 Task: Font style For heading Use Browallia New with dark cyan 1 colour & Underline. font size for heading '28 Pt. 'Change the font style of data to candaraand font size to  14 Pt. Change the alignment of both headline & data to  Align bottom. In the sheet  analysisSalesByStore_2022
Action: Mouse moved to (94, 132)
Screenshot: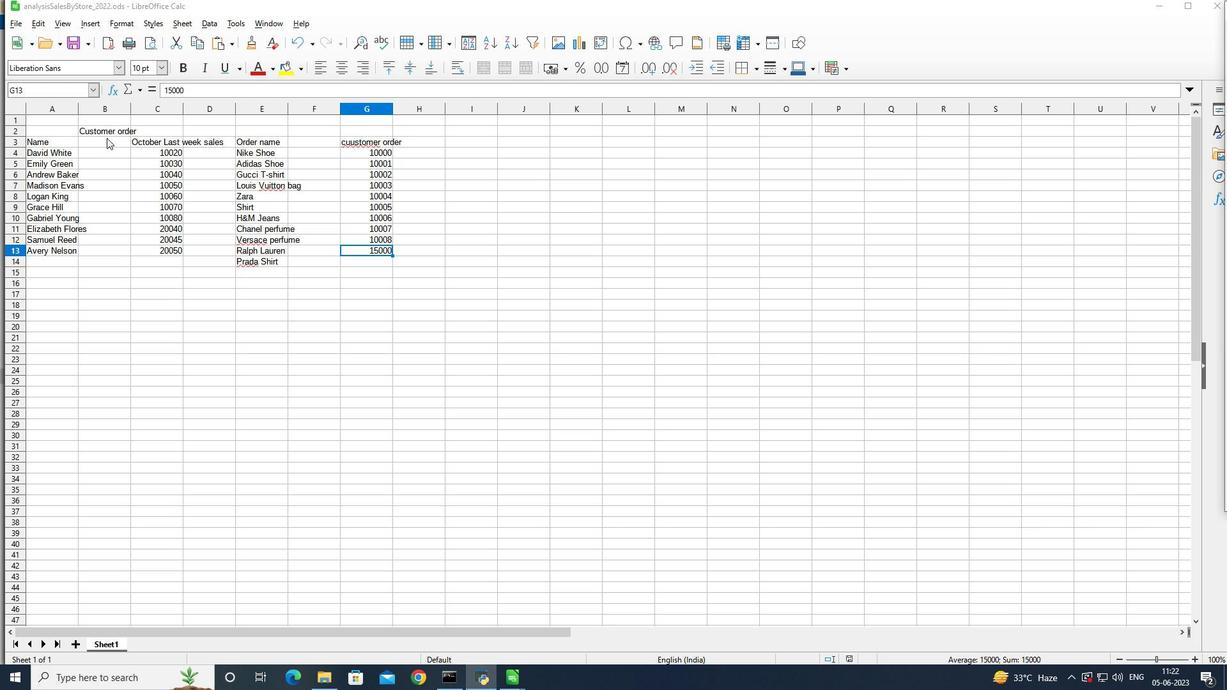 
Action: Mouse pressed left at (94, 132)
Screenshot: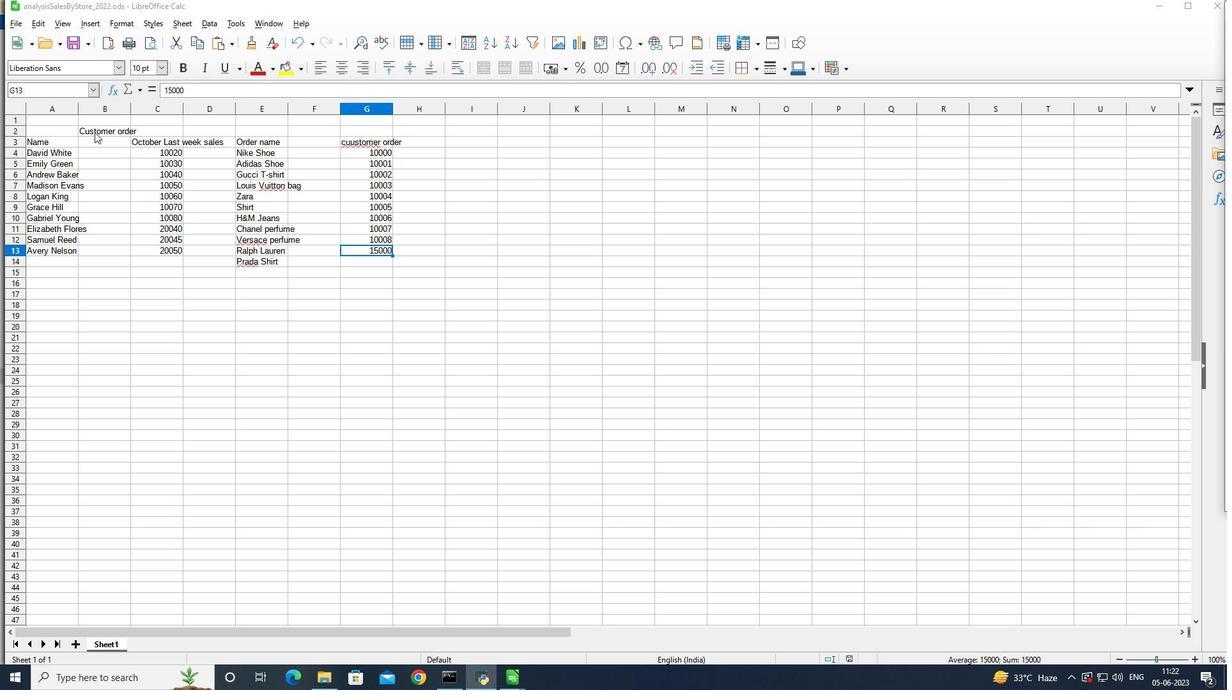 
Action: Mouse pressed left at (94, 132)
Screenshot: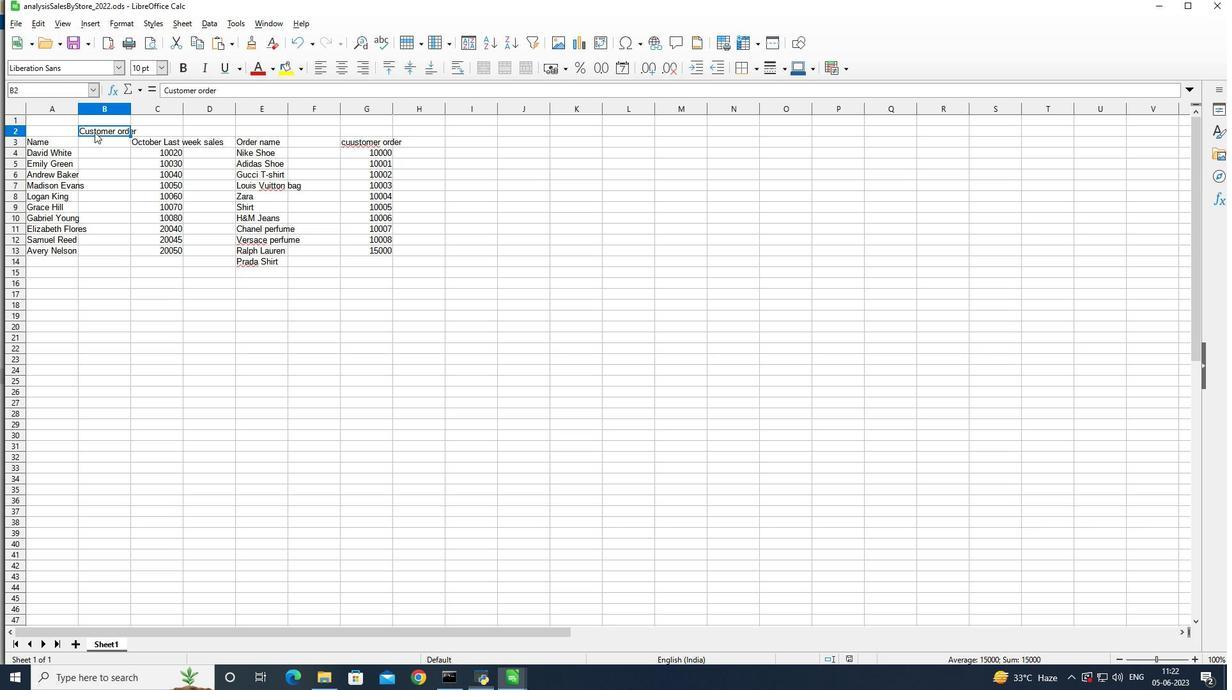 
Action: Mouse pressed left at (94, 132)
Screenshot: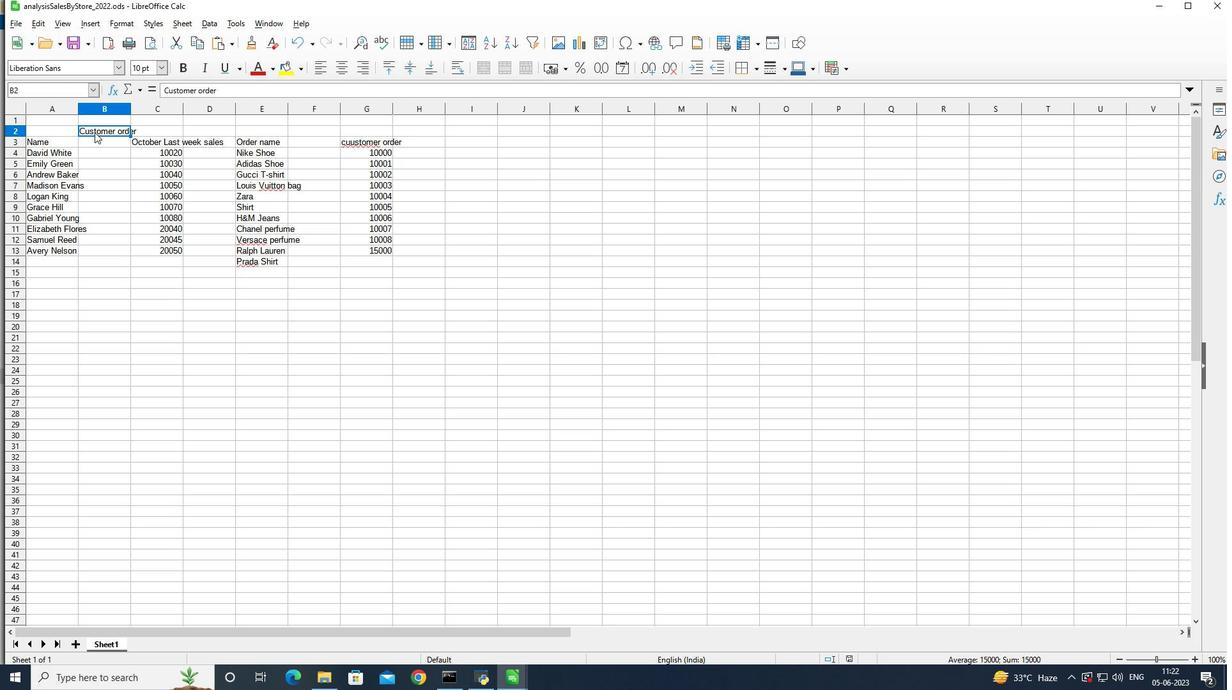 
Action: Mouse moved to (78, 67)
Screenshot: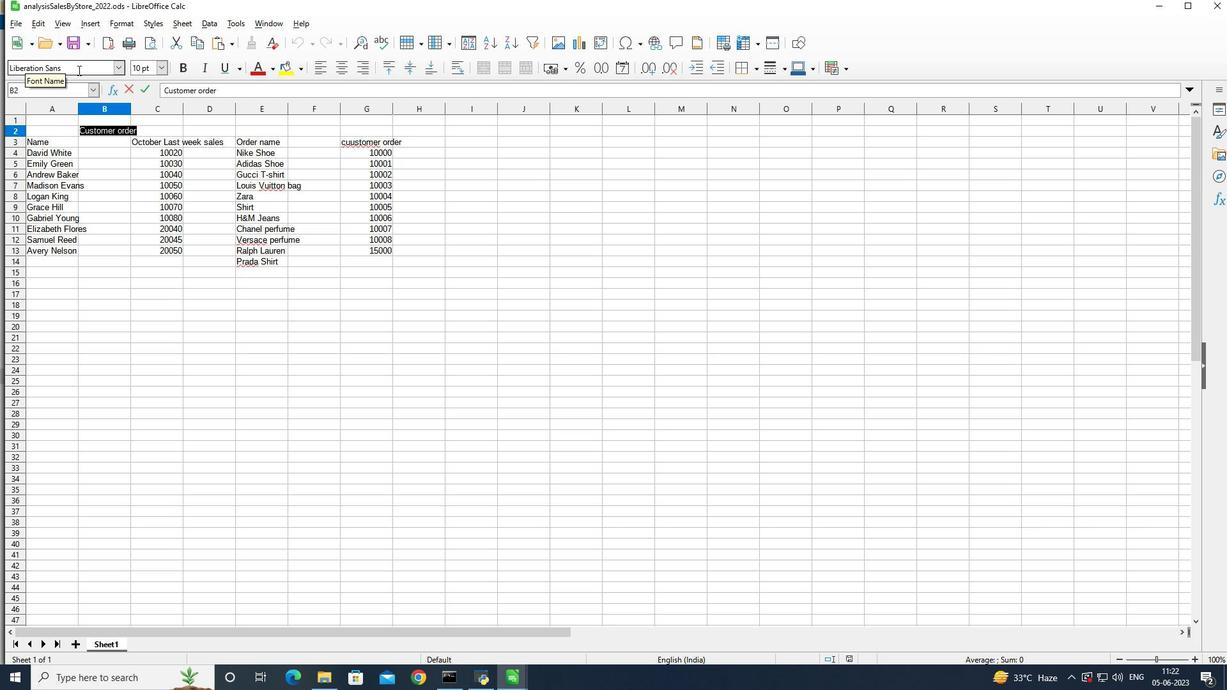 
Action: Mouse pressed left at (78, 67)
Screenshot: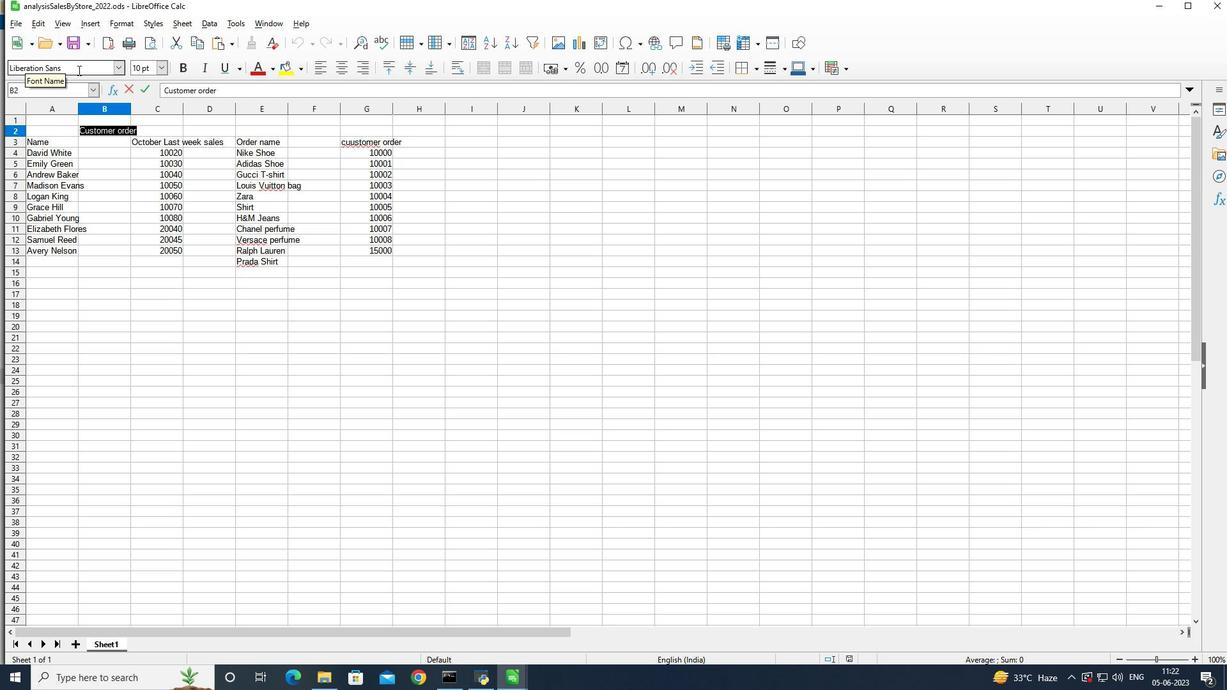 
Action: Mouse moved to (400, 44)
Screenshot: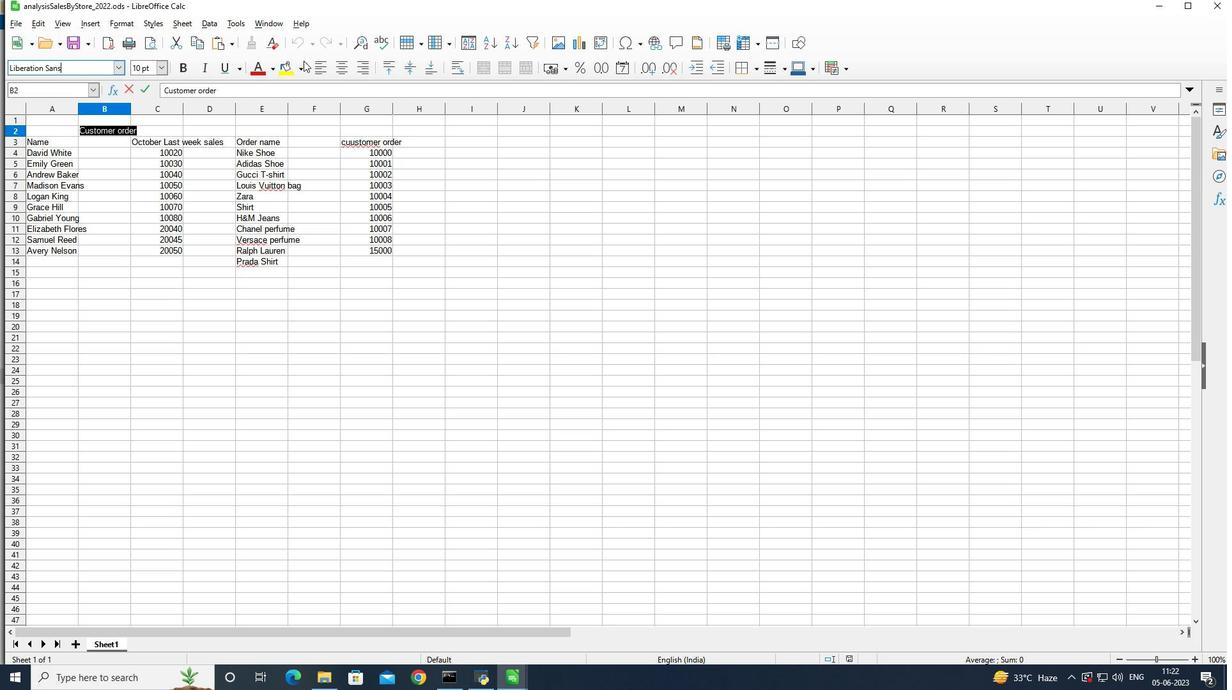 
Action: Key pressed <Key.backspace>
Screenshot: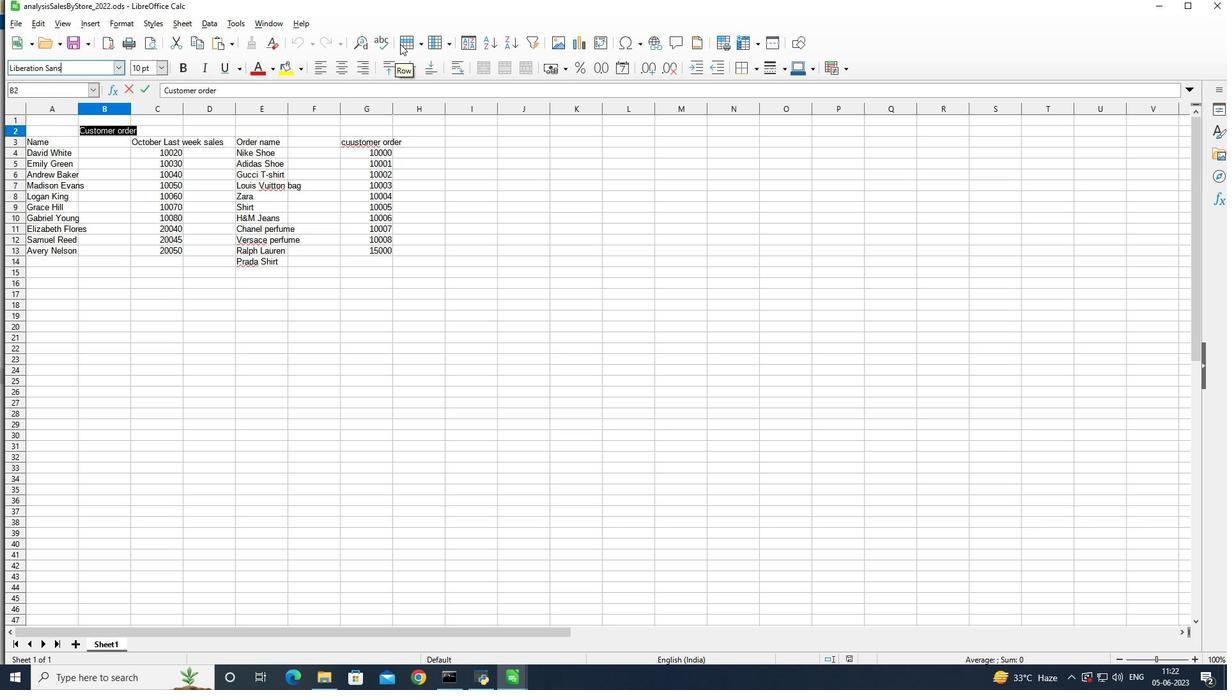 
Action: Mouse moved to (399, 44)
Screenshot: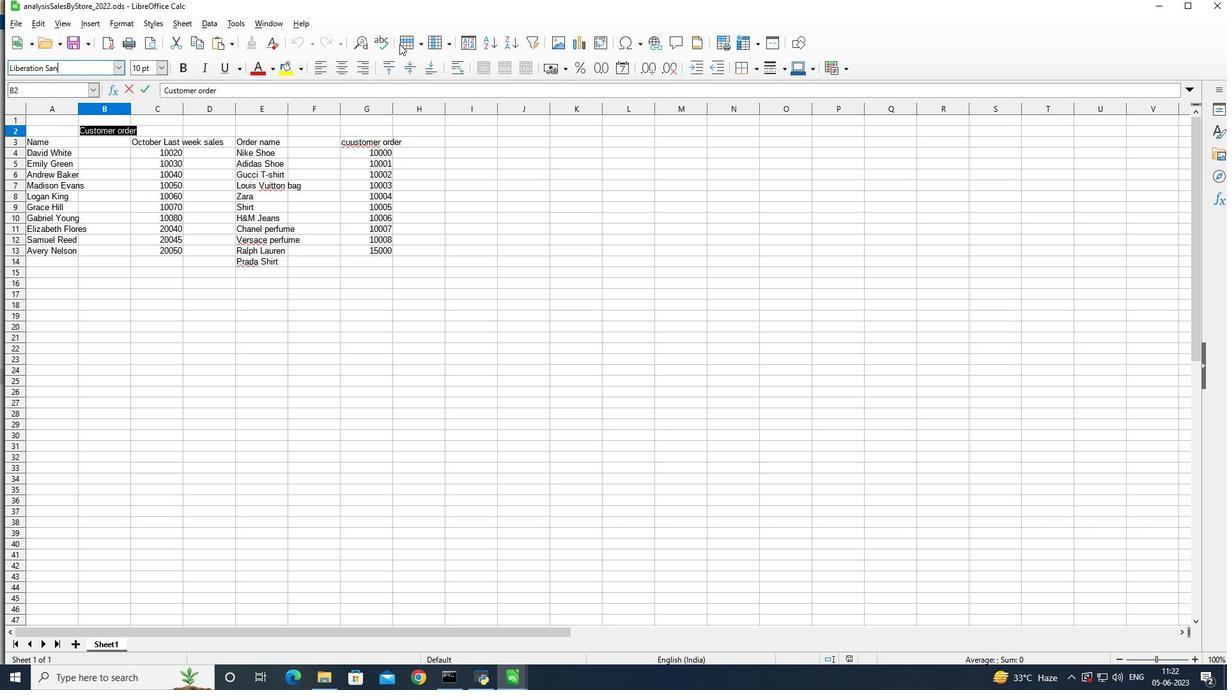 
Action: Key pressed <Key.backspace><Key.backspace><Key.backspace><Key.backspace><Key.backspace><Key.backspace><Key.backspace><Key.backspace><Key.backspace><Key.backspace><Key.backspace><Key.backspace><Key.backspace><Key.backspace><Key.backspace><Key.backspace><Key.backspace><Key.backspace><Key.backspace><Key.shift>B
Screenshot: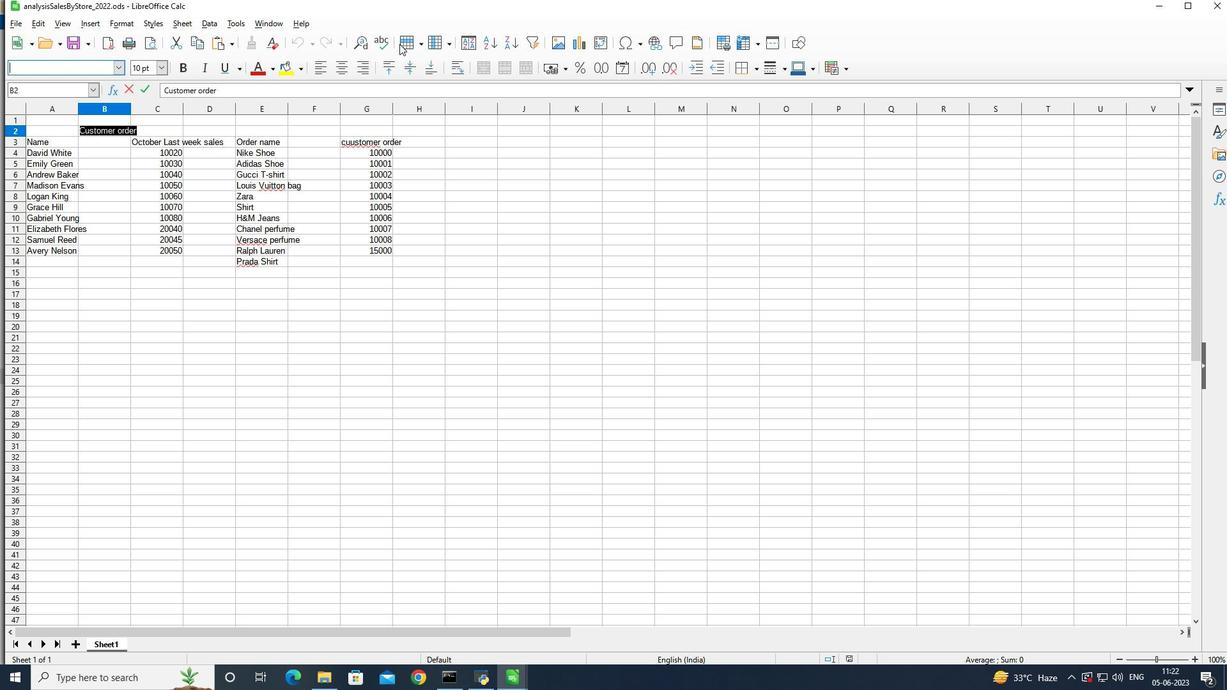 
Action: Mouse moved to (398, 44)
Screenshot: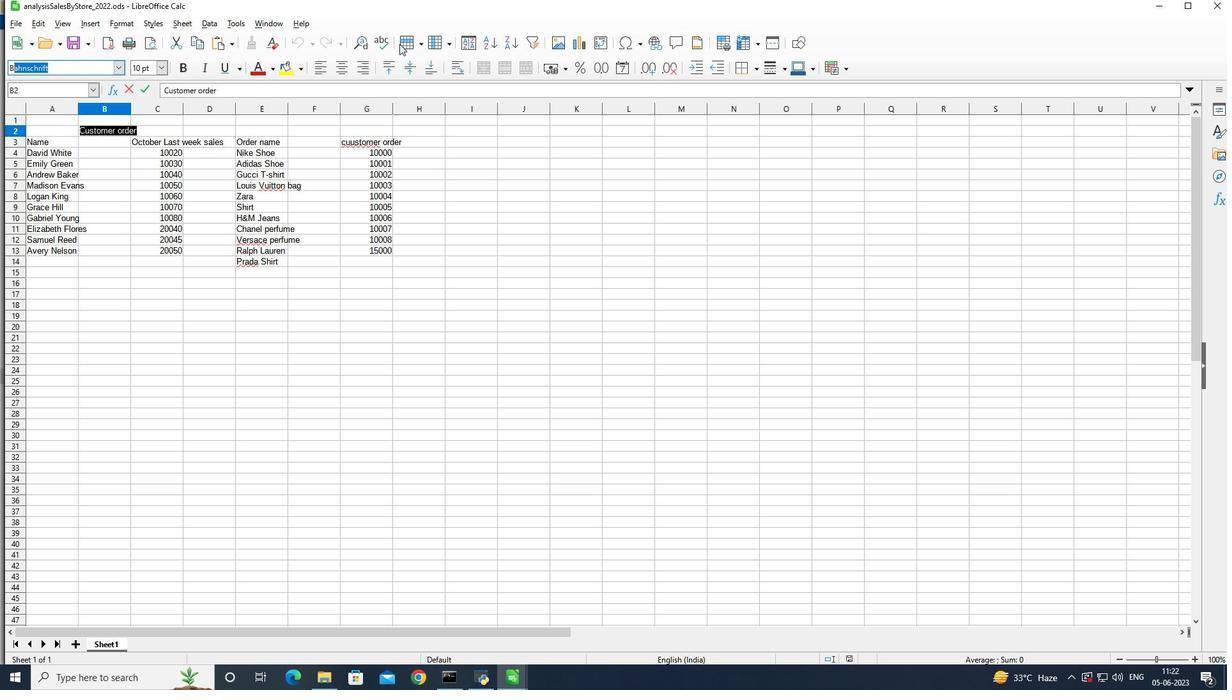 
Action: Key pressed ro
Screenshot: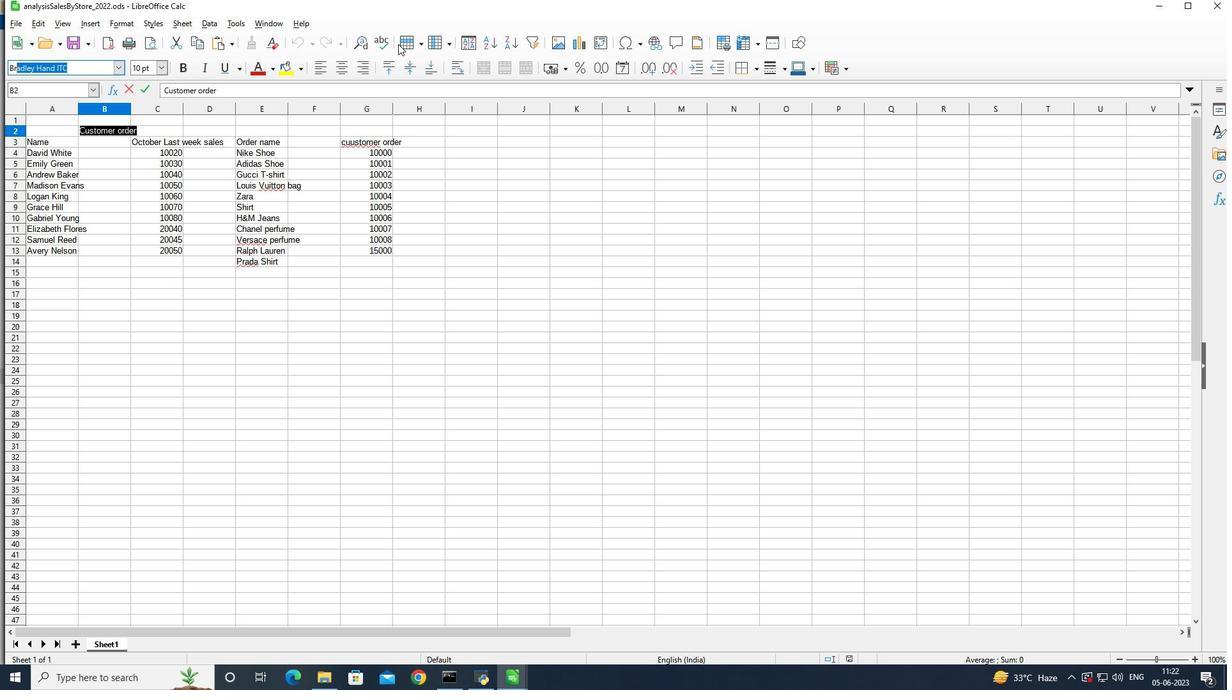 
Action: Mouse moved to (397, 44)
Screenshot: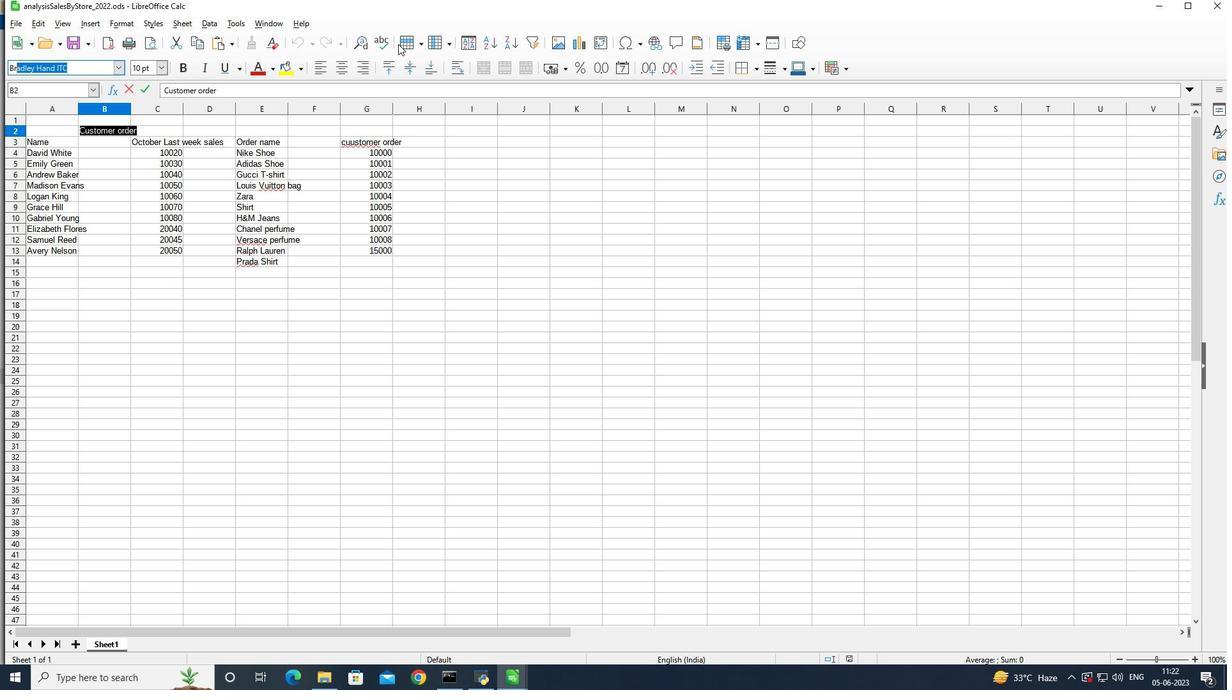 
Action: Key pressed wallia<Key.space><Key.shift>New<Key.enter>
Screenshot: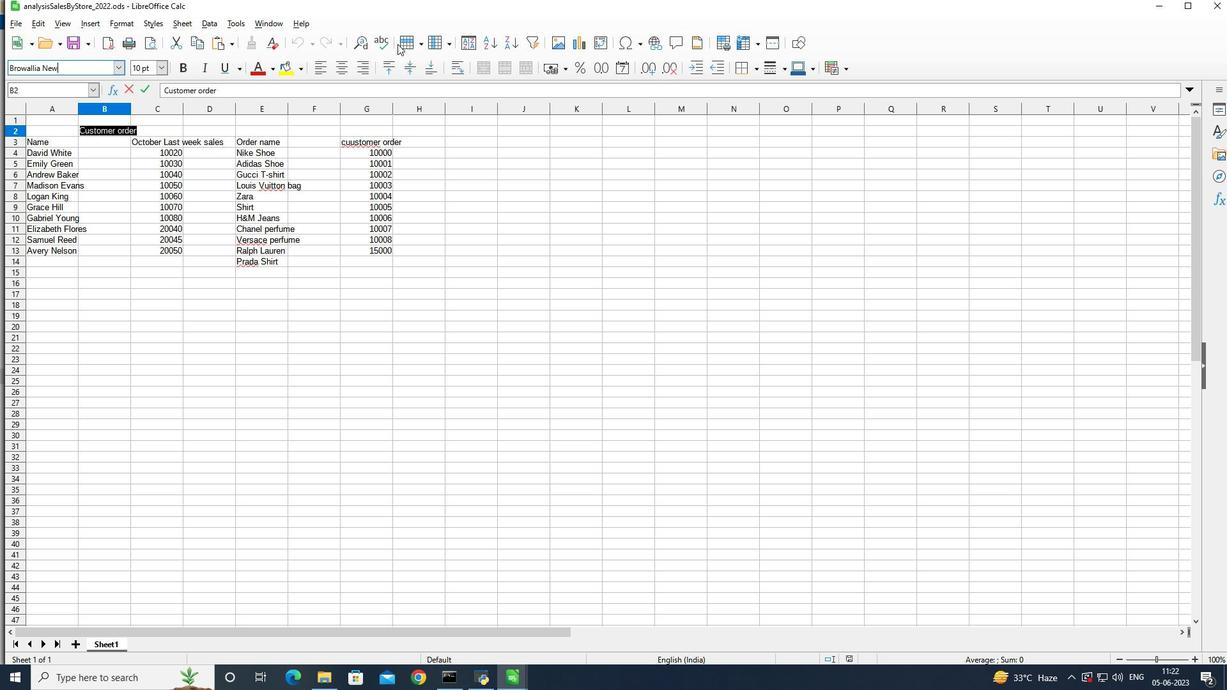 
Action: Mouse moved to (265, 74)
Screenshot: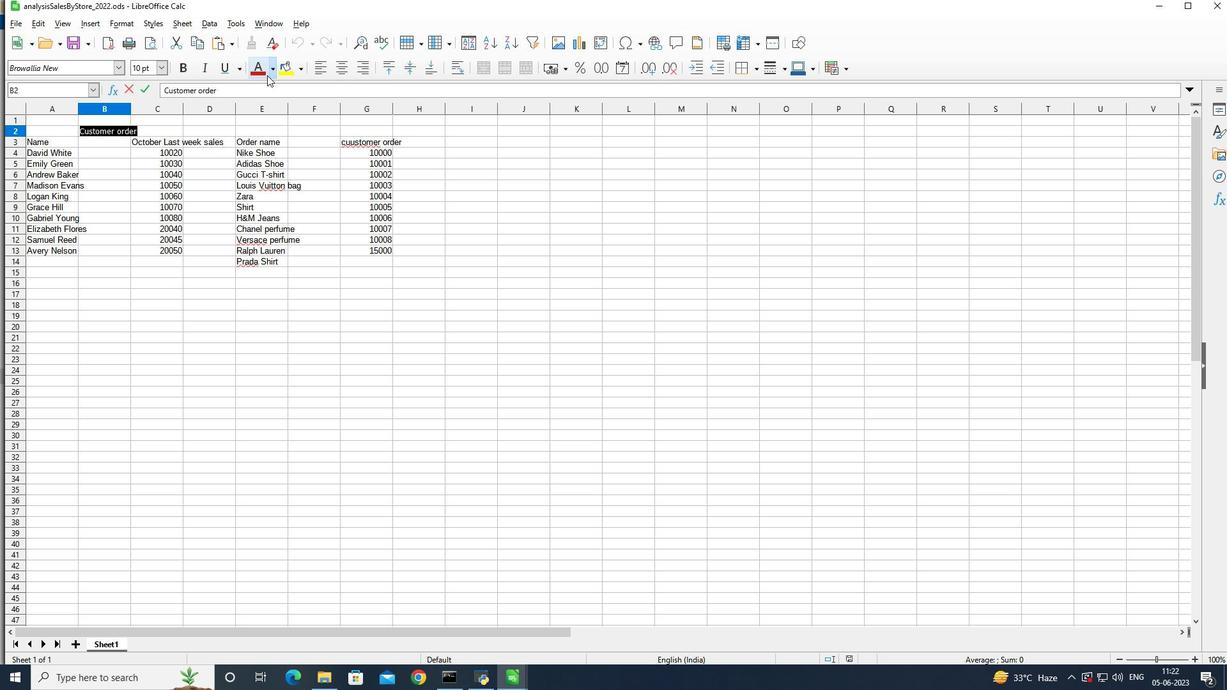 
Action: Mouse pressed left at (265, 74)
Screenshot: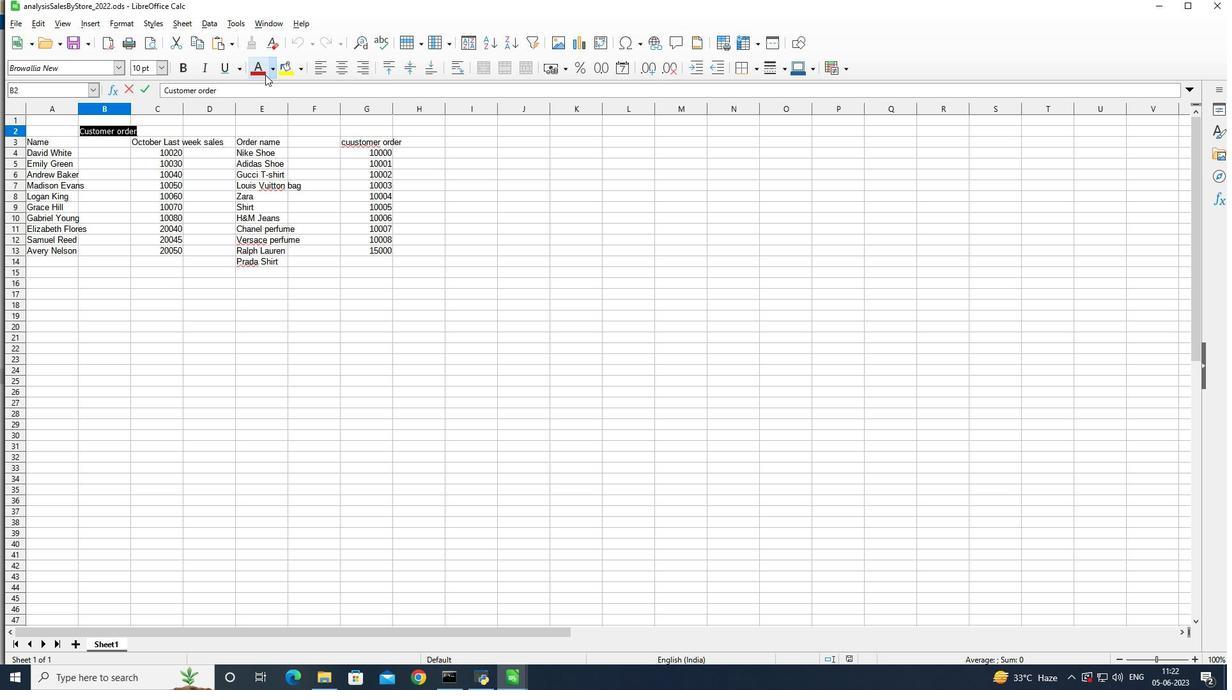 
Action: Mouse moved to (234, 64)
Screenshot: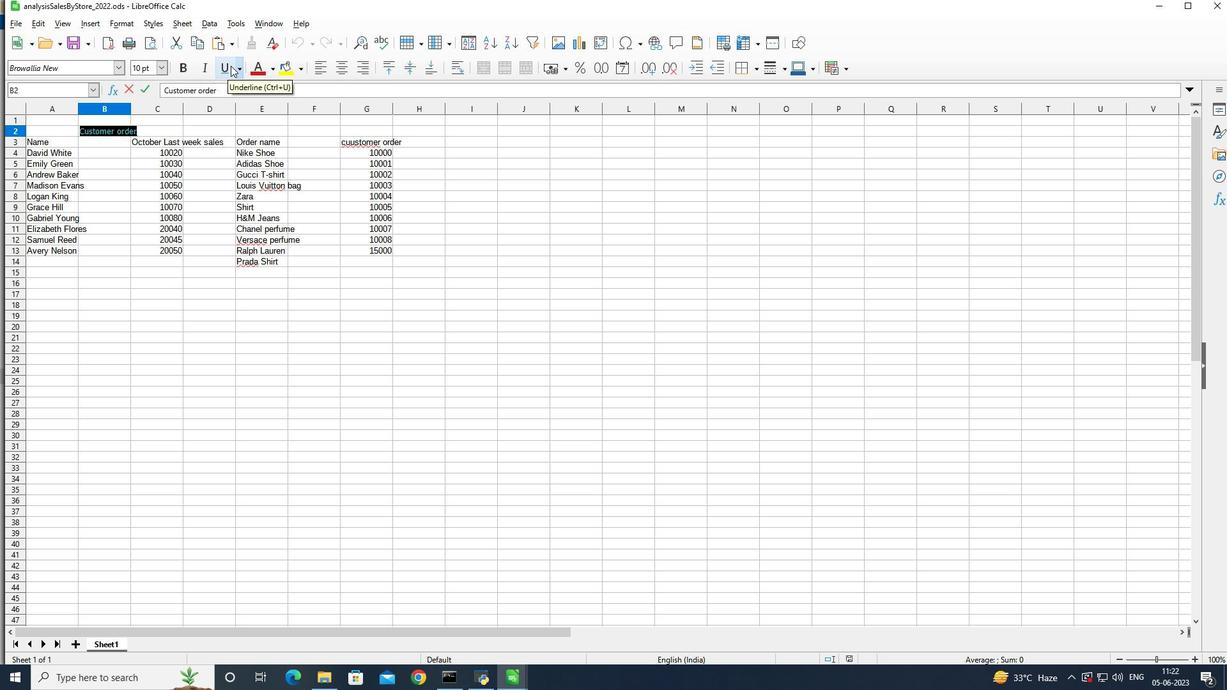 
Action: Mouse pressed left at (234, 64)
Screenshot: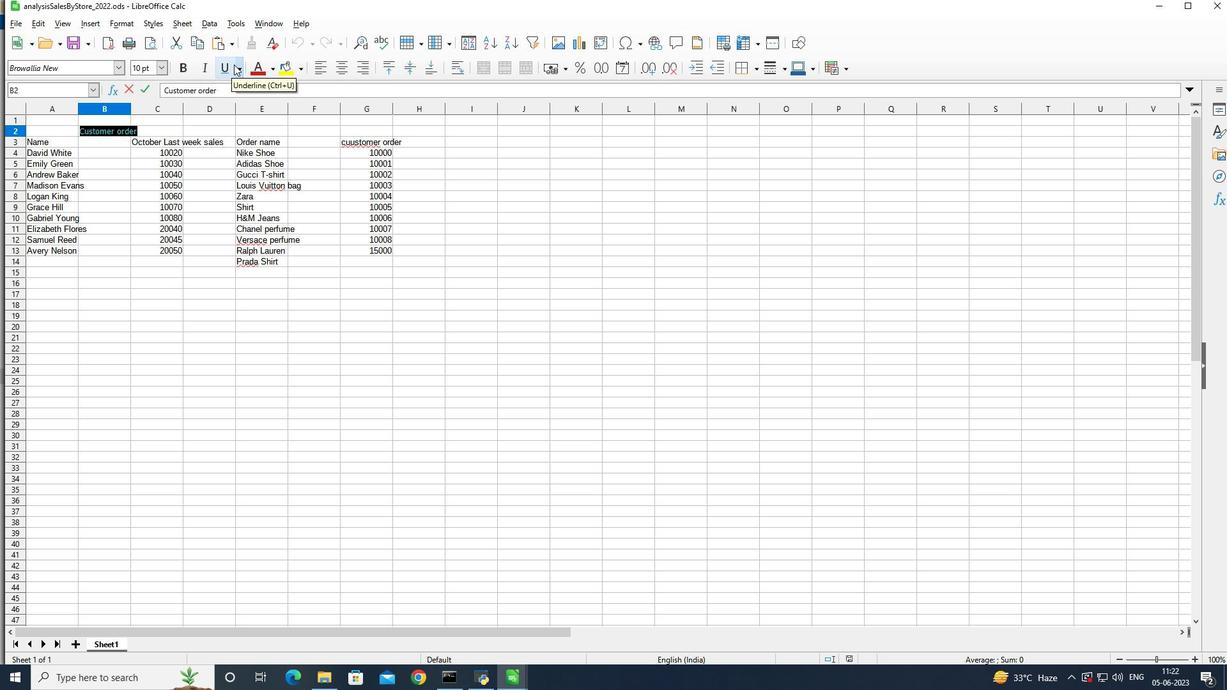 
Action: Mouse moved to (164, 65)
Screenshot: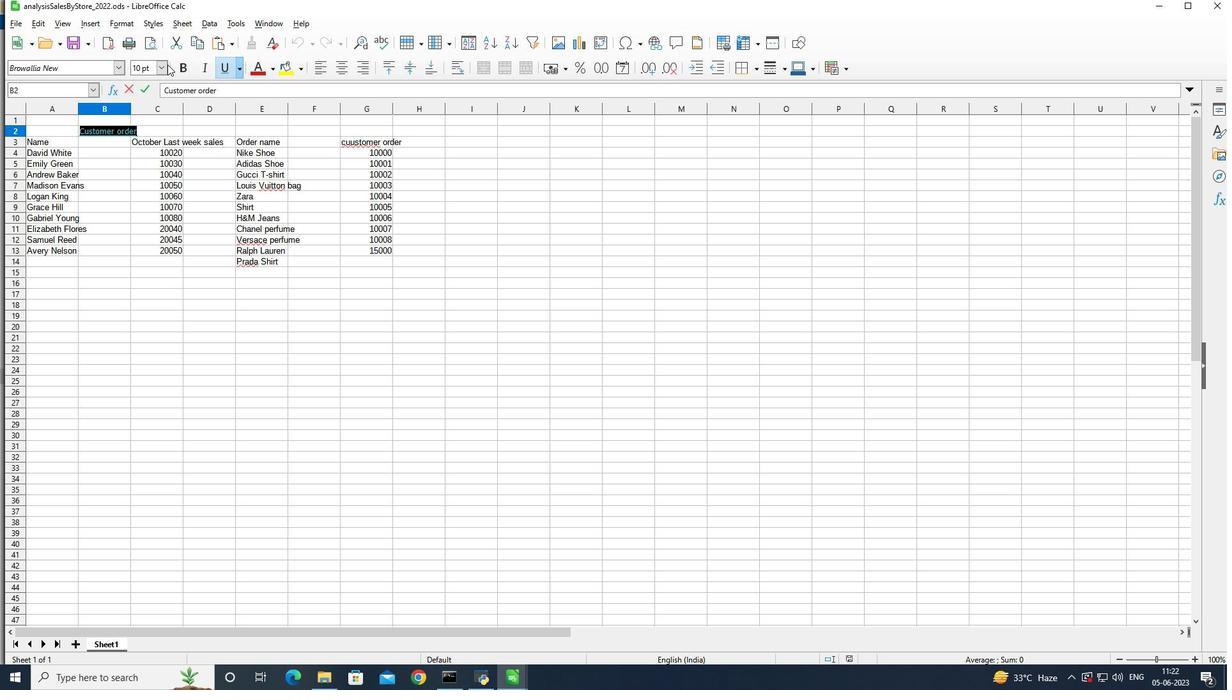 
Action: Mouse pressed left at (164, 65)
Screenshot: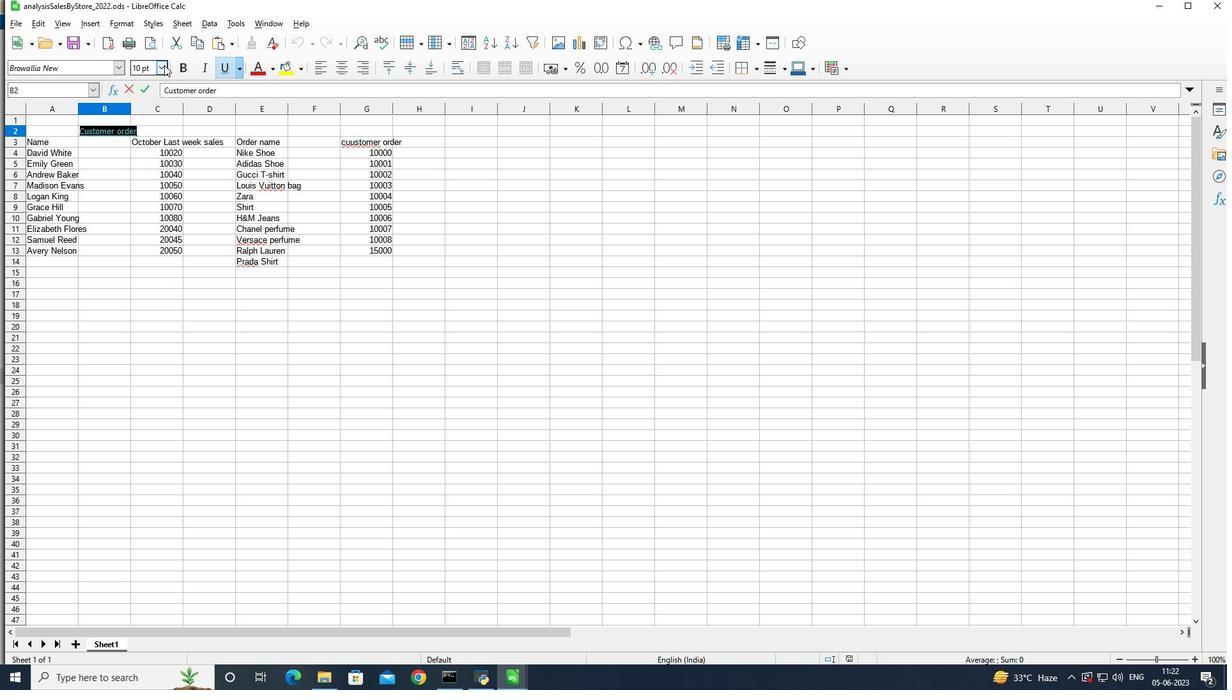 
Action: Mouse moved to (136, 274)
Screenshot: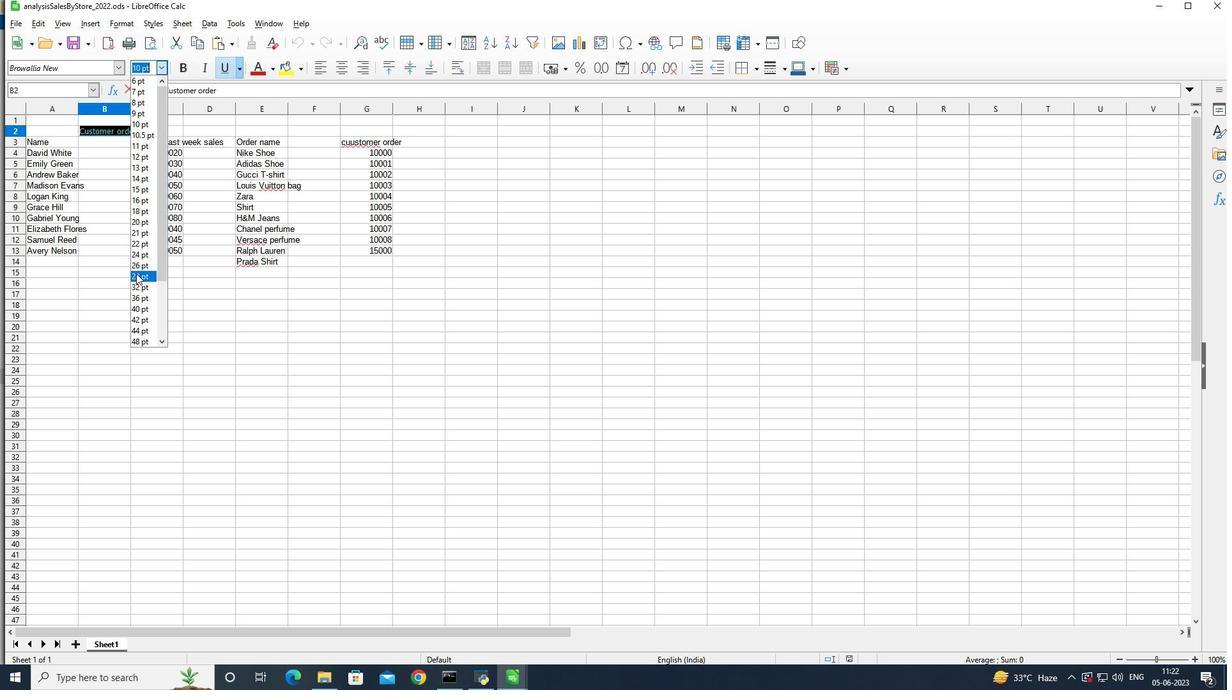 
Action: Mouse pressed left at (136, 274)
Screenshot: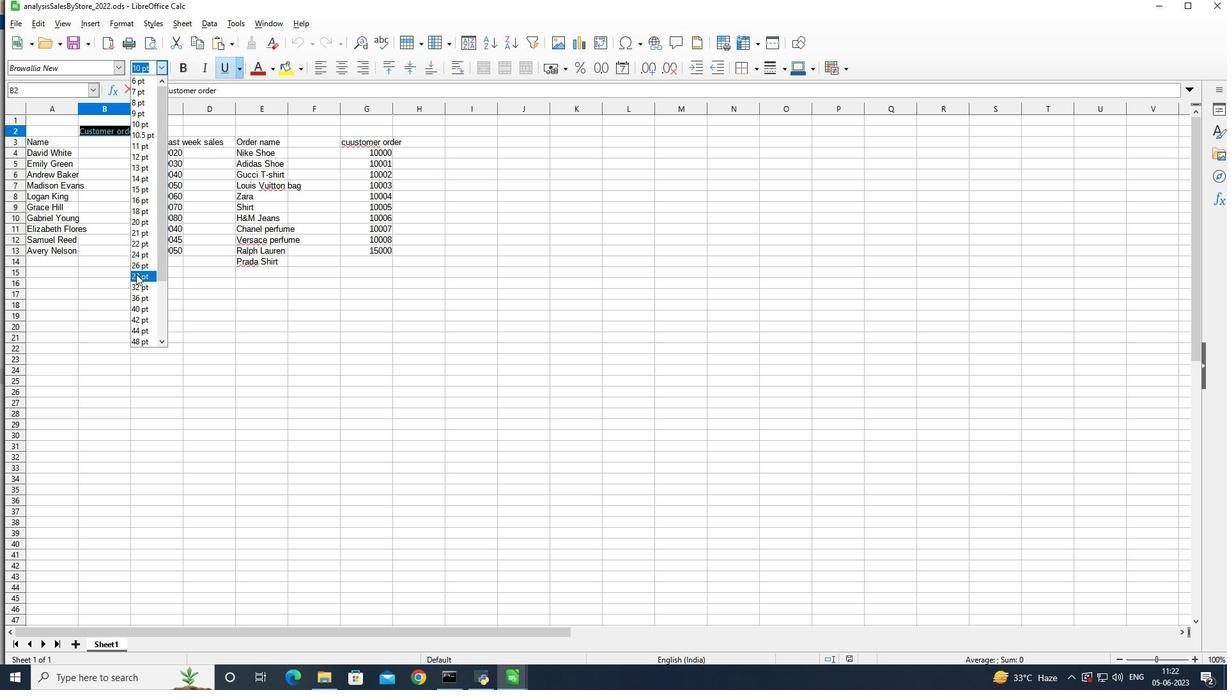 
Action: Mouse moved to (53, 169)
Screenshot: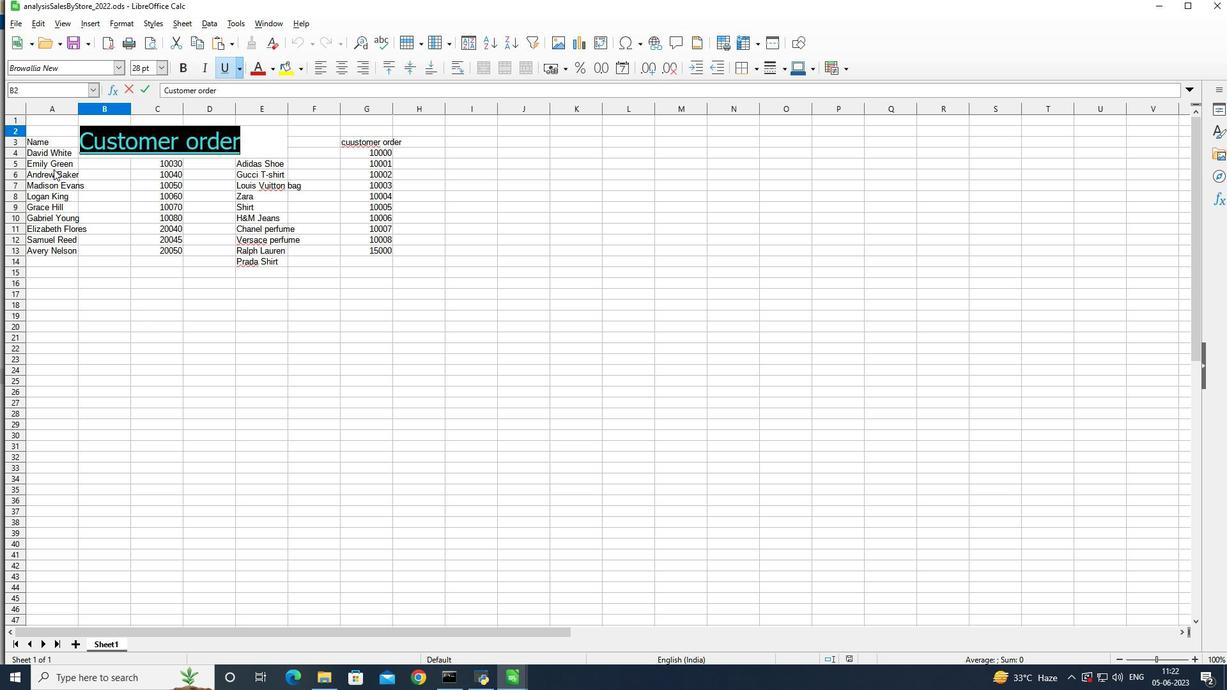
Action: Mouse pressed left at (53, 169)
Screenshot: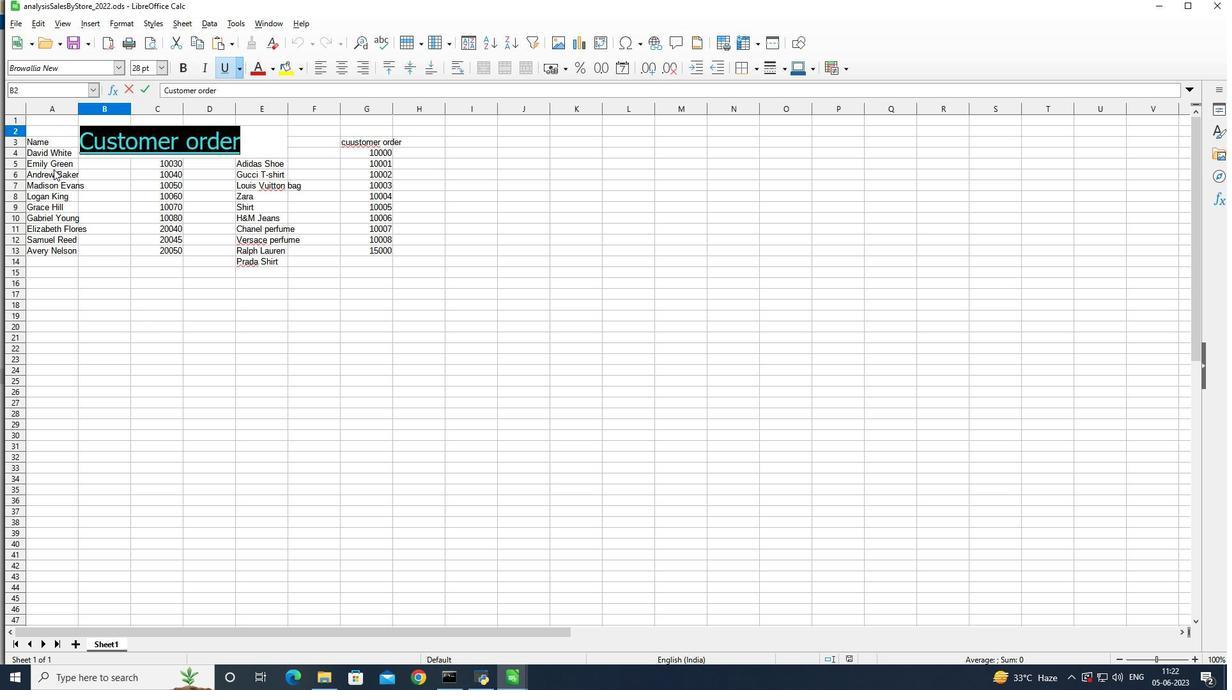 
Action: Mouse moved to (37, 156)
Screenshot: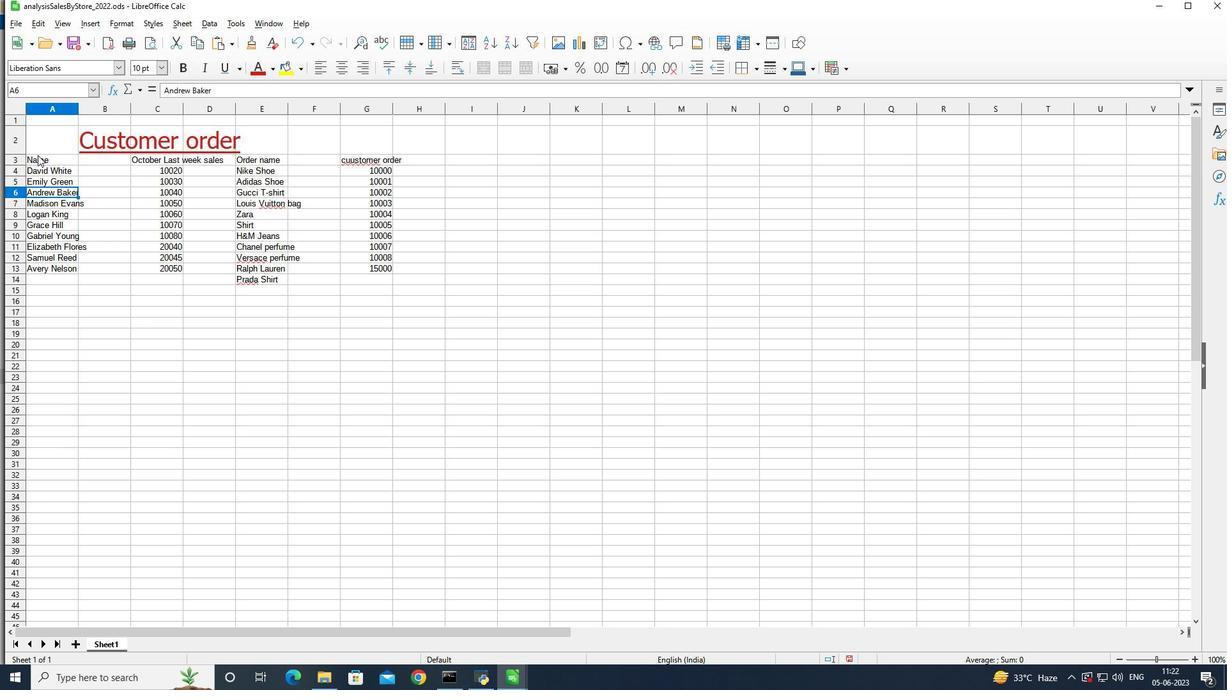 
Action: Mouse pressed left at (37, 156)
Screenshot: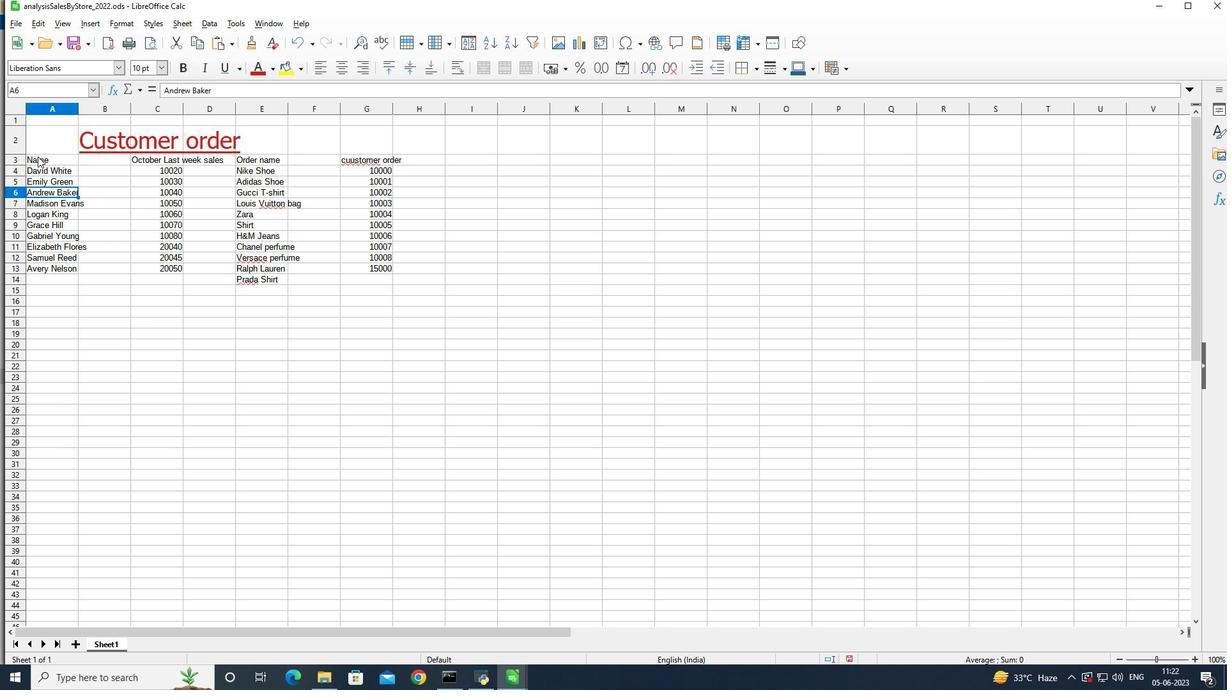 
Action: Mouse pressed left at (37, 156)
Screenshot: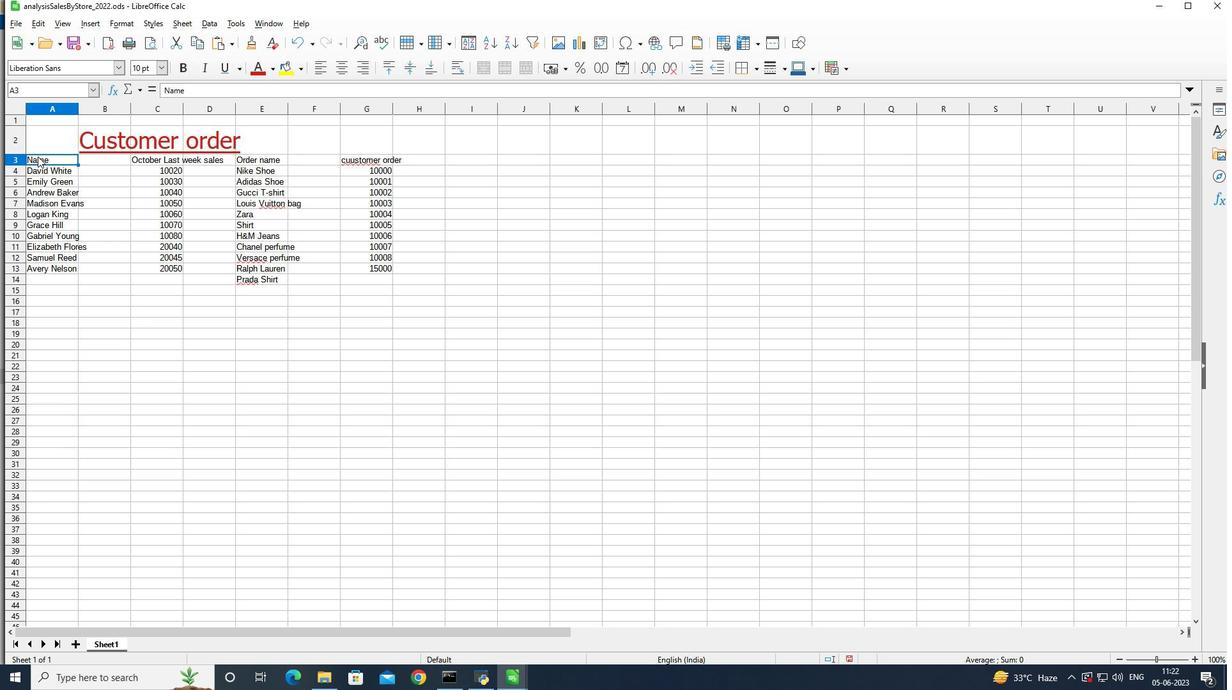 
Action: Mouse moved to (53, 161)
Screenshot: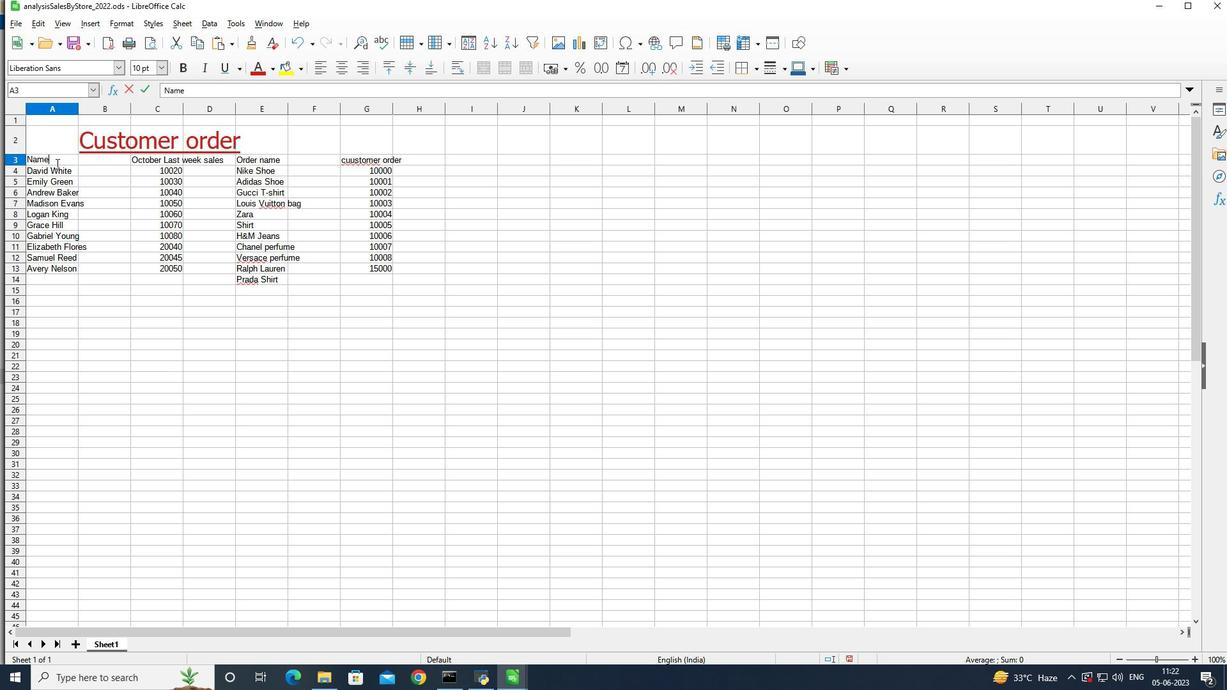 
Action: Mouse pressed left at (53, 161)
Screenshot: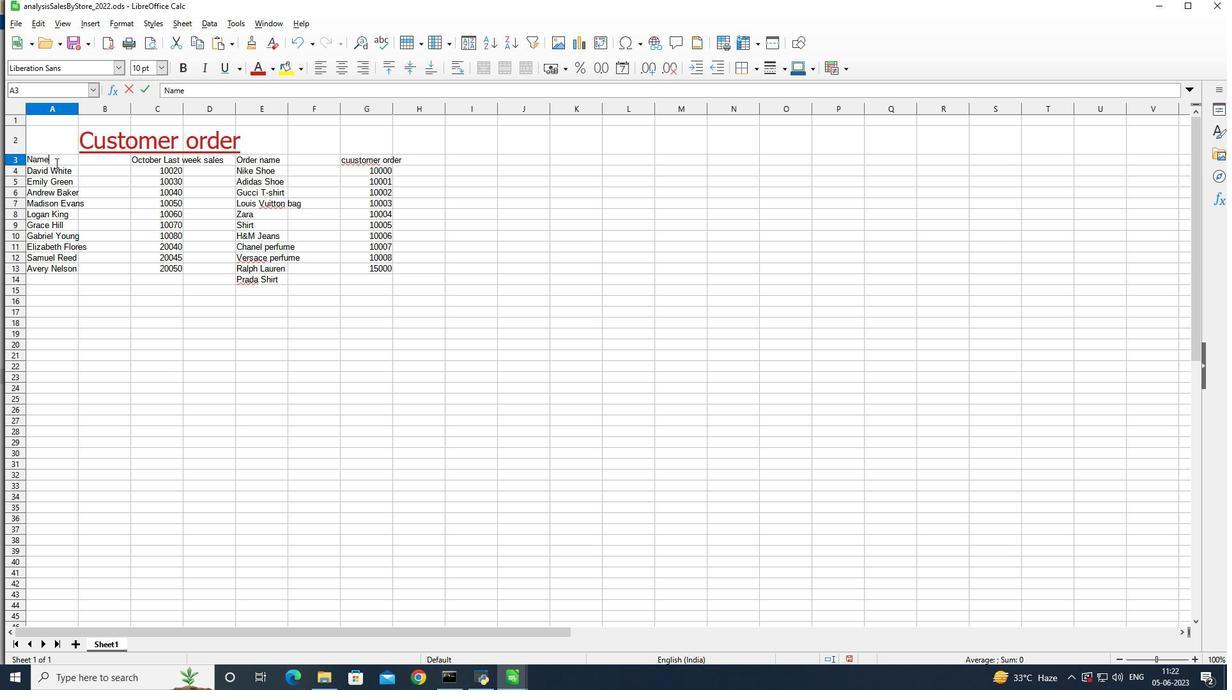 
Action: Mouse moved to (77, 177)
Screenshot: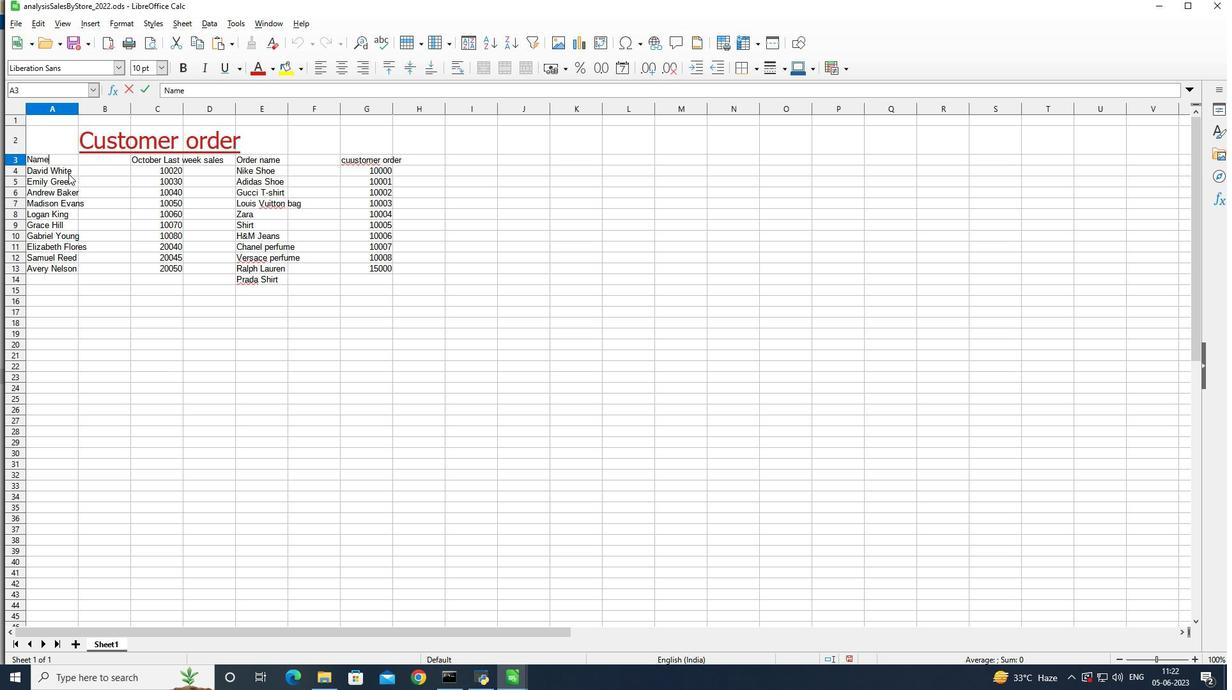 
Action: Mouse pressed left at (77, 177)
Screenshot: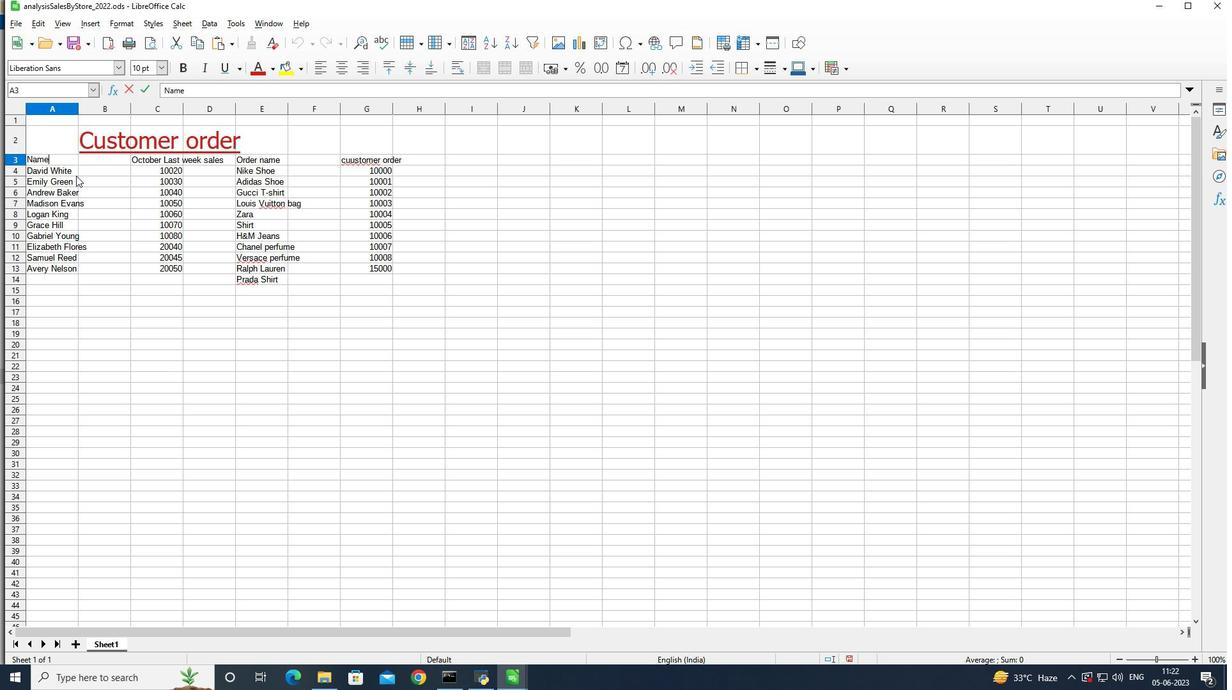 
Action: Mouse moved to (51, 159)
Screenshot: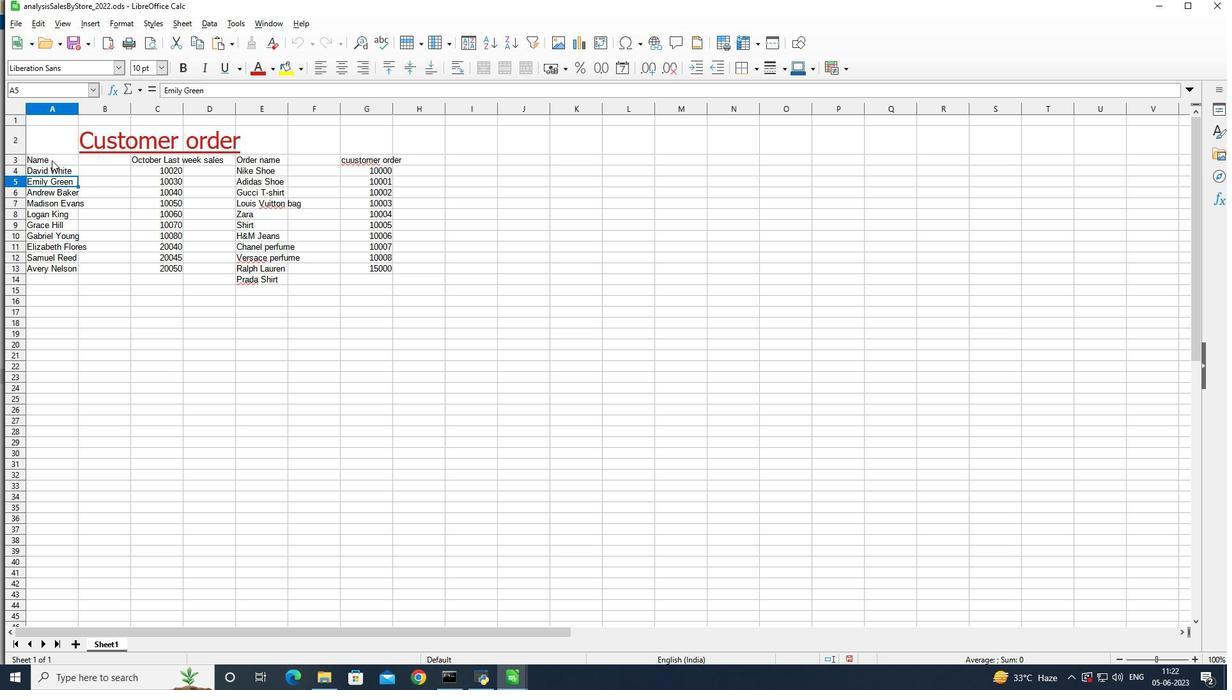 
Action: Mouse pressed left at (51, 159)
Screenshot: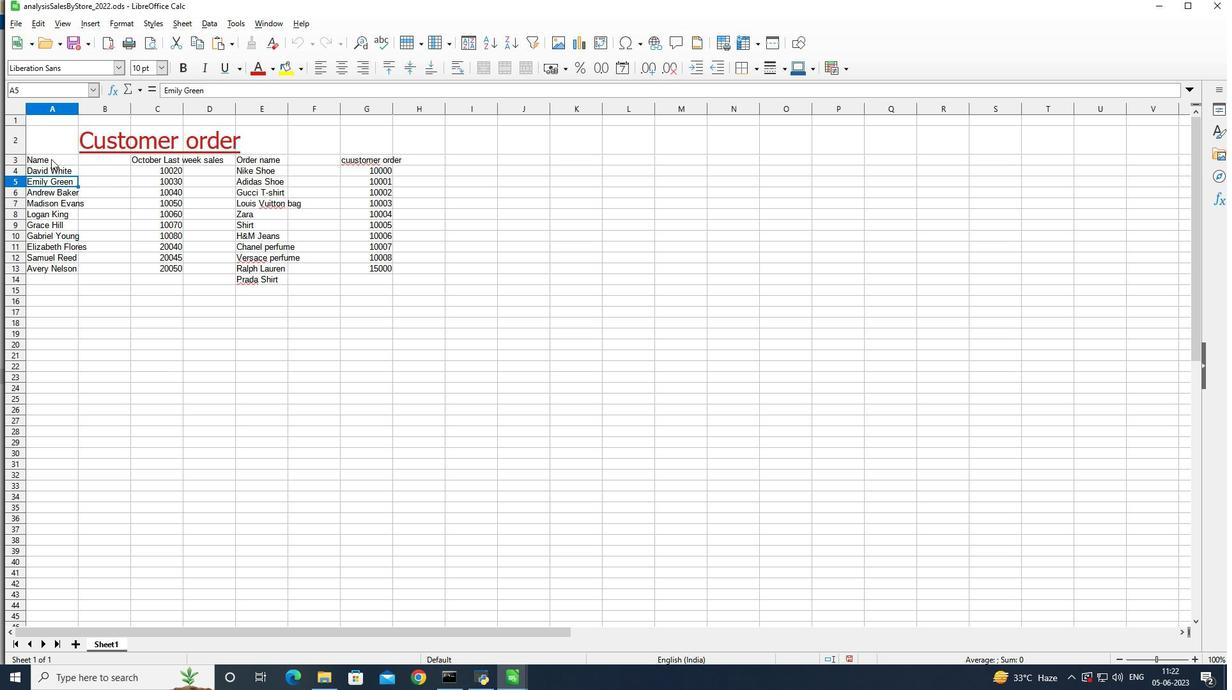 
Action: Mouse pressed left at (51, 159)
Screenshot: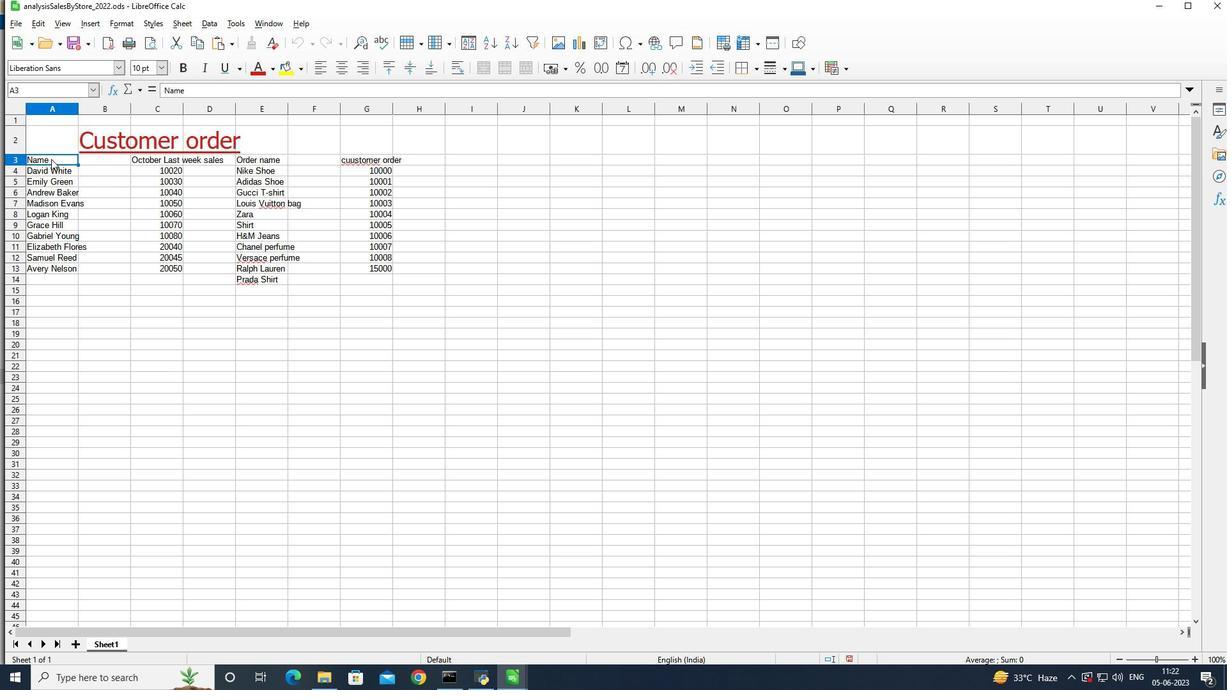 
Action: Mouse moved to (59, 161)
Screenshot: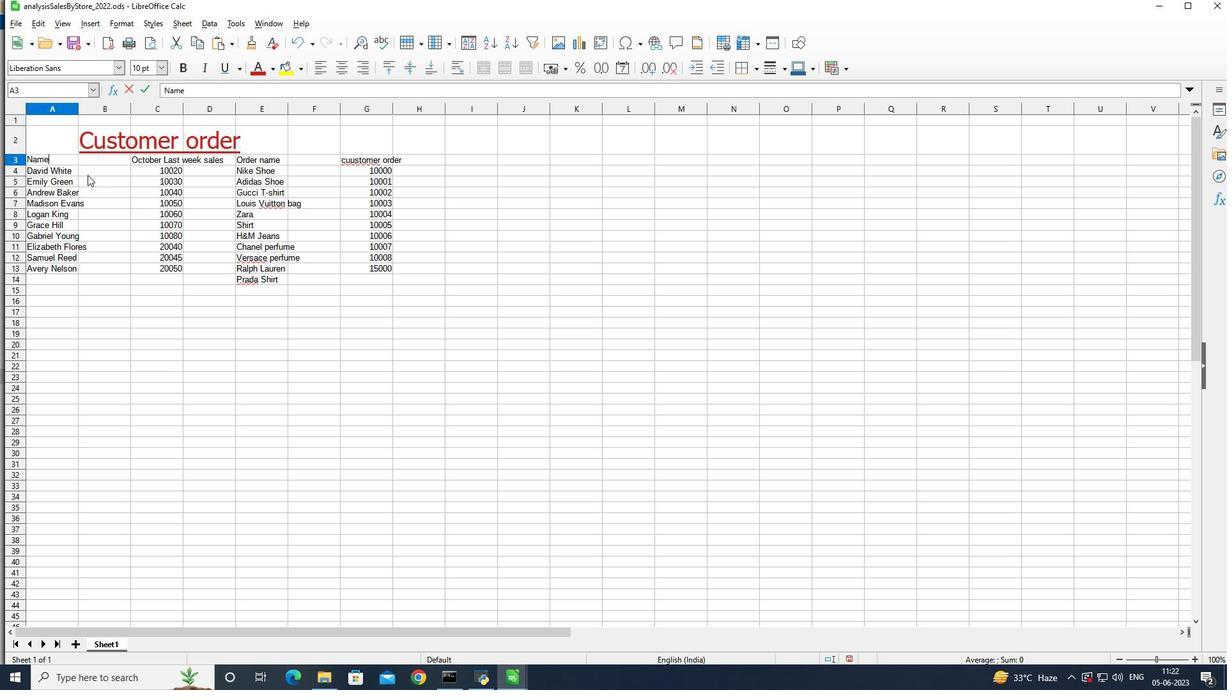 
Action: Mouse pressed left at (59, 161)
Screenshot: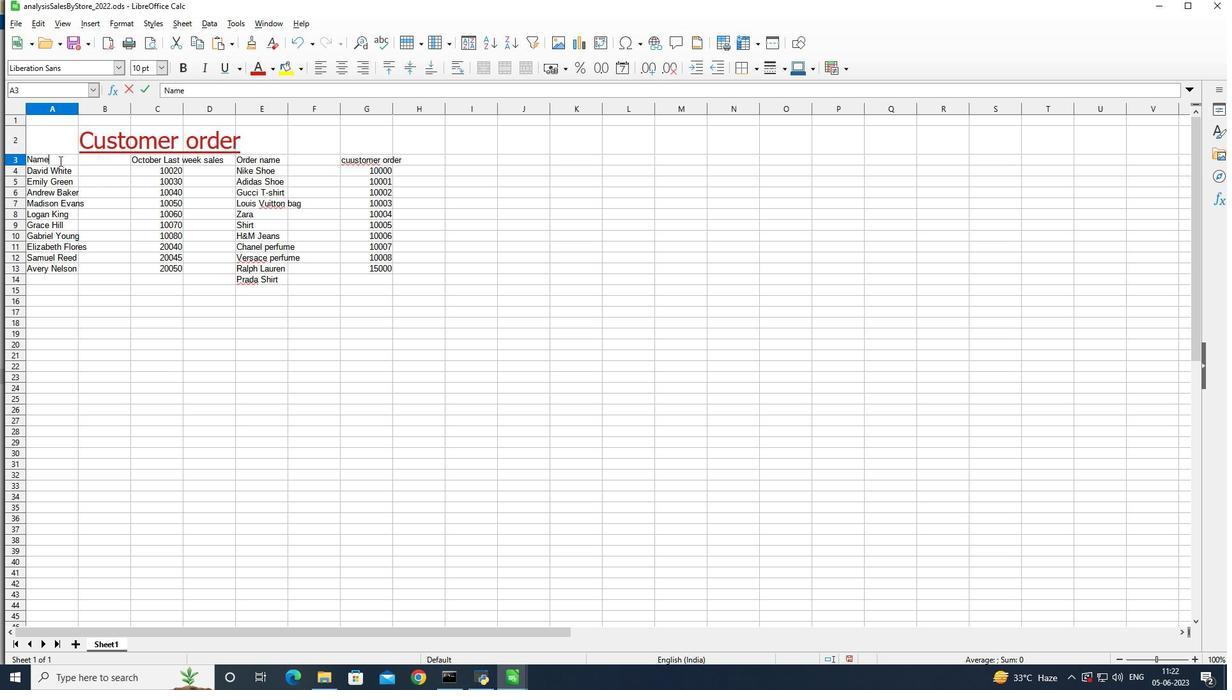 
Action: Mouse moved to (78, 190)
Screenshot: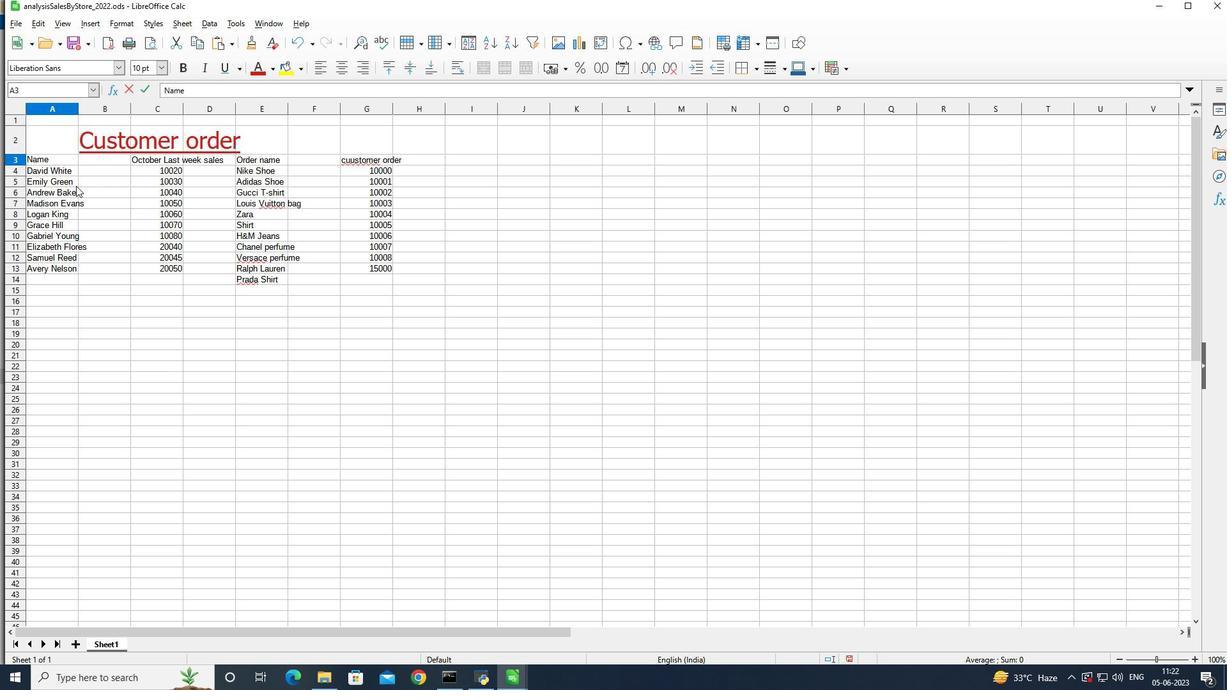 
Action: Mouse pressed left at (78, 190)
Screenshot: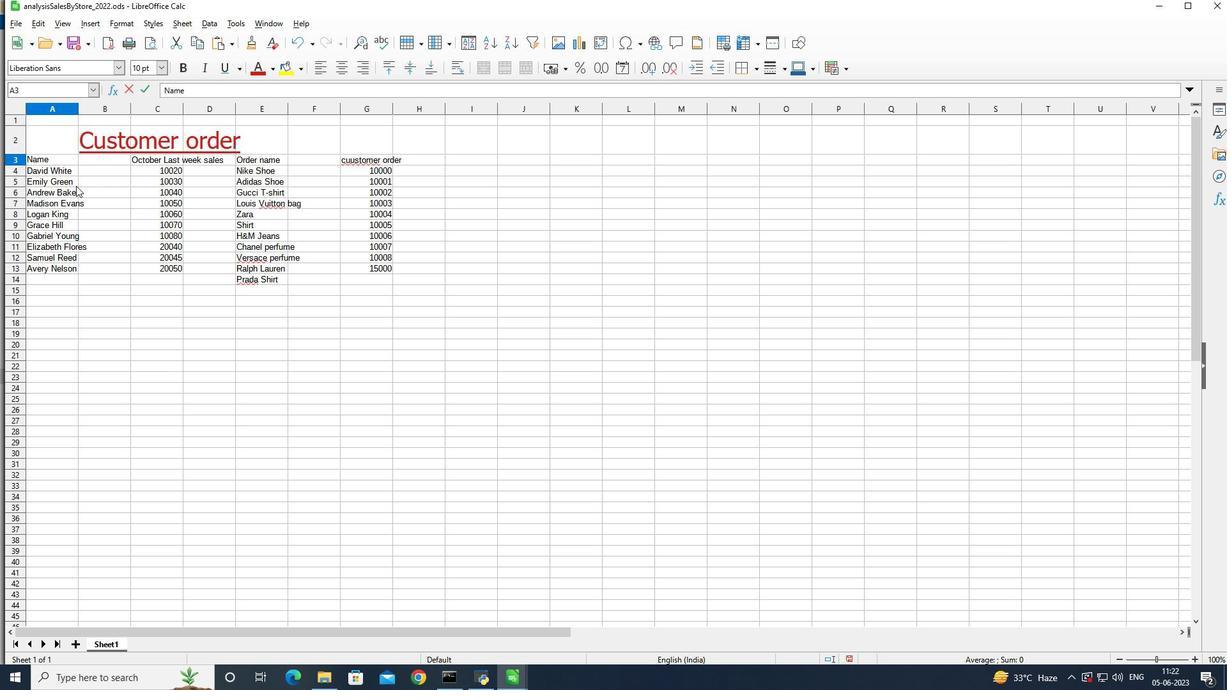 
Action: Mouse moved to (48, 158)
Screenshot: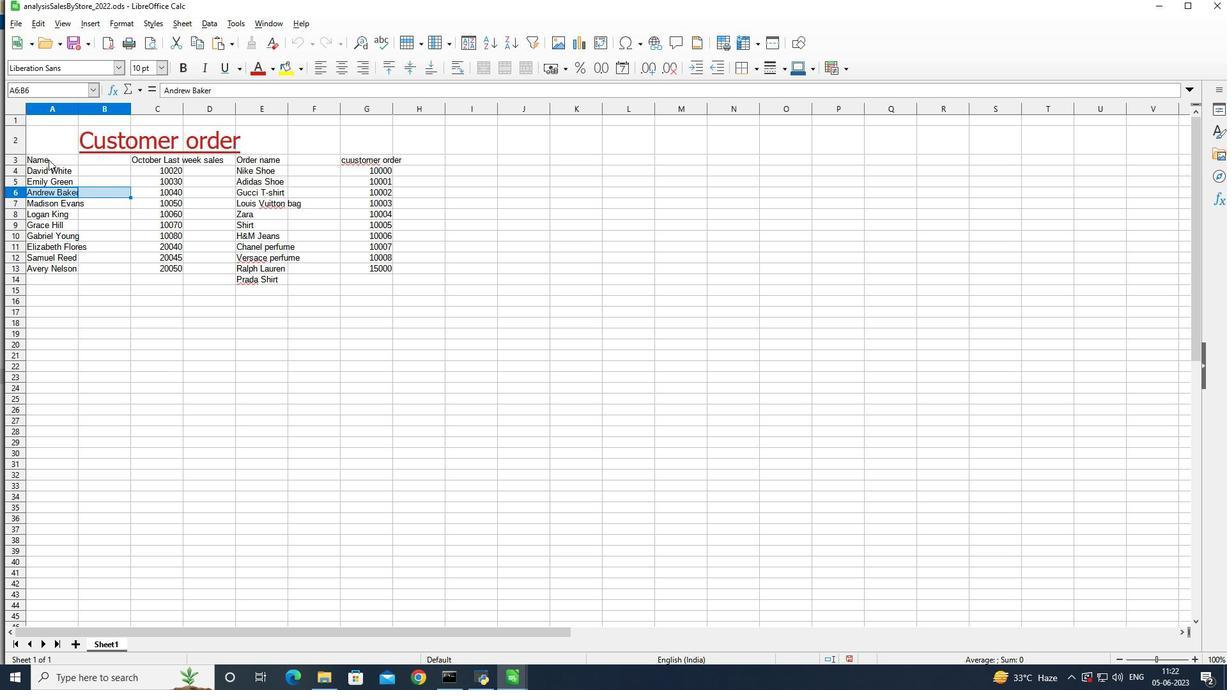
Action: Mouse pressed left at (48, 158)
Screenshot: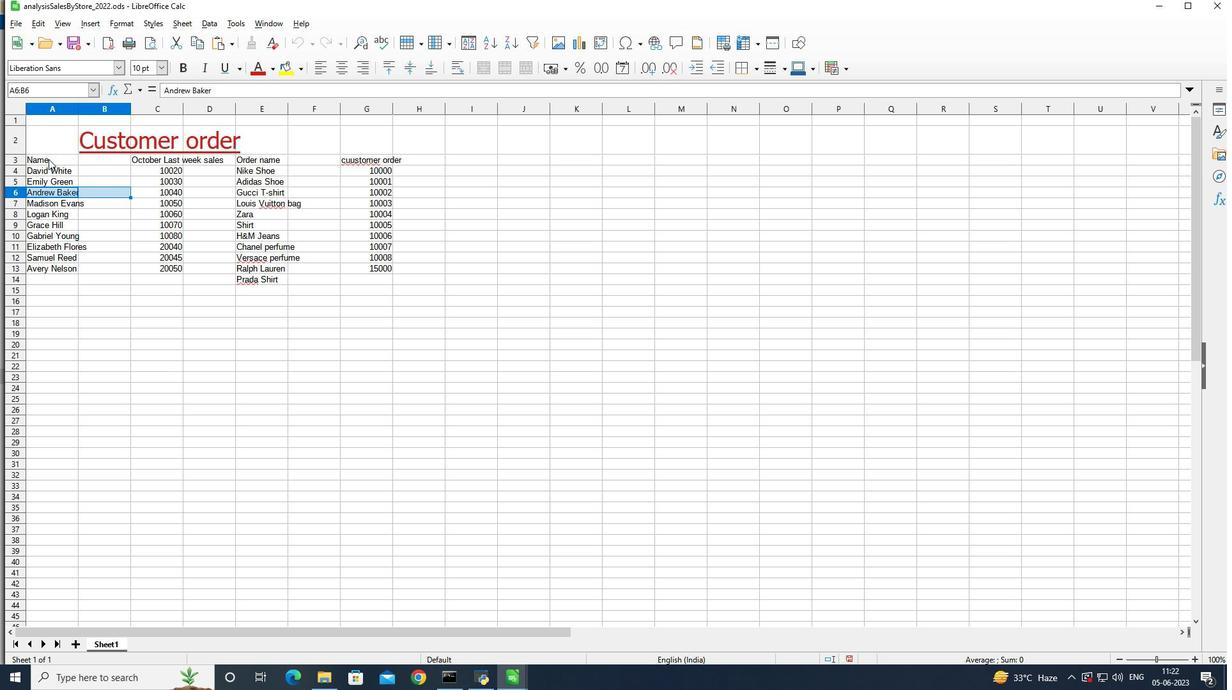 
Action: Mouse moved to (48, 158)
Screenshot: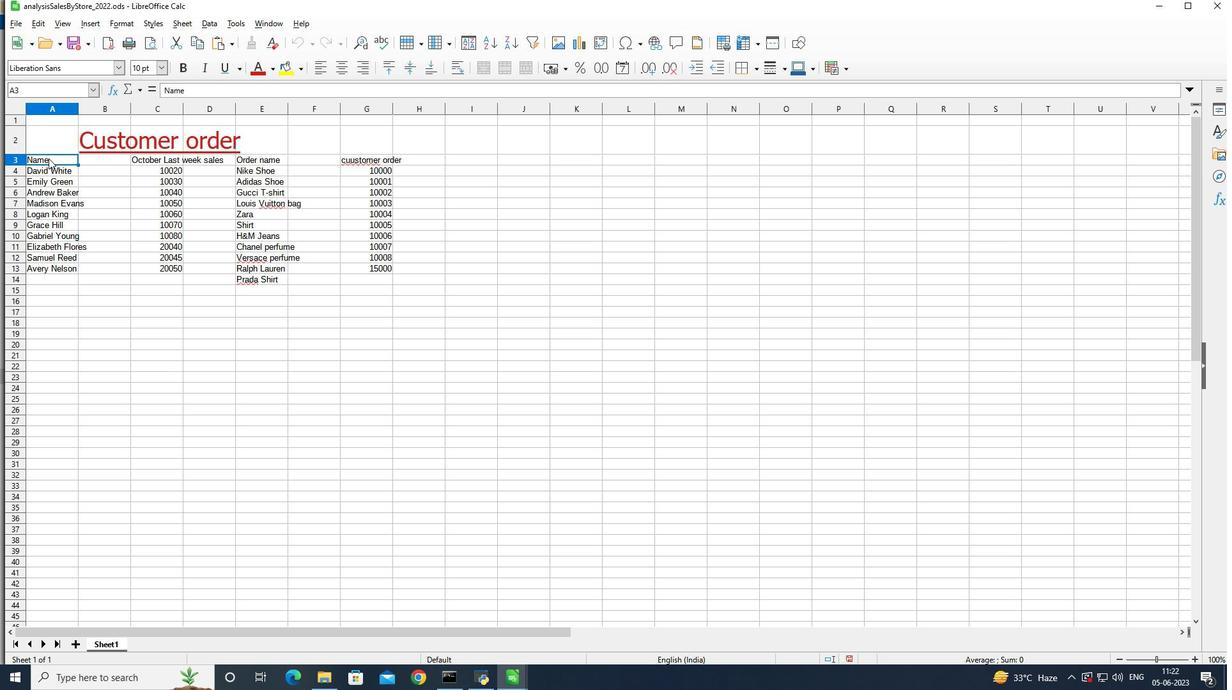 
Action: Mouse pressed left at (48, 158)
Screenshot: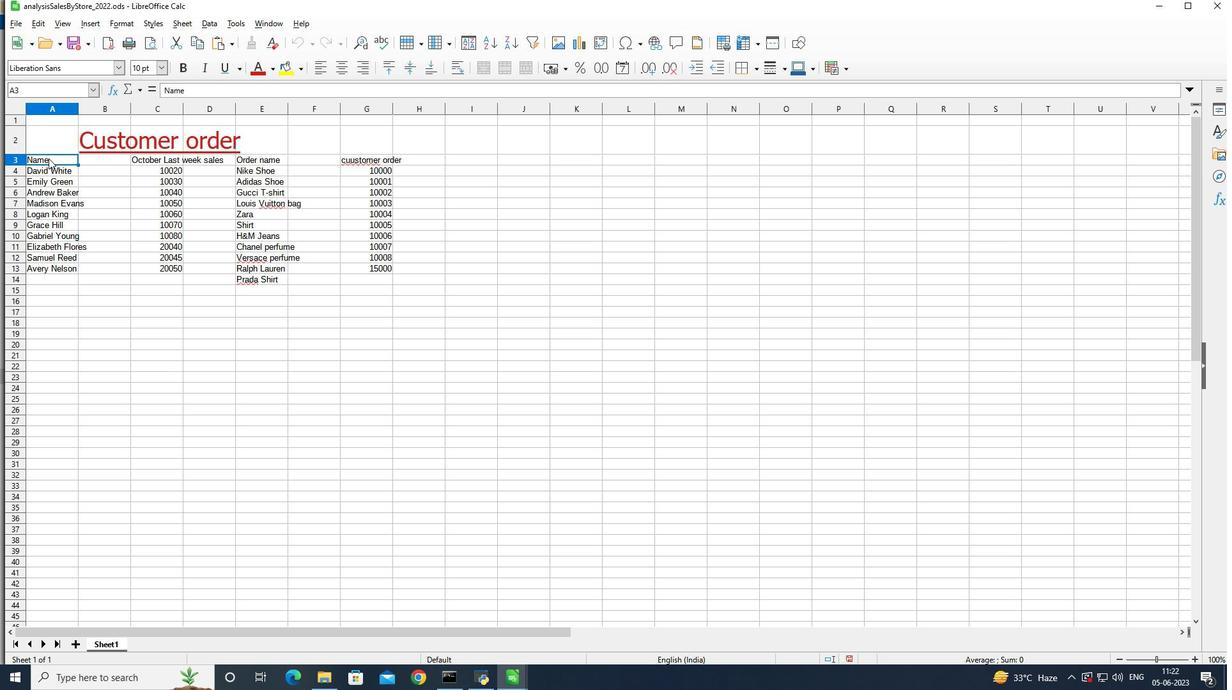 
Action: Mouse moved to (46, 159)
Screenshot: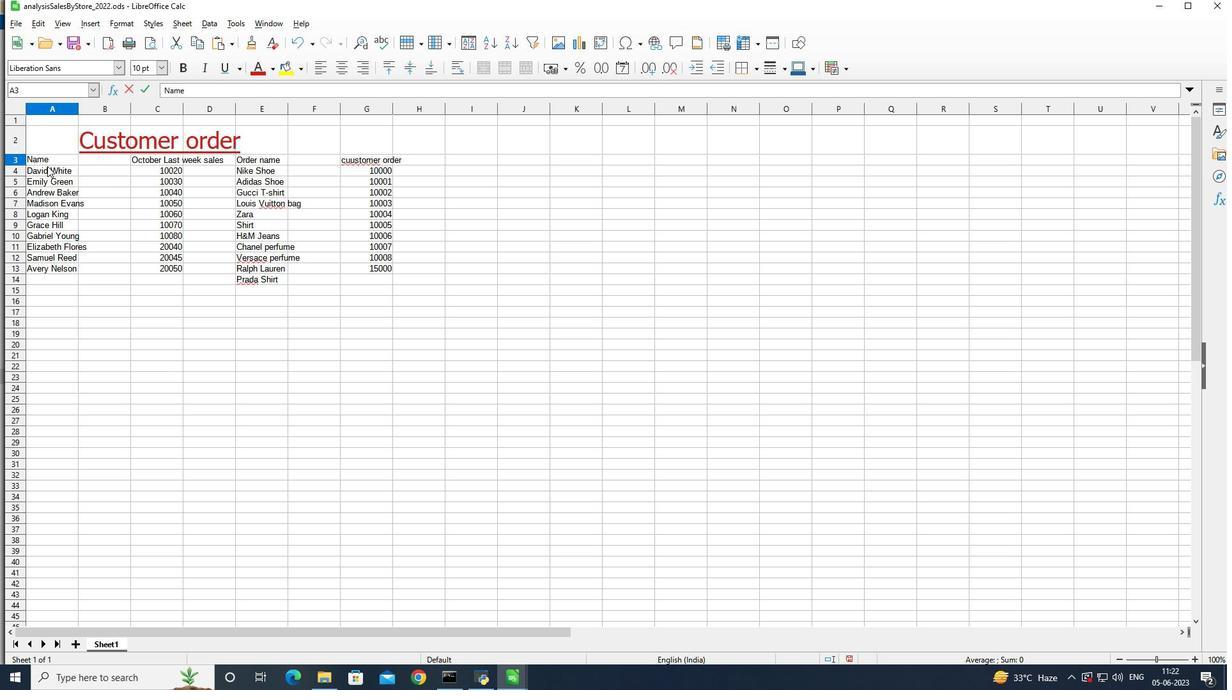 
Action: Mouse pressed left at (46, 159)
Screenshot: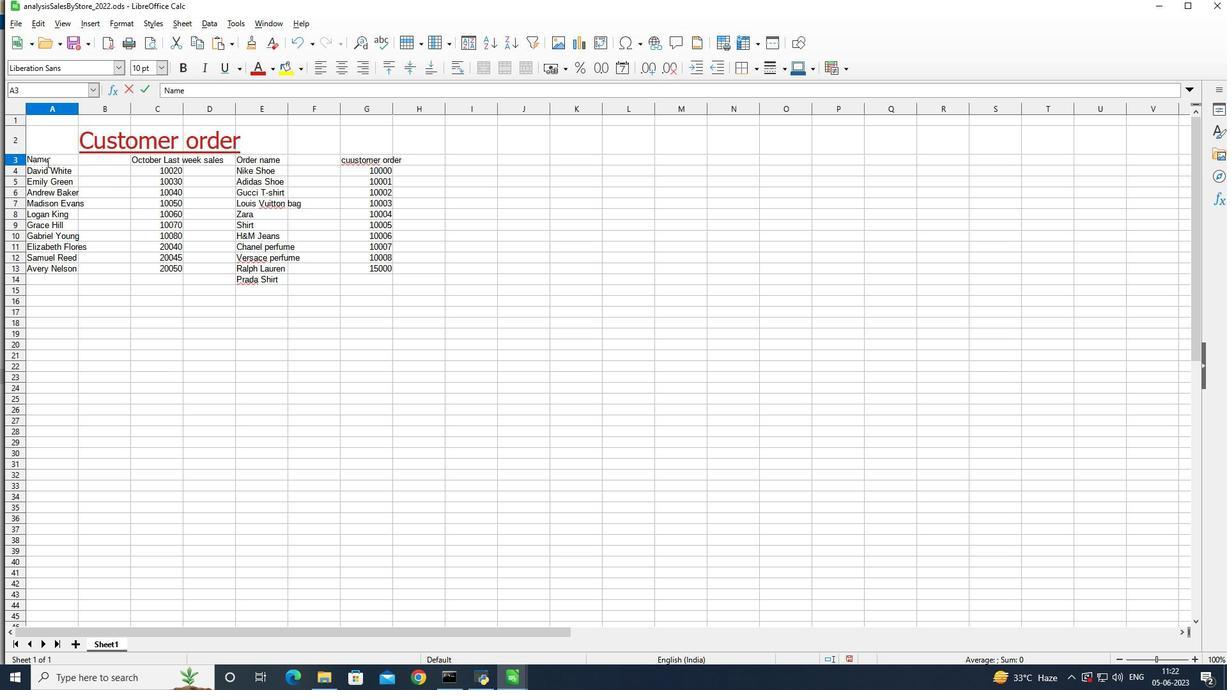 
Action: Mouse moved to (62, 173)
Screenshot: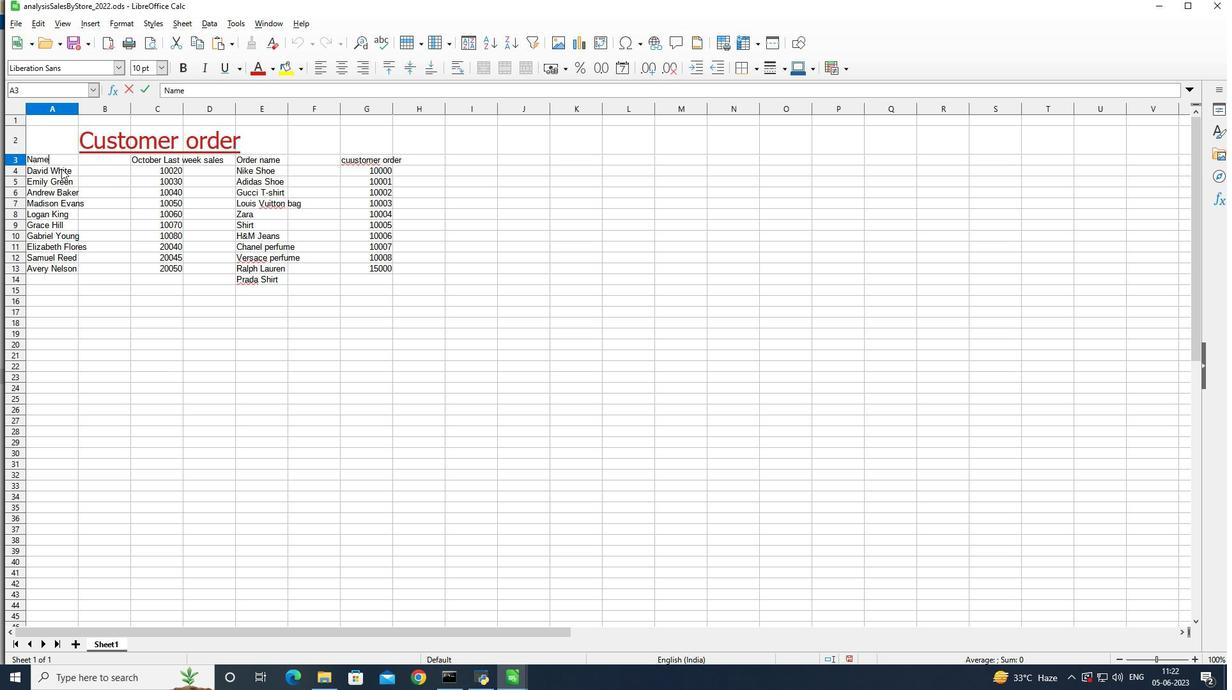 
Action: Mouse pressed left at (62, 173)
Screenshot: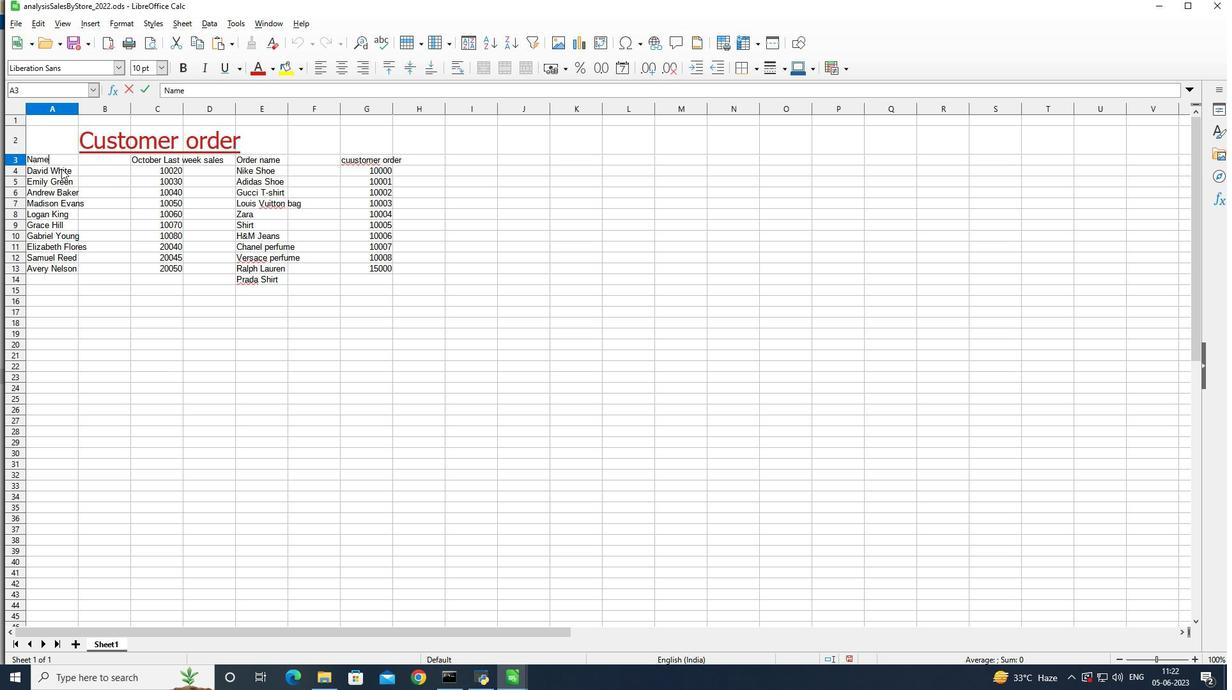
Action: Mouse moved to (65, 159)
Screenshot: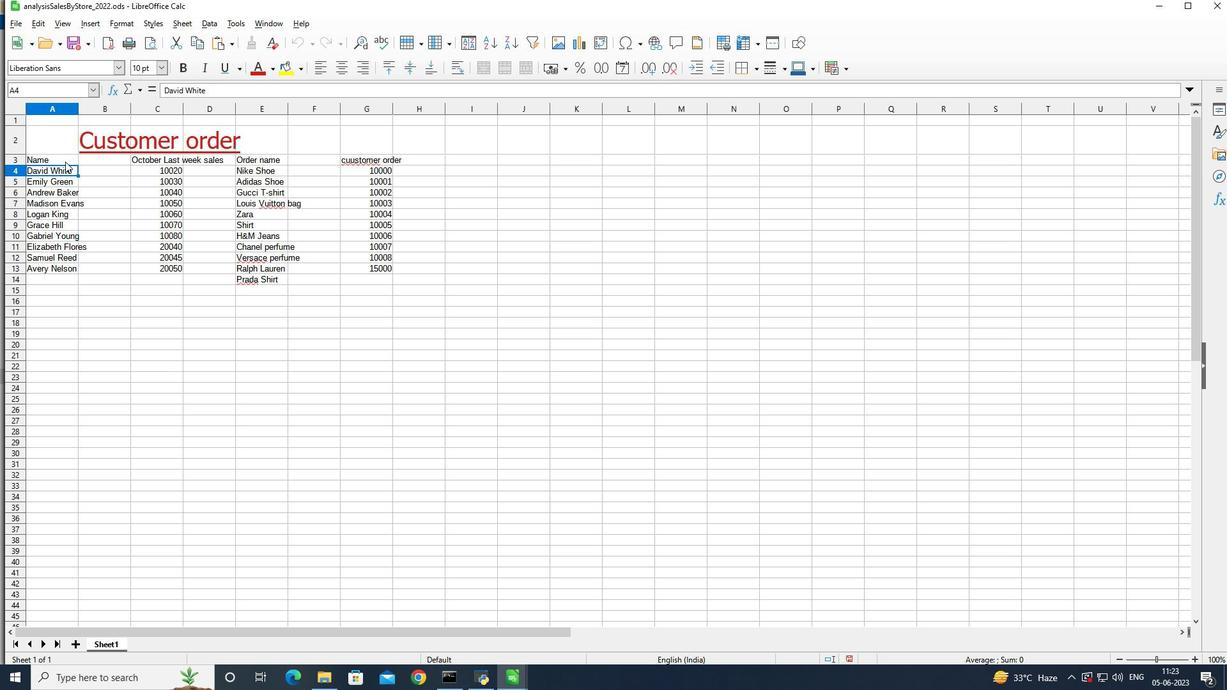 
Action: Mouse pressed left at (65, 159)
Screenshot: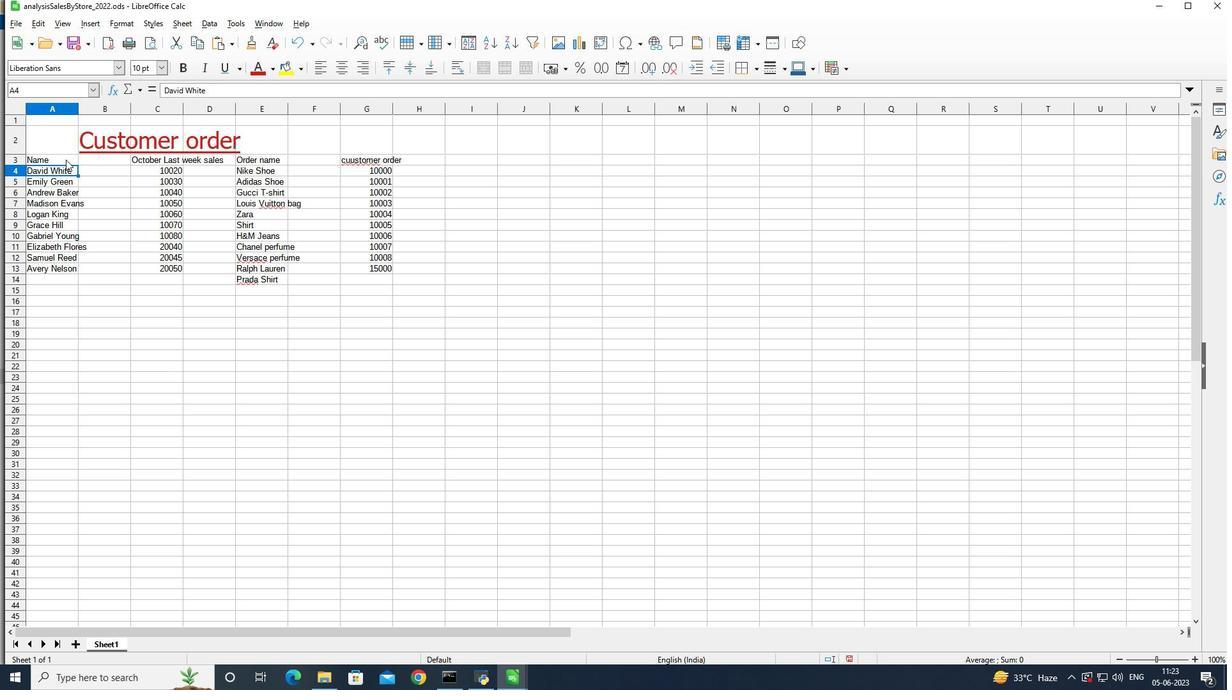 
Action: Mouse pressed left at (65, 159)
Screenshot: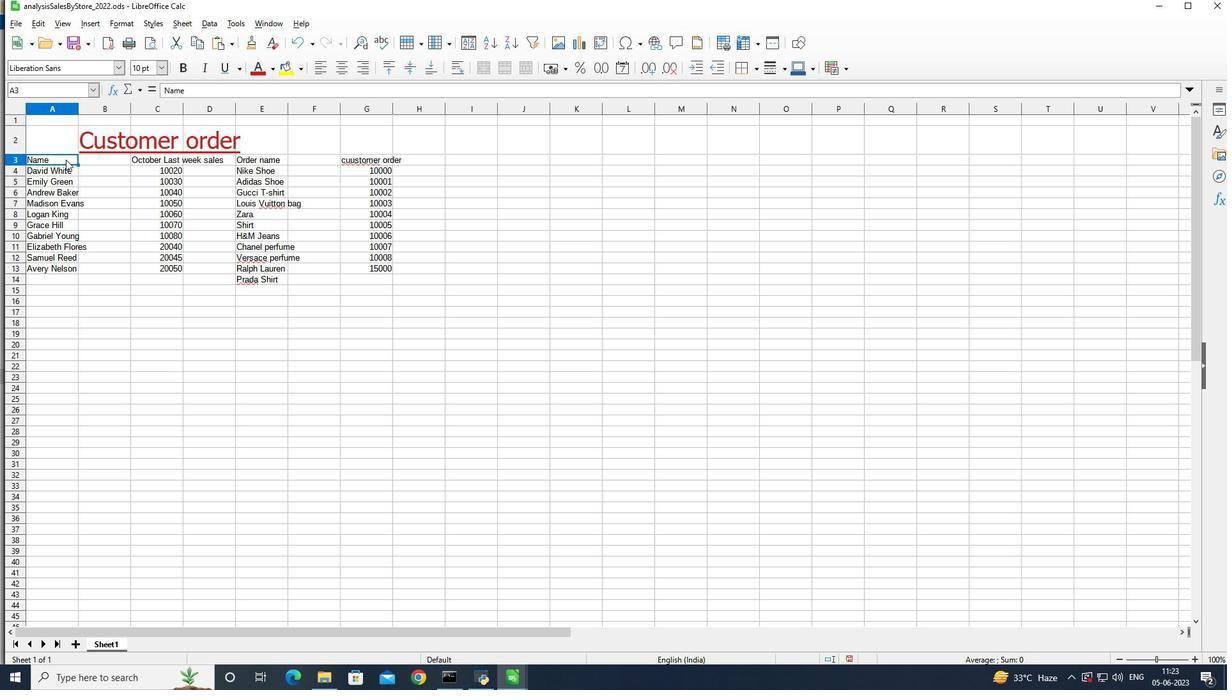 
Action: Mouse moved to (61, 155)
Screenshot: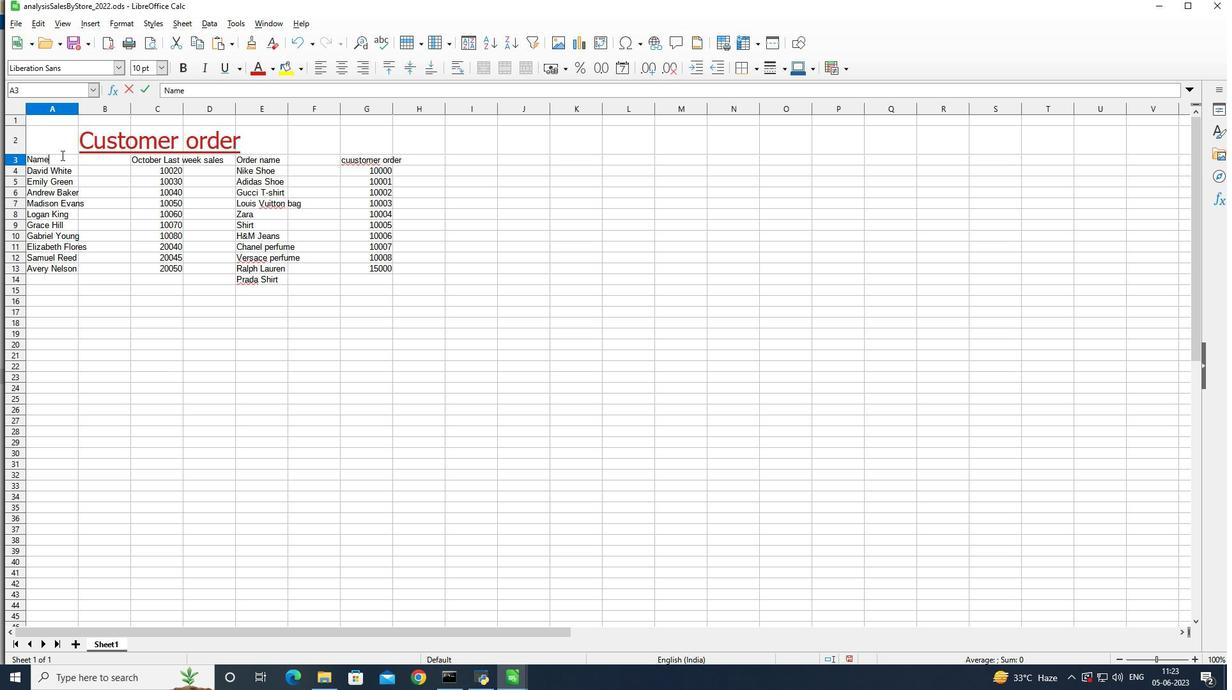 
Action: Mouse pressed left at (61, 155)
Screenshot: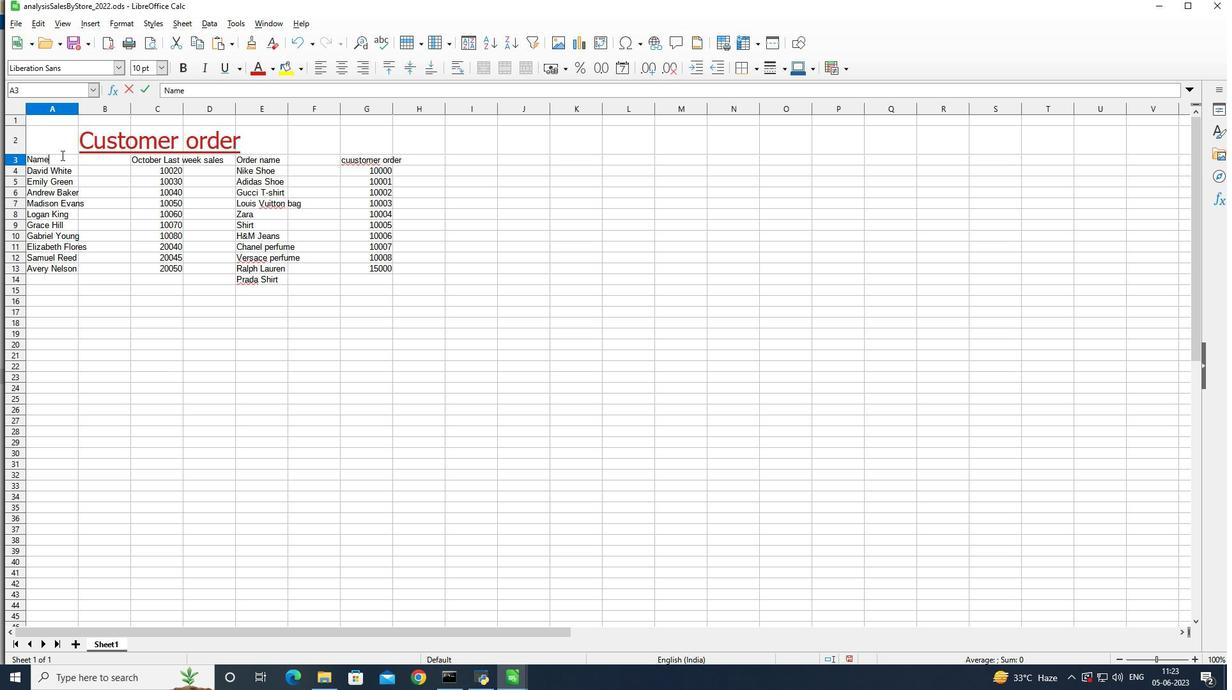 
Action: Mouse moved to (51, 158)
Screenshot: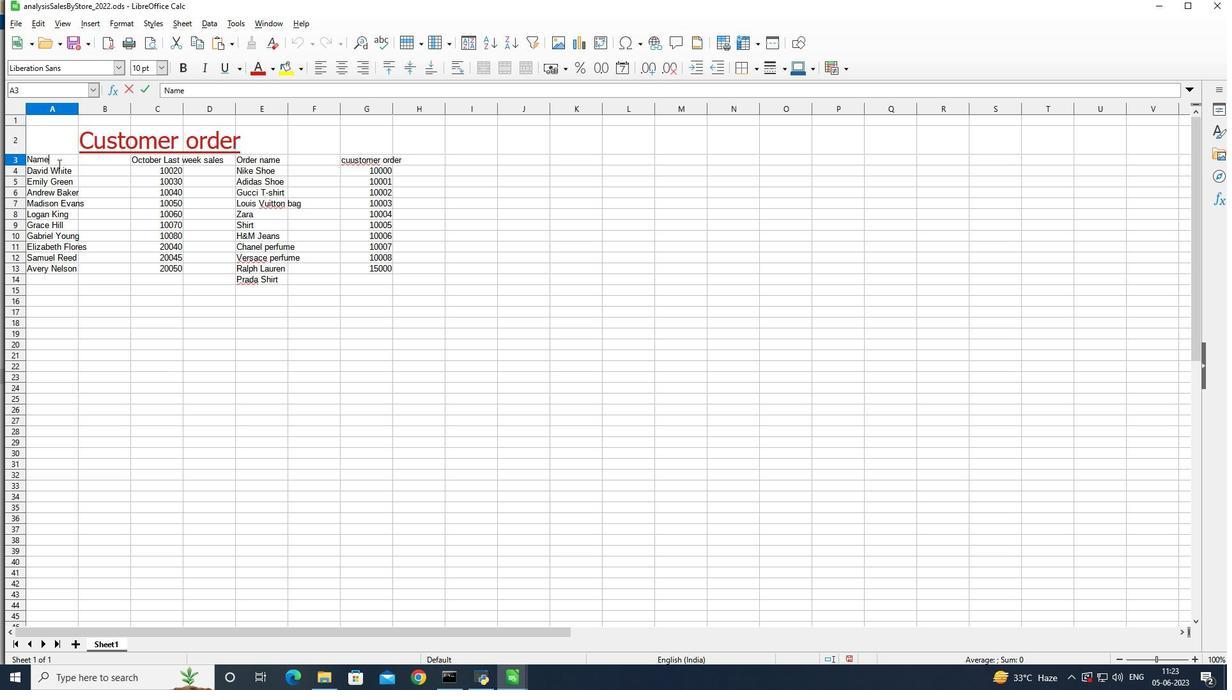 
Action: Mouse pressed left at (51, 158)
Screenshot: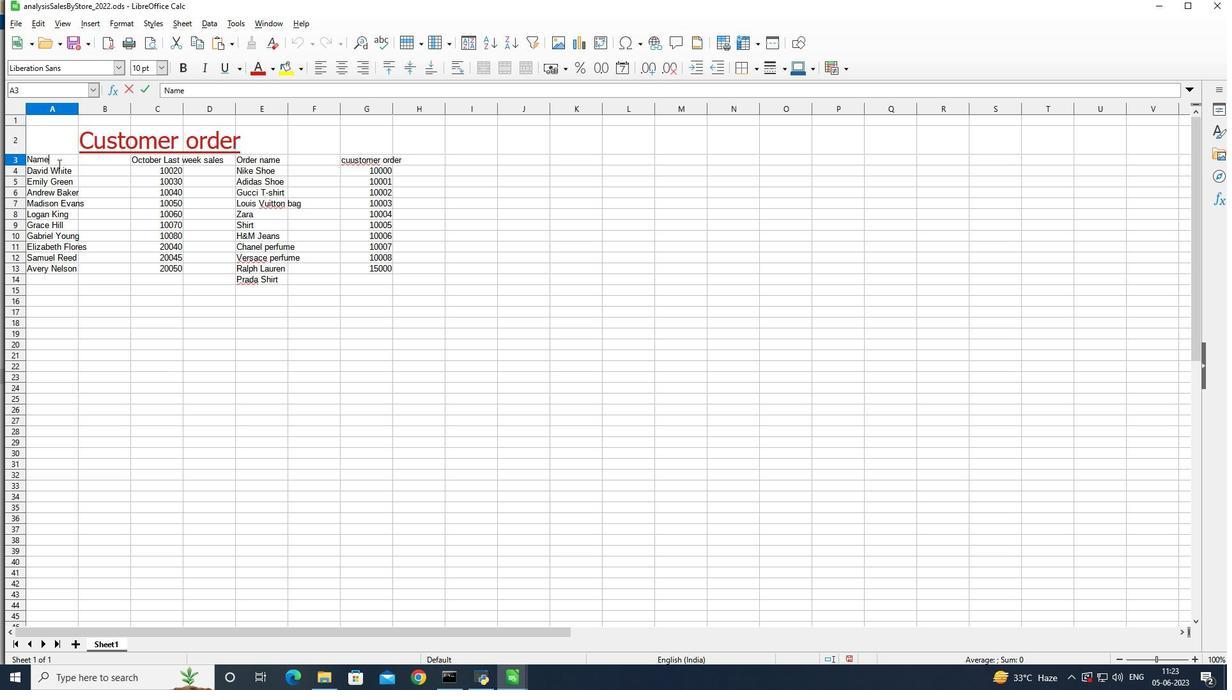 
Action: Mouse pressed left at (51, 158)
Screenshot: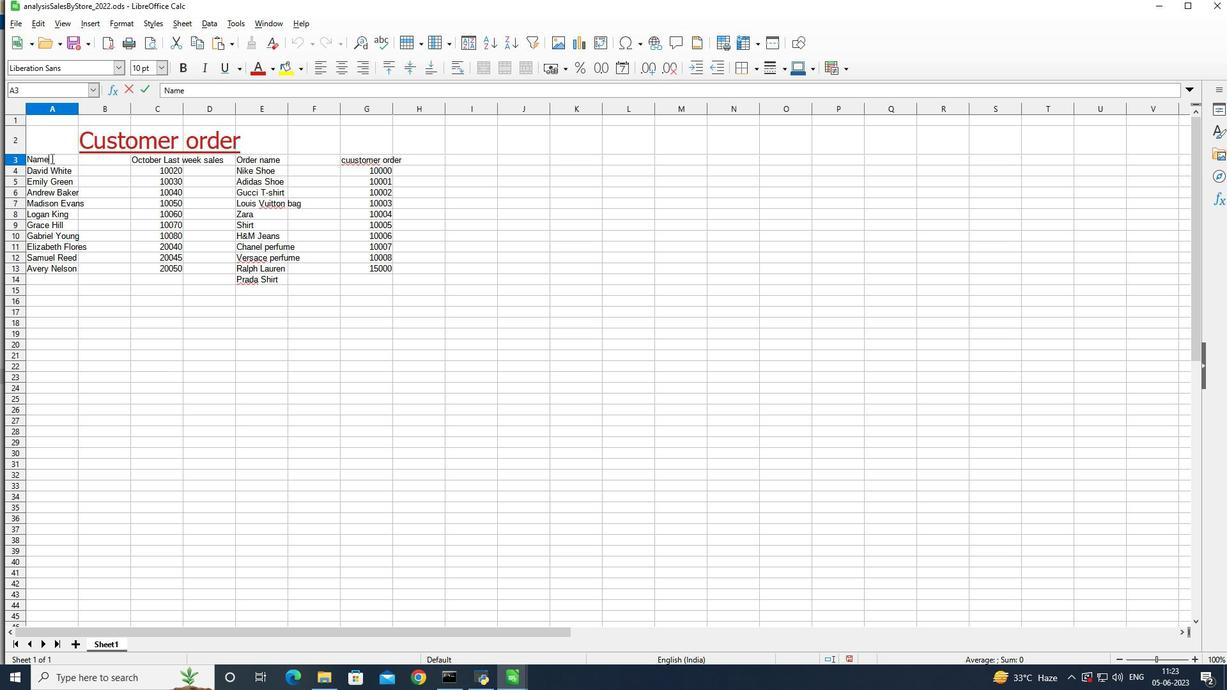 
Action: Mouse pressed left at (51, 158)
Screenshot: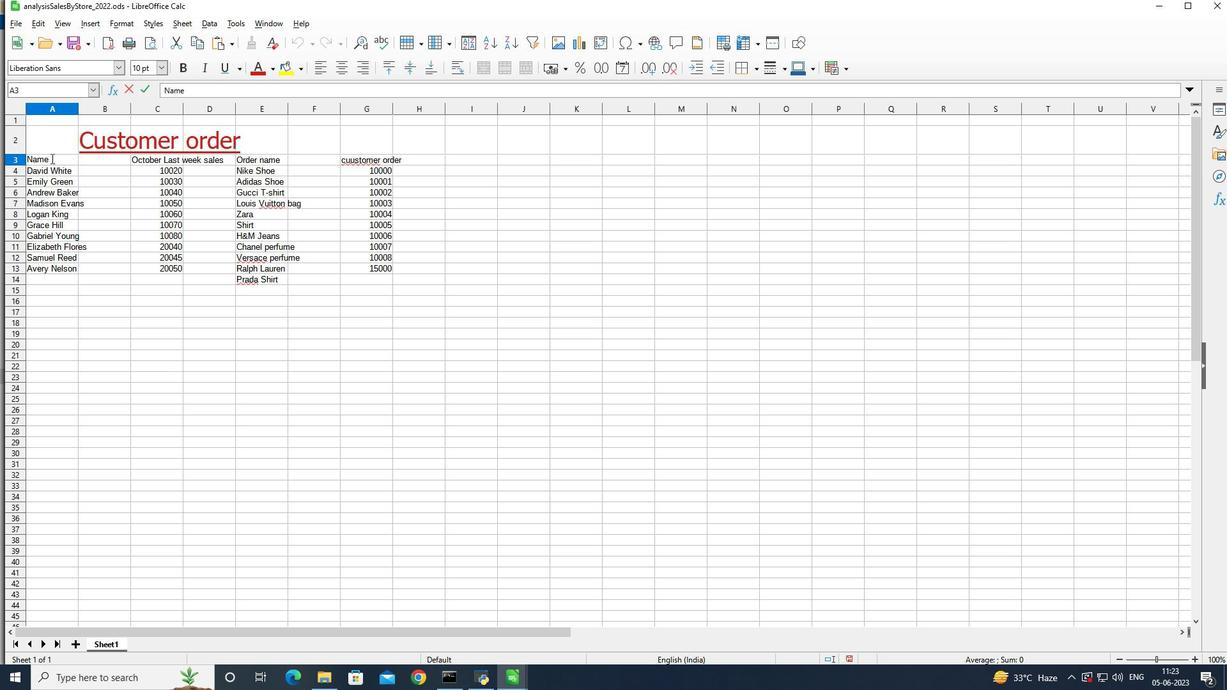 
Action: Mouse moved to (51, 158)
Screenshot: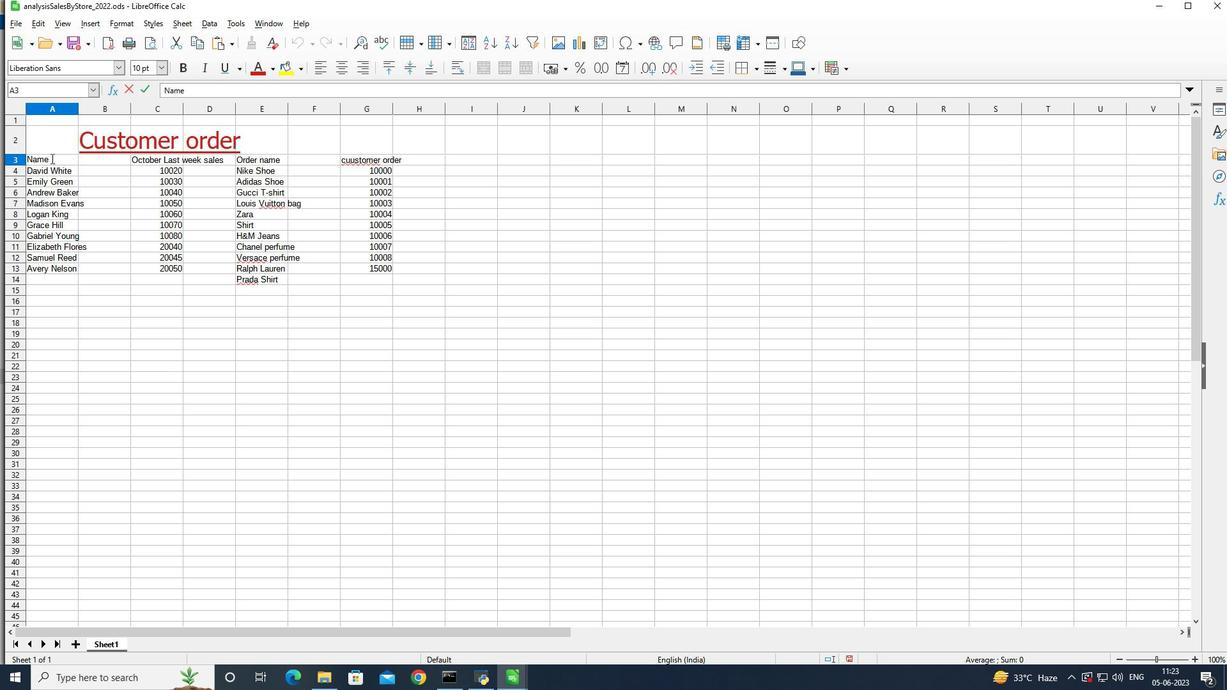 
Action: Mouse pressed left at (51, 158)
Screenshot: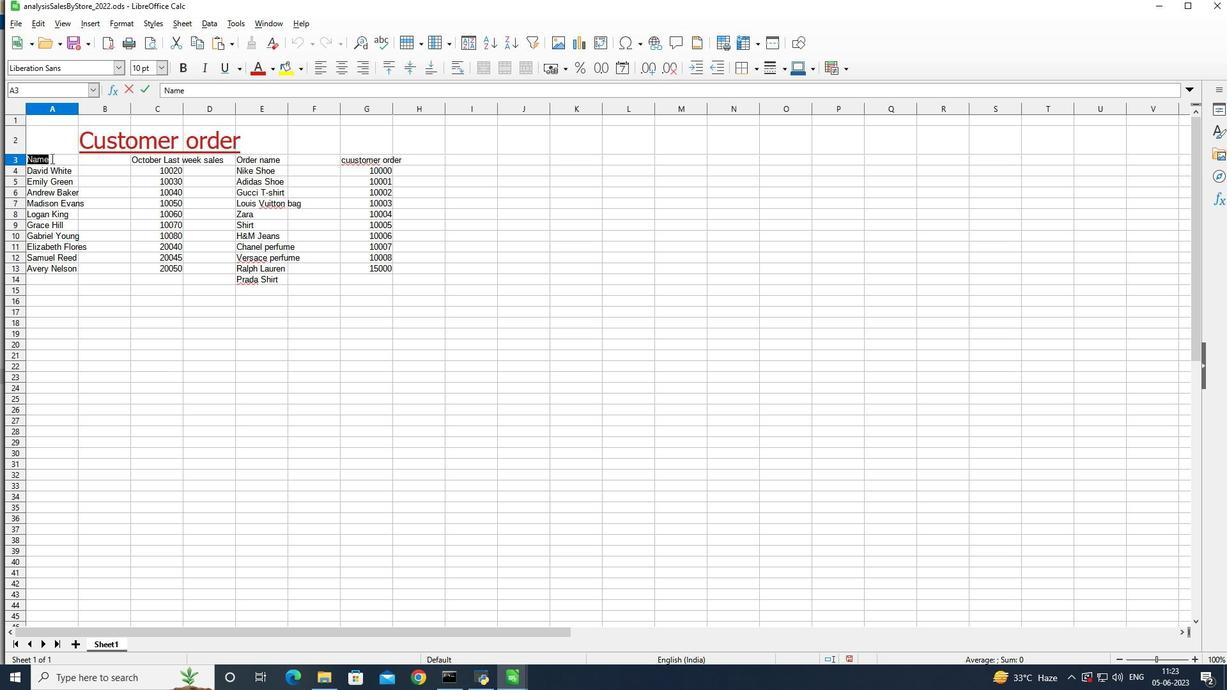 
Action: Mouse pressed left at (51, 158)
Screenshot: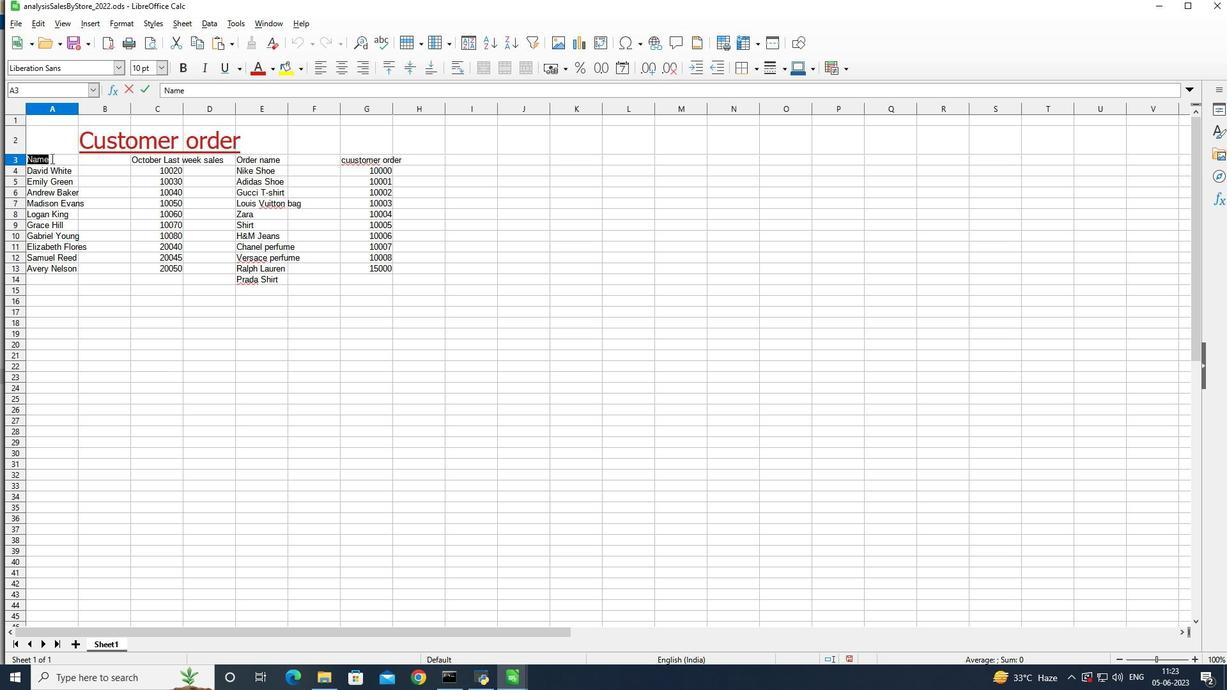 
Action: Mouse moved to (53, 159)
Screenshot: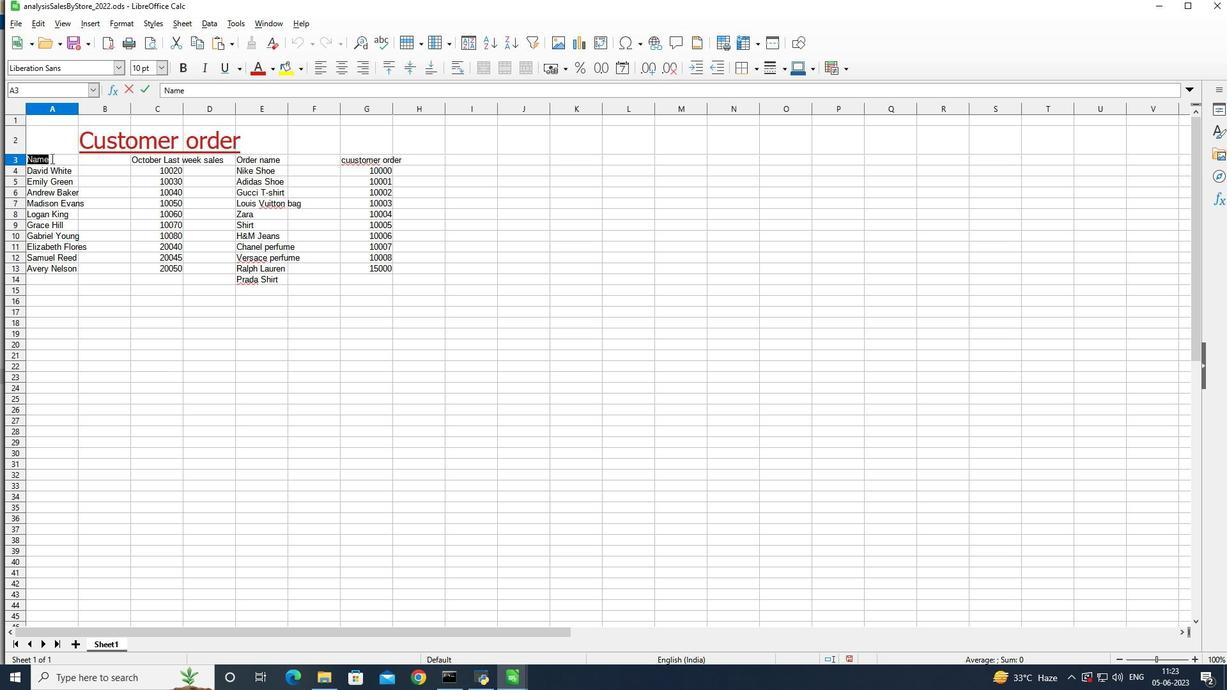
Action: Mouse pressed left at (53, 159)
Screenshot: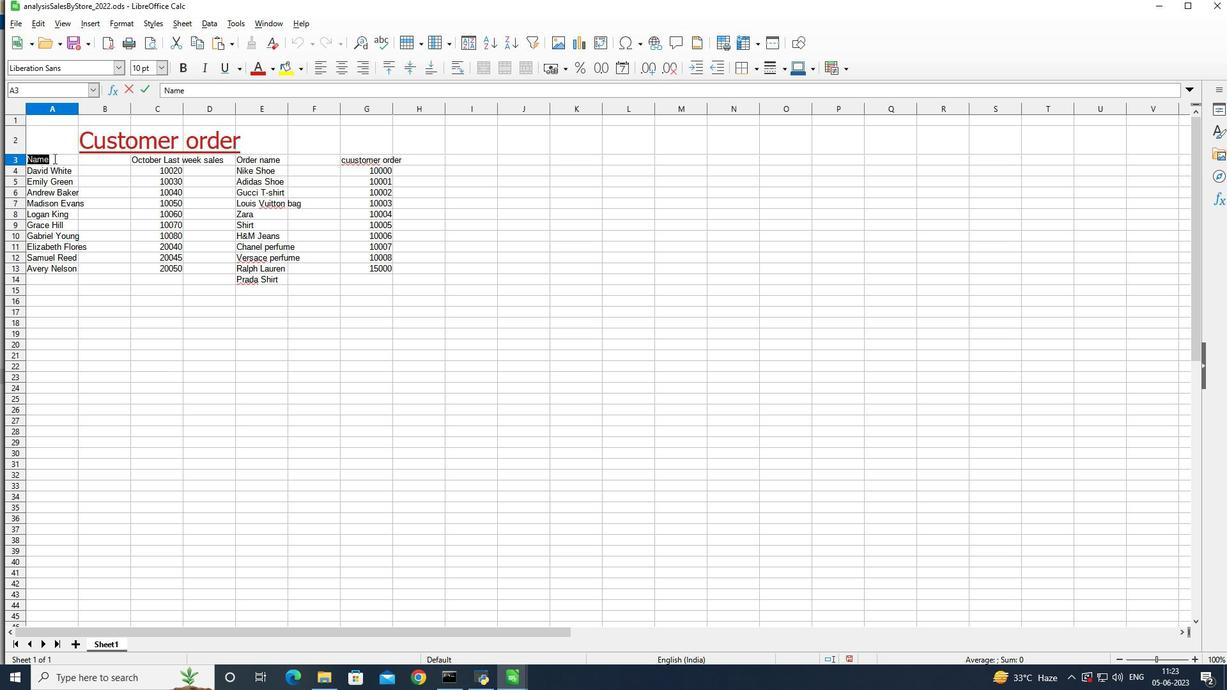 
Action: Mouse moved to (80, 170)
Screenshot: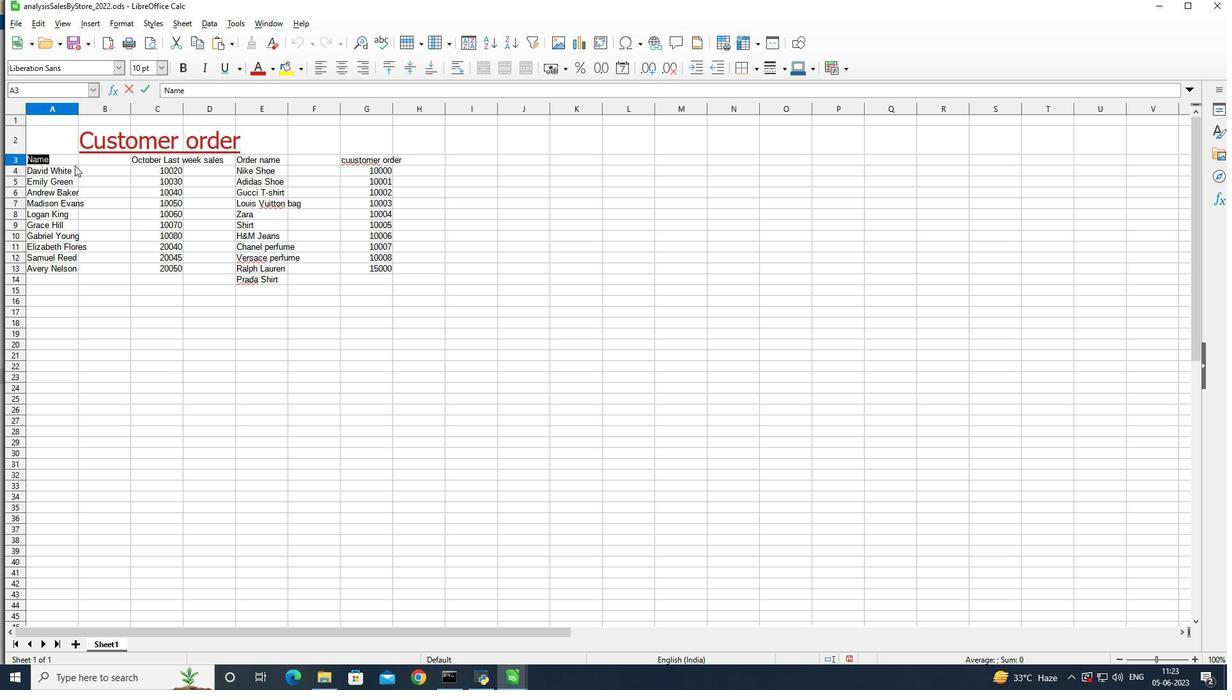 
Action: Mouse pressed left at (80, 170)
Screenshot: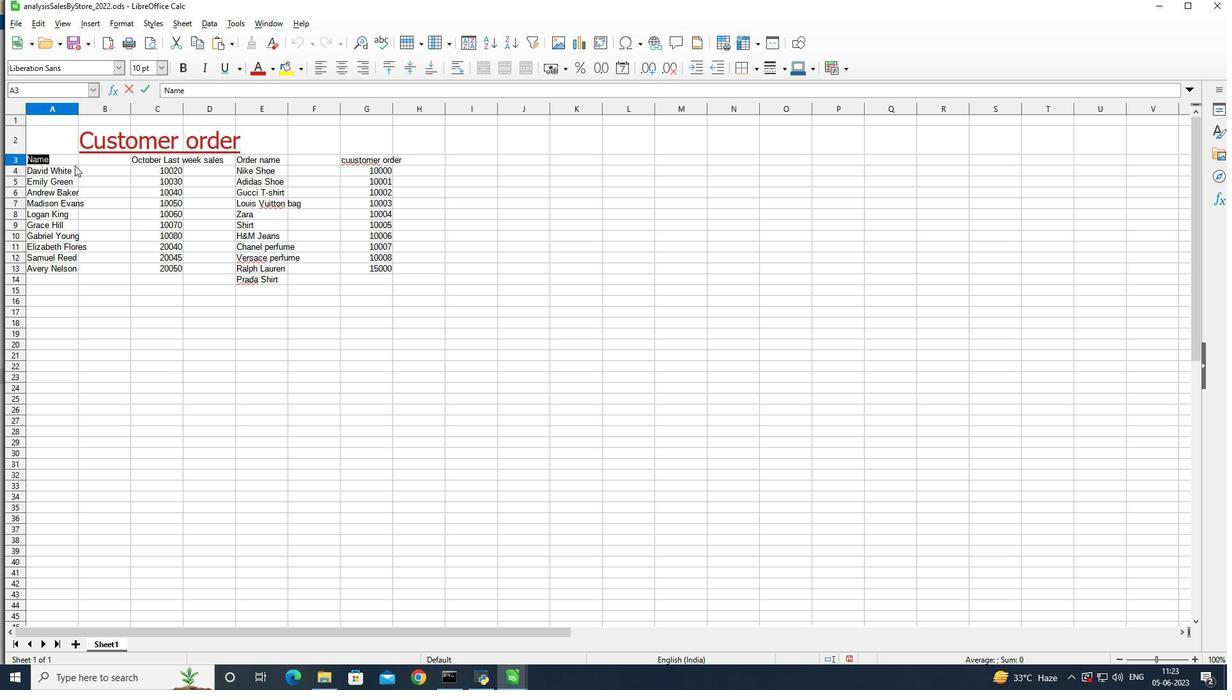 
Action: Mouse moved to (62, 159)
Screenshot: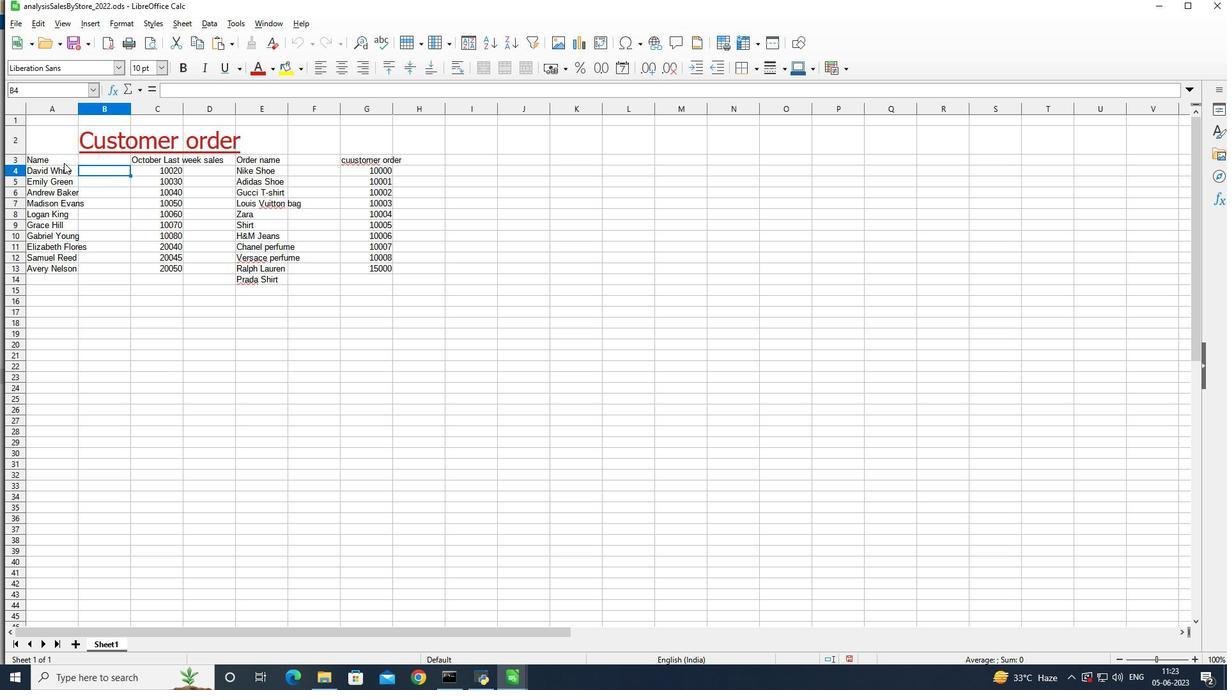 
Action: Mouse pressed left at (62, 159)
Screenshot: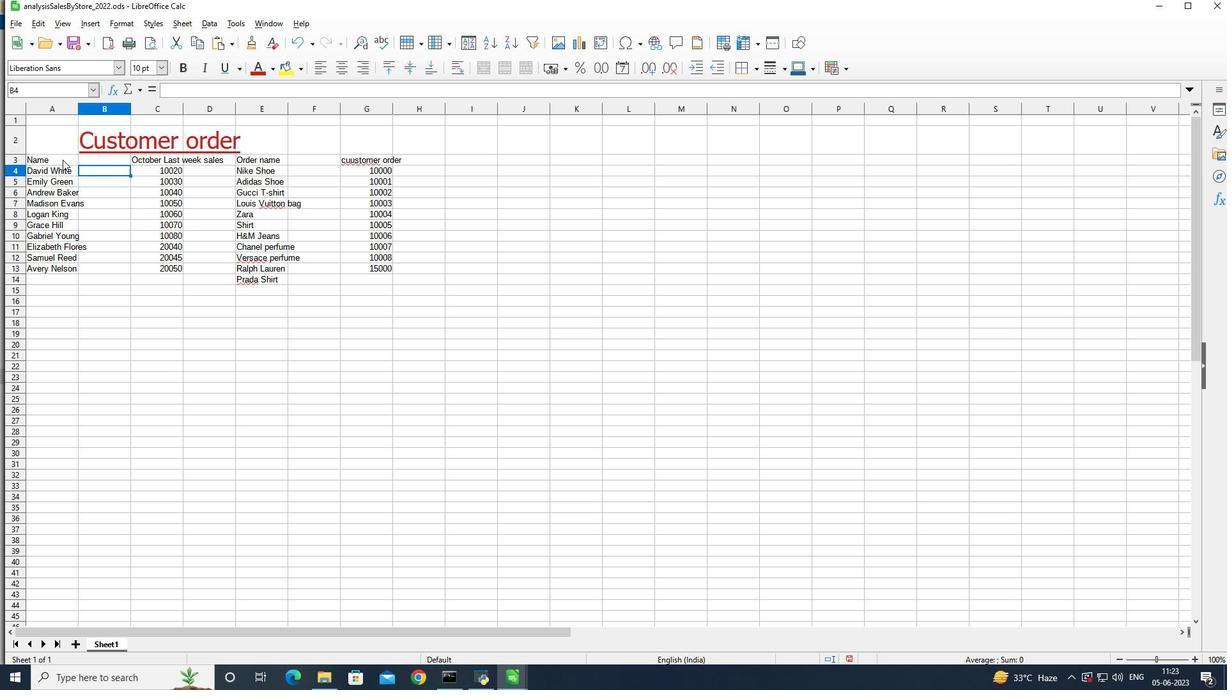 
Action: Mouse pressed left at (62, 159)
Screenshot: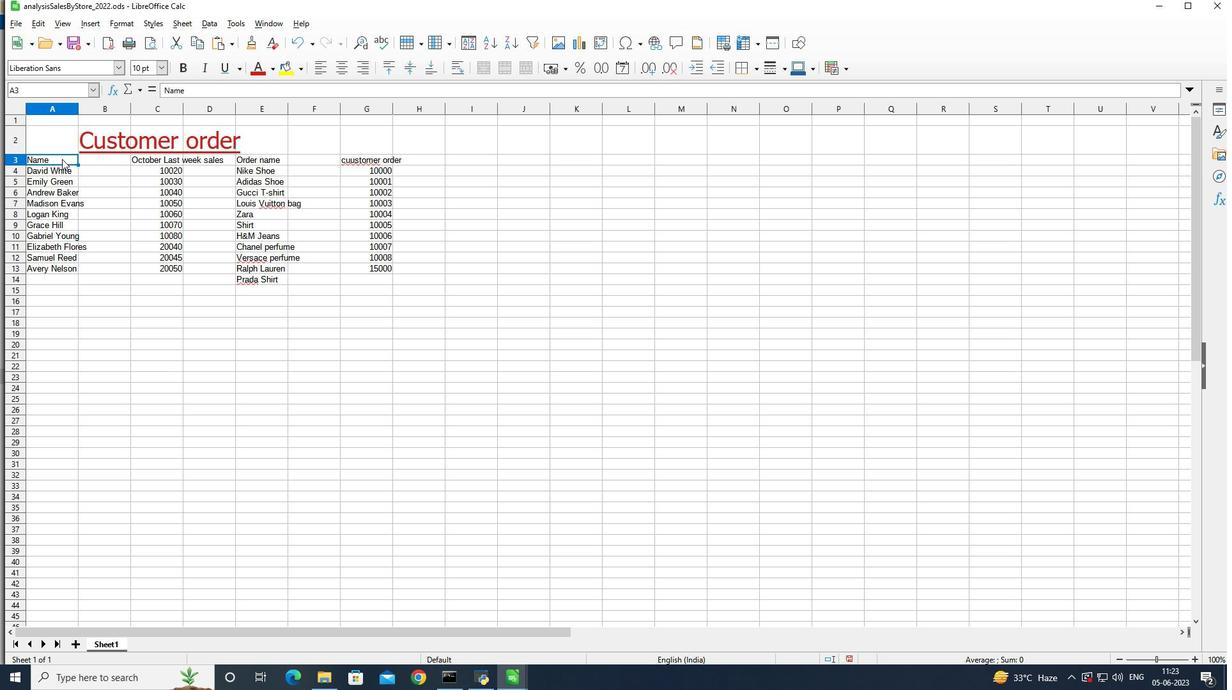 
Action: Mouse moved to (70, 162)
Screenshot: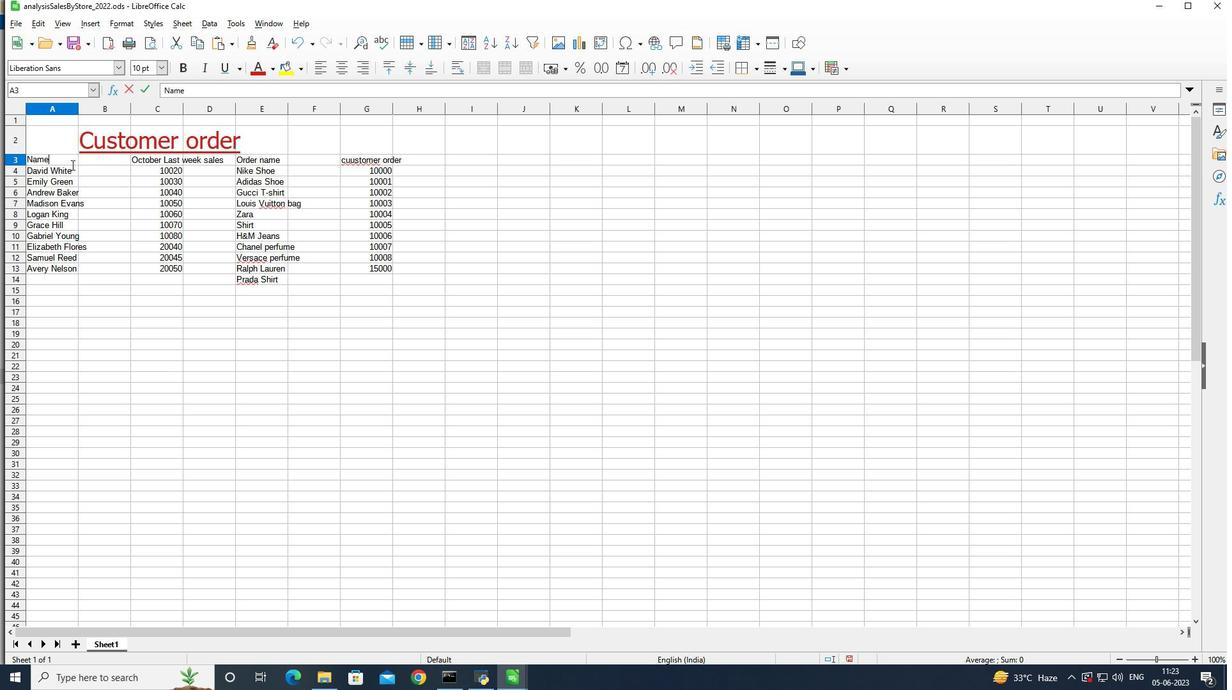 
Action: Mouse pressed left at (70, 162)
Screenshot: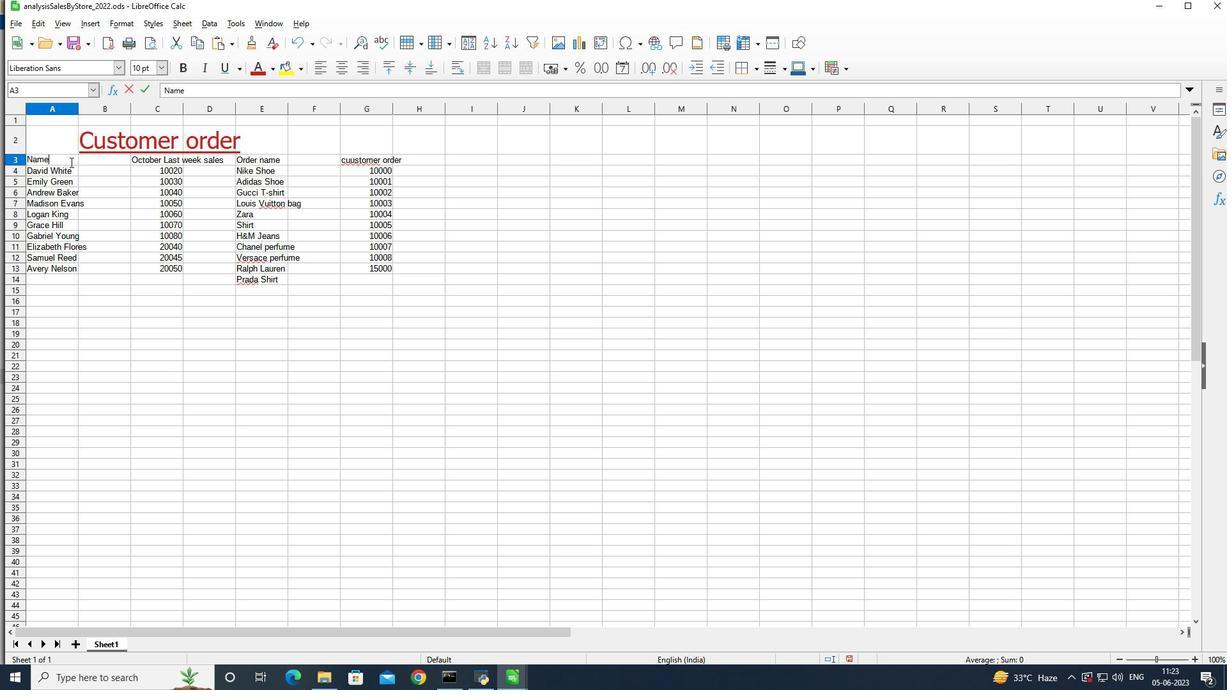 
Action: Mouse moved to (89, 181)
Screenshot: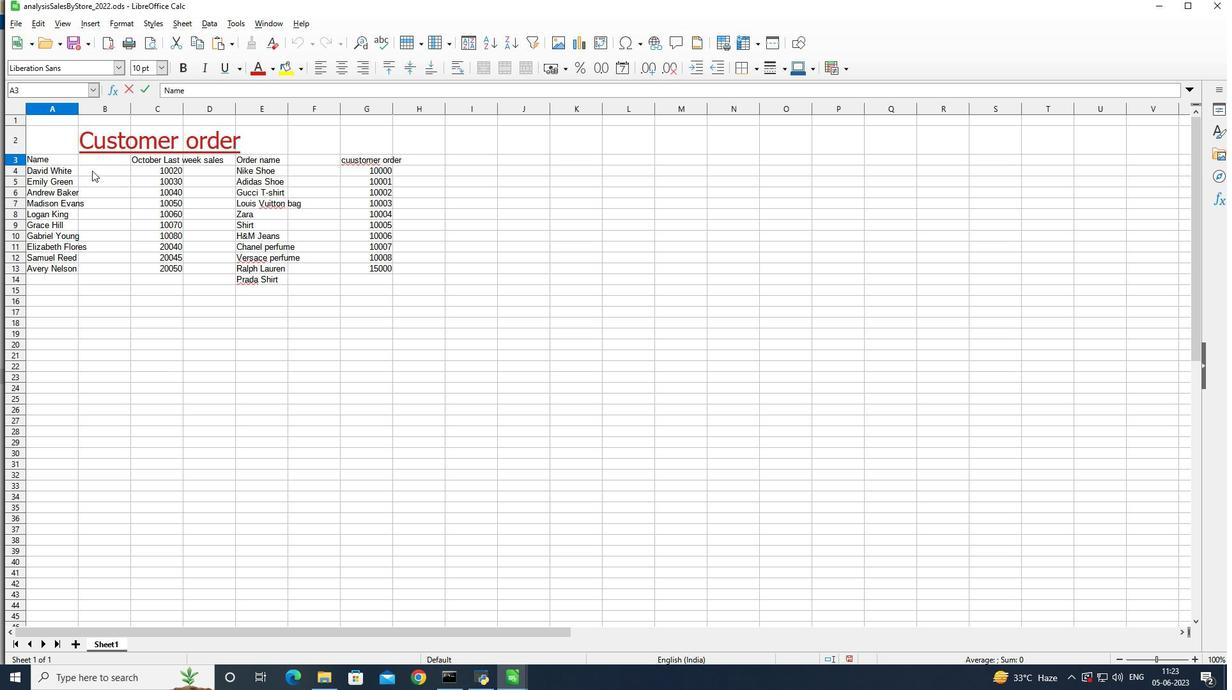 
Action: Mouse pressed left at (89, 181)
Screenshot: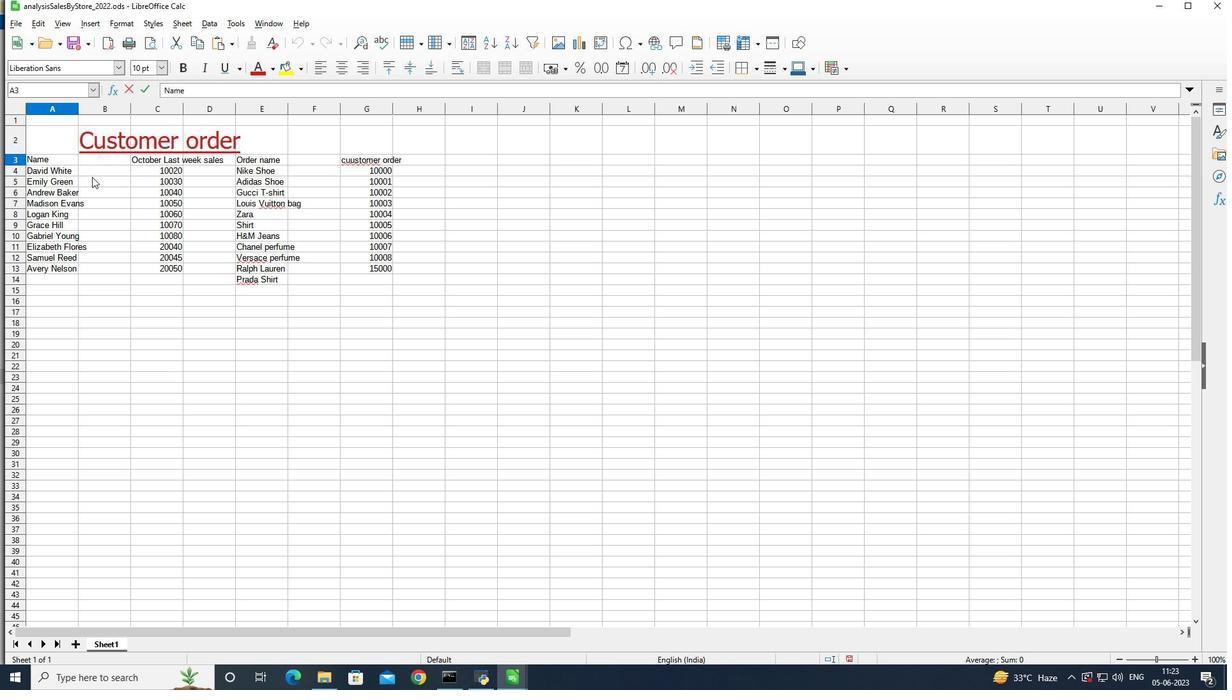 
Action: Mouse moved to (55, 158)
Screenshot: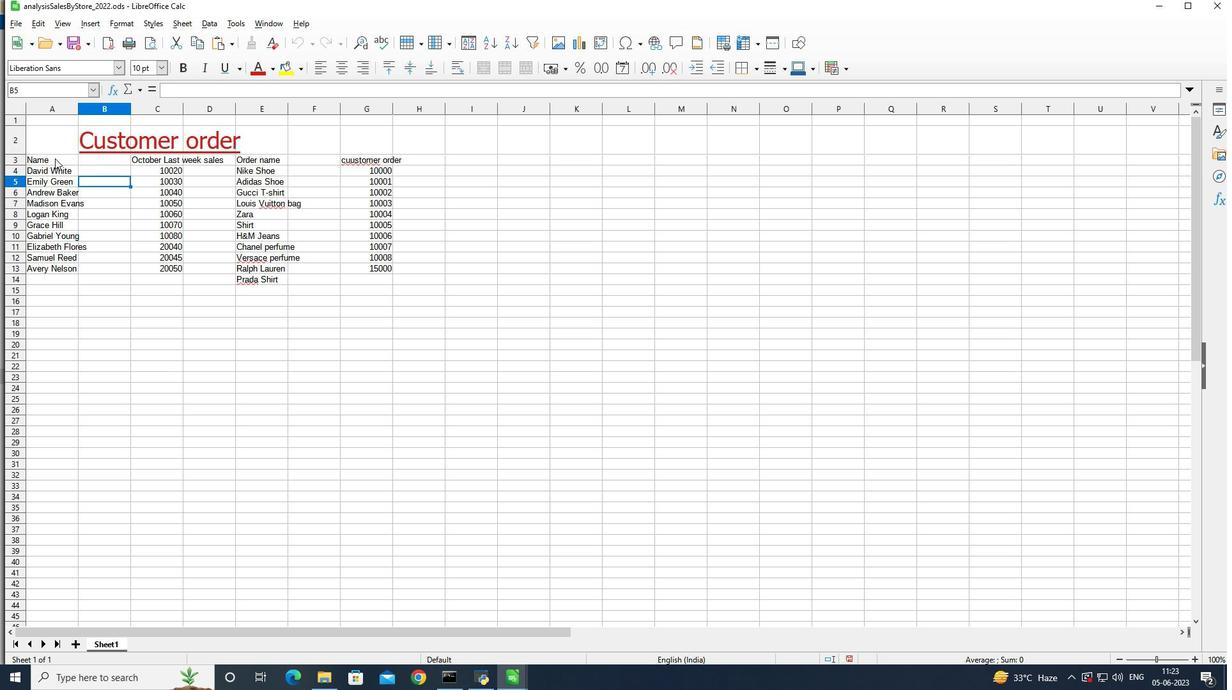 
Action: Mouse pressed left at (55, 158)
Screenshot: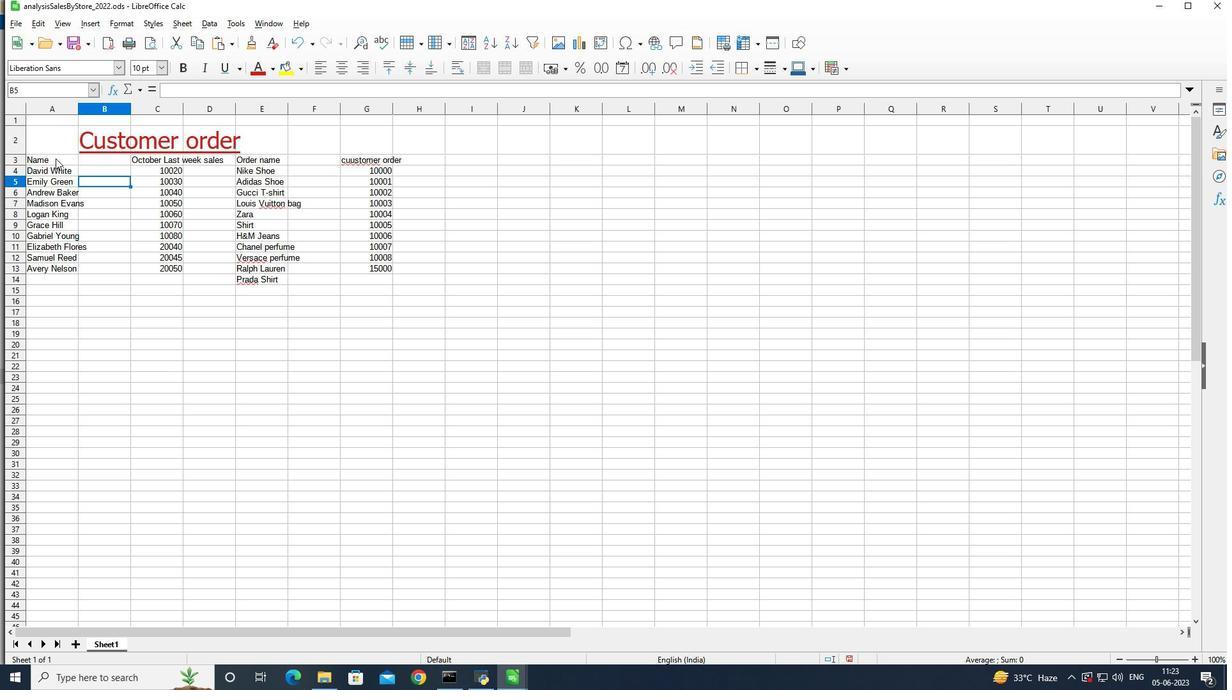
Action: Mouse moved to (83, 65)
Screenshot: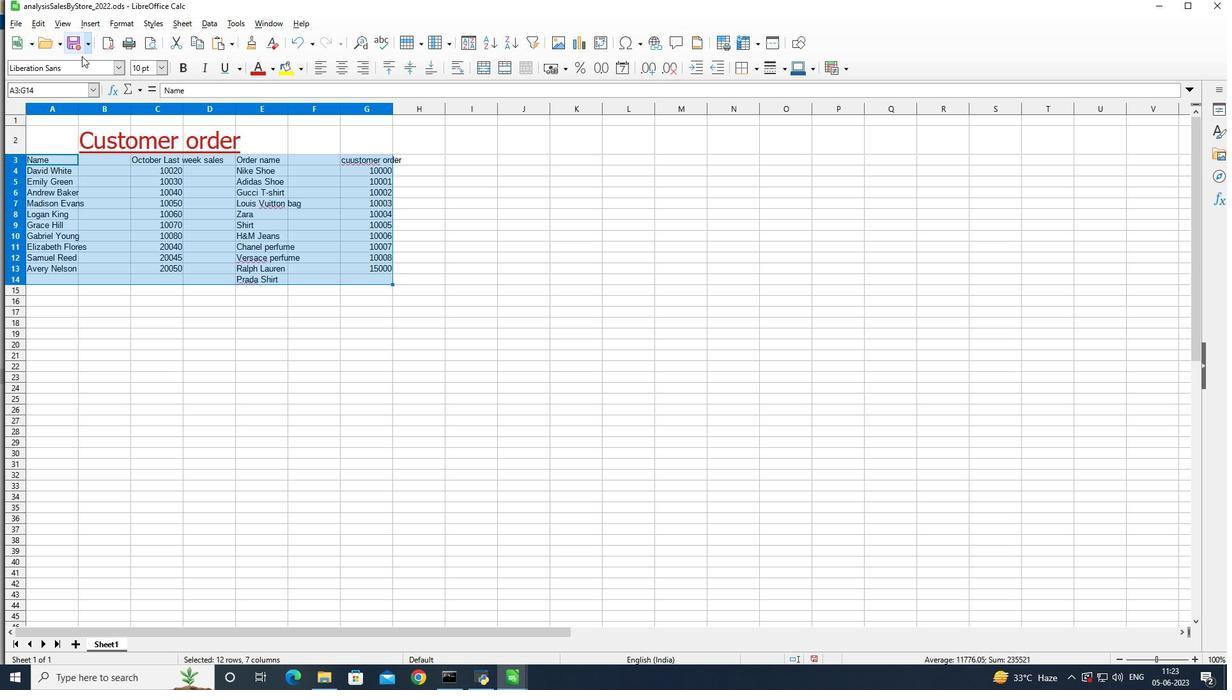 
Action: Mouse pressed left at (83, 65)
Screenshot: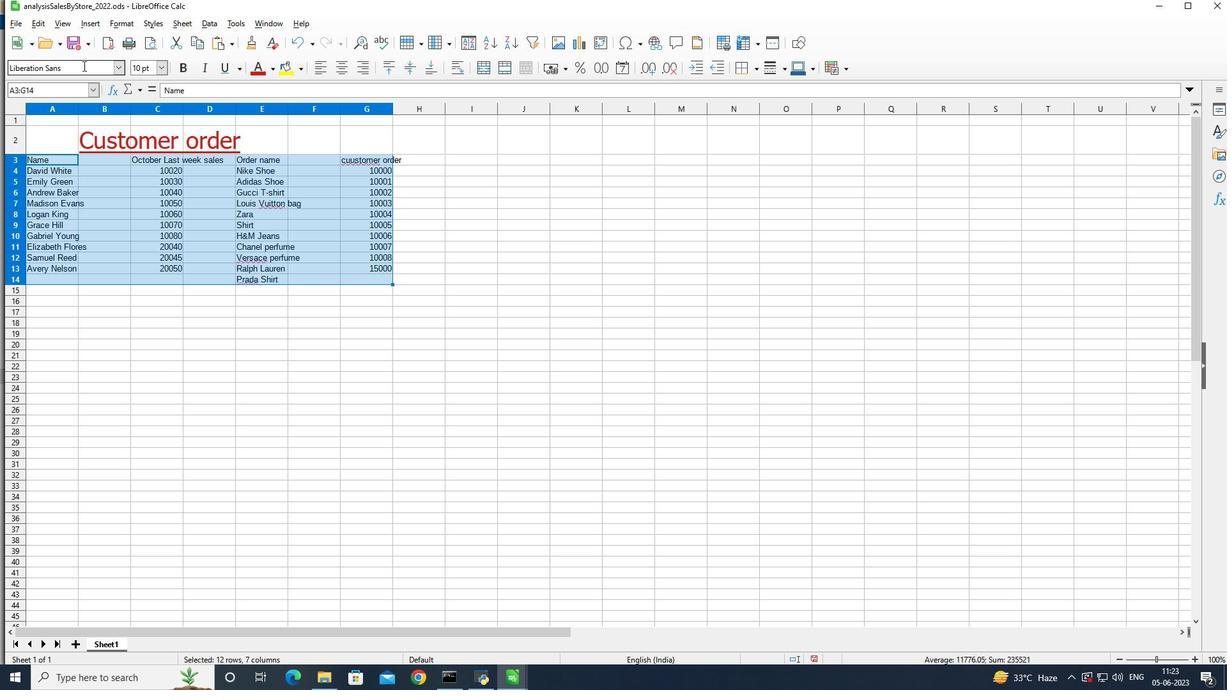 
Action: Mouse moved to (234, 63)
Screenshot: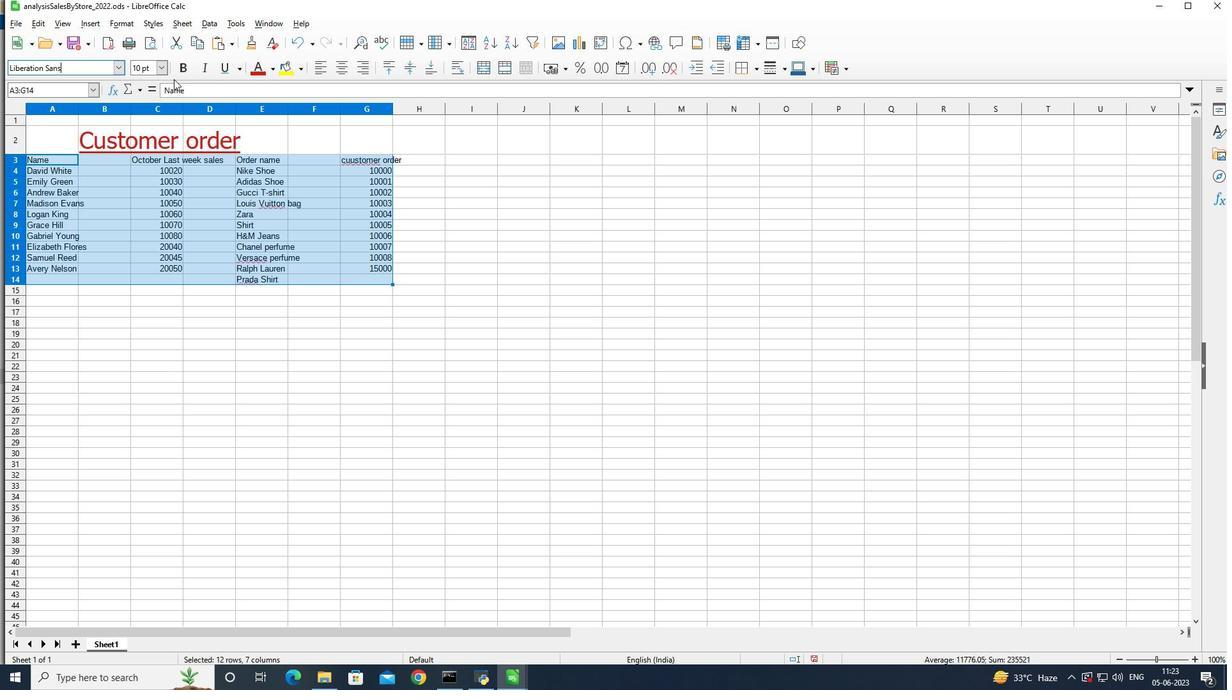 
Action: Key pressed <Key.backspace>
Screenshot: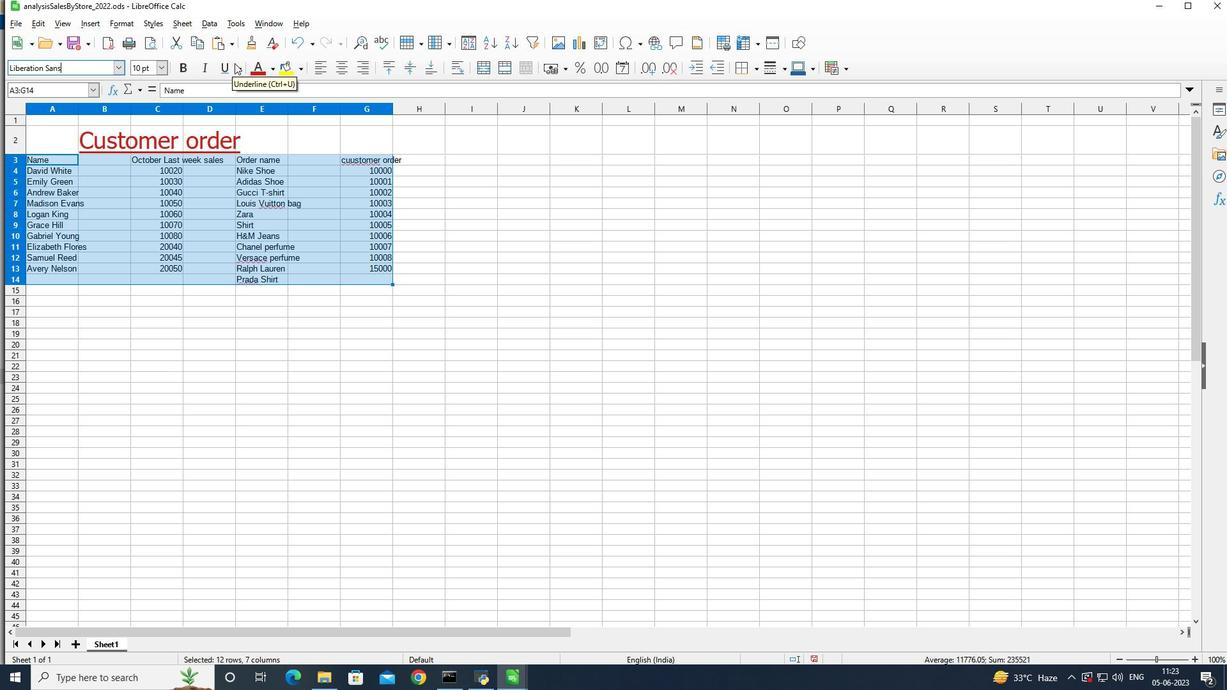 
Action: Mouse moved to (234, 63)
Screenshot: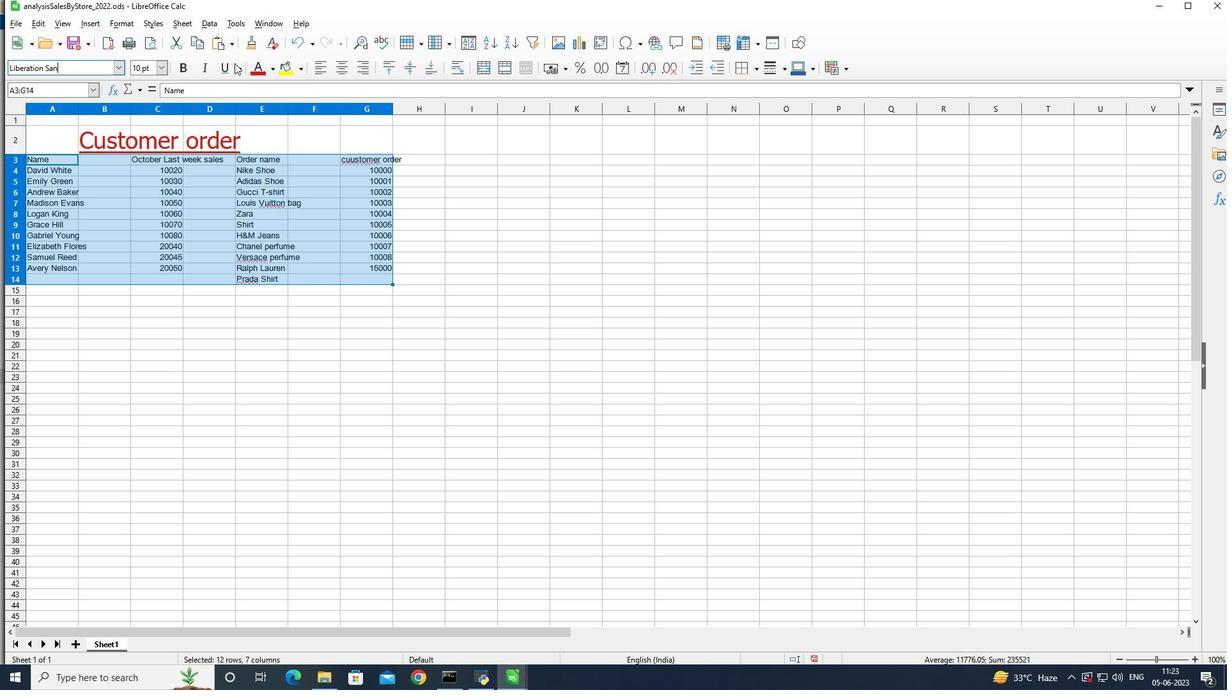 
Action: Key pressed <Key.backspace><Key.backspace><Key.backspace><Key.backspace><Key.backspace><Key.backspace><Key.backspace><Key.backspace><Key.backspace><Key.backspace><Key.backspace><Key.backspace><Key.backspace><Key.backspace><Key.backspace><Key.backspace><Key.backspace><Key.backspace><Key.shift>C
Screenshot: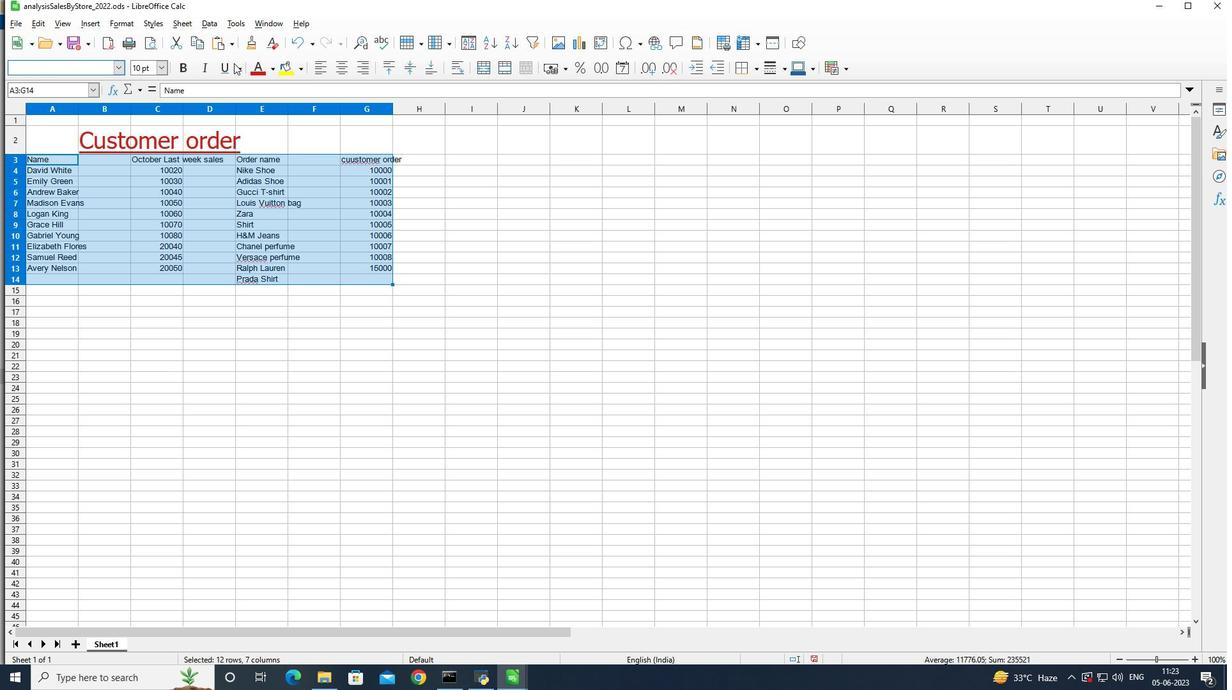 
Action: Mouse moved to (128, 145)
Screenshot: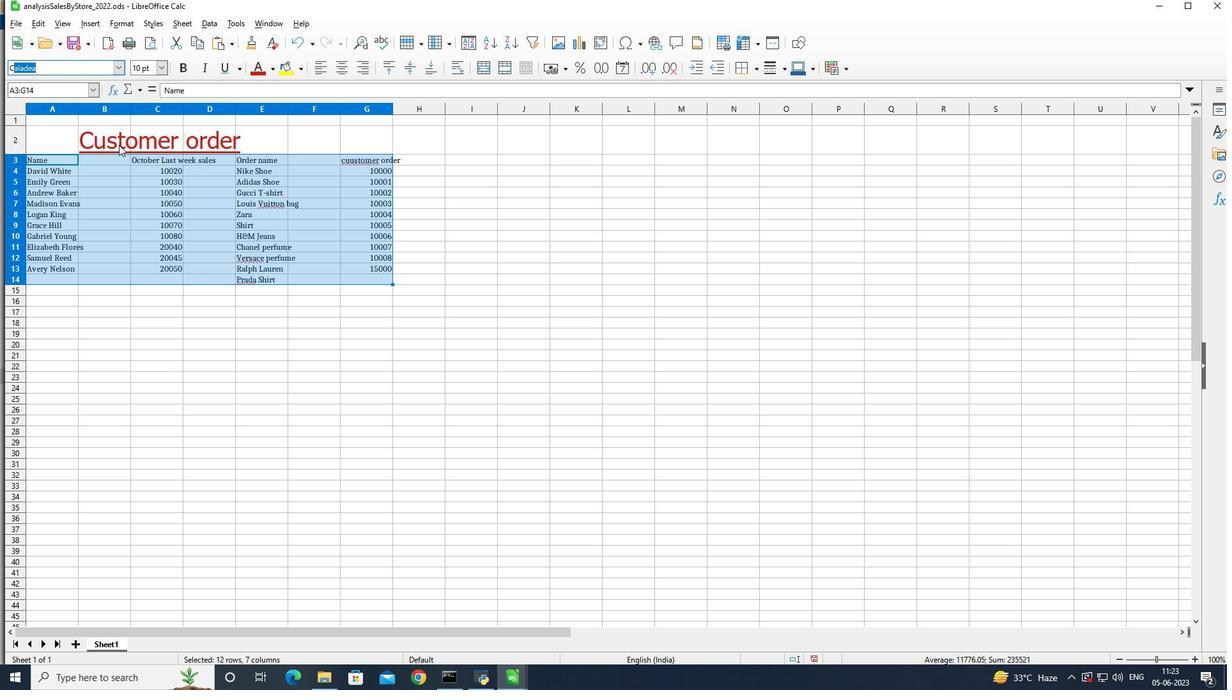 
Action: Key pressed andar<Key.enter>
Screenshot: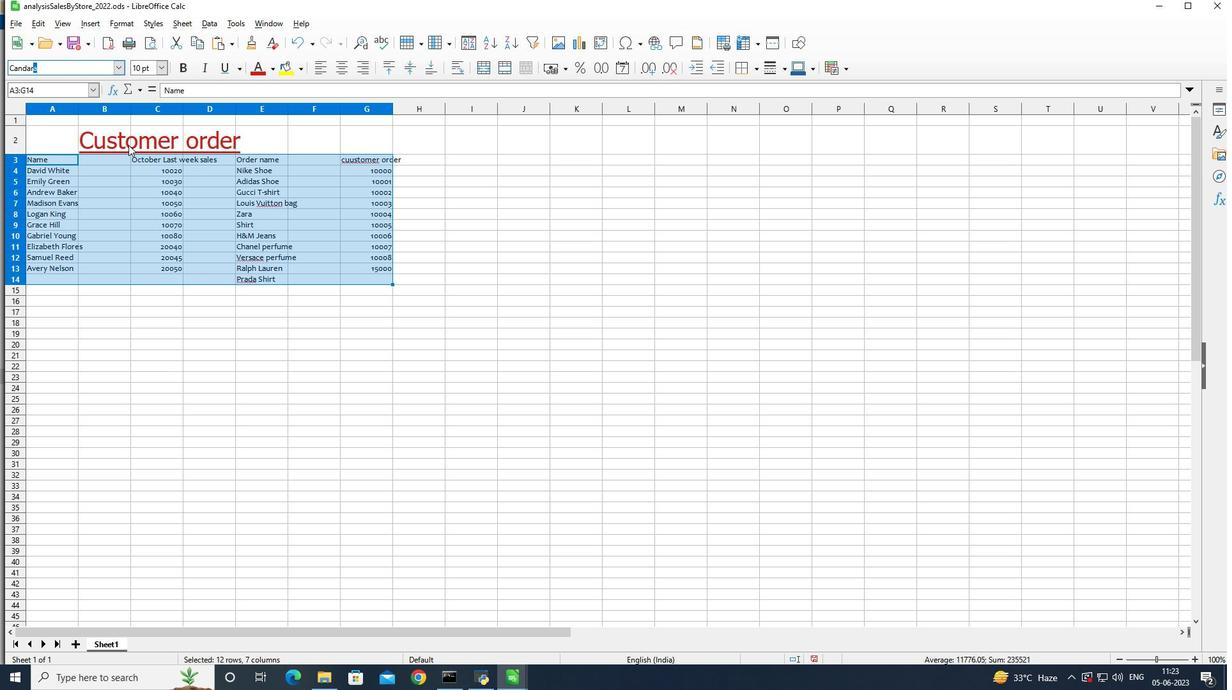 
Action: Mouse moved to (164, 65)
Screenshot: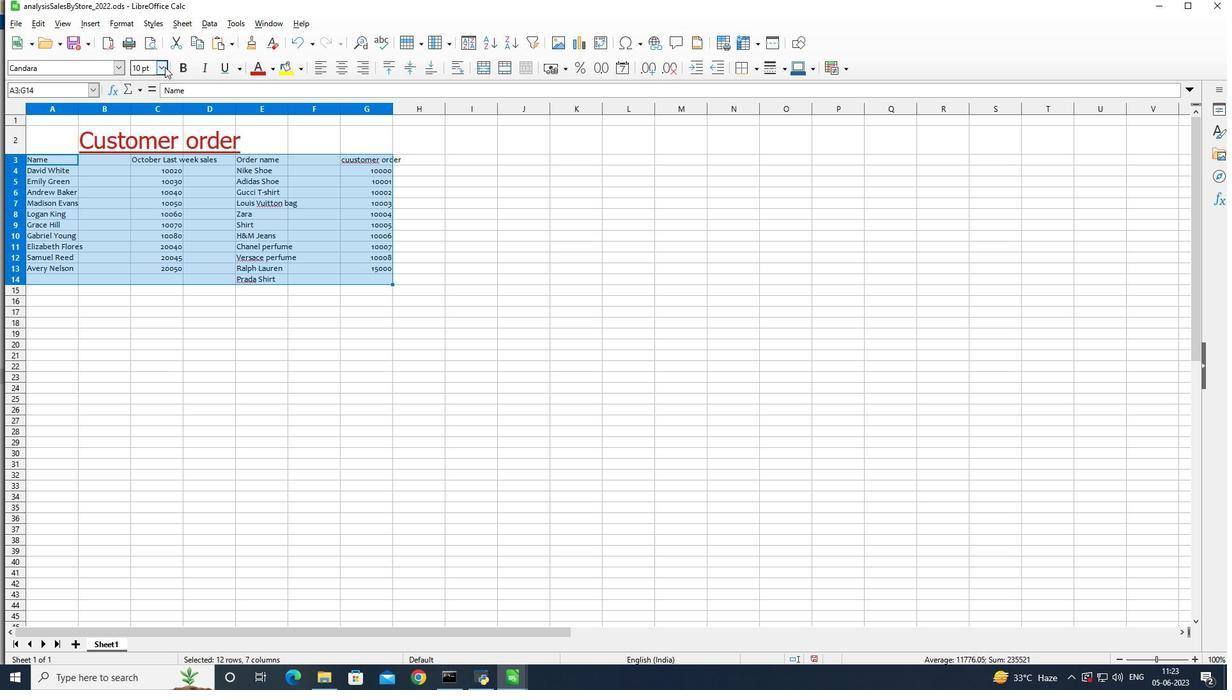
Action: Mouse pressed left at (164, 65)
Screenshot: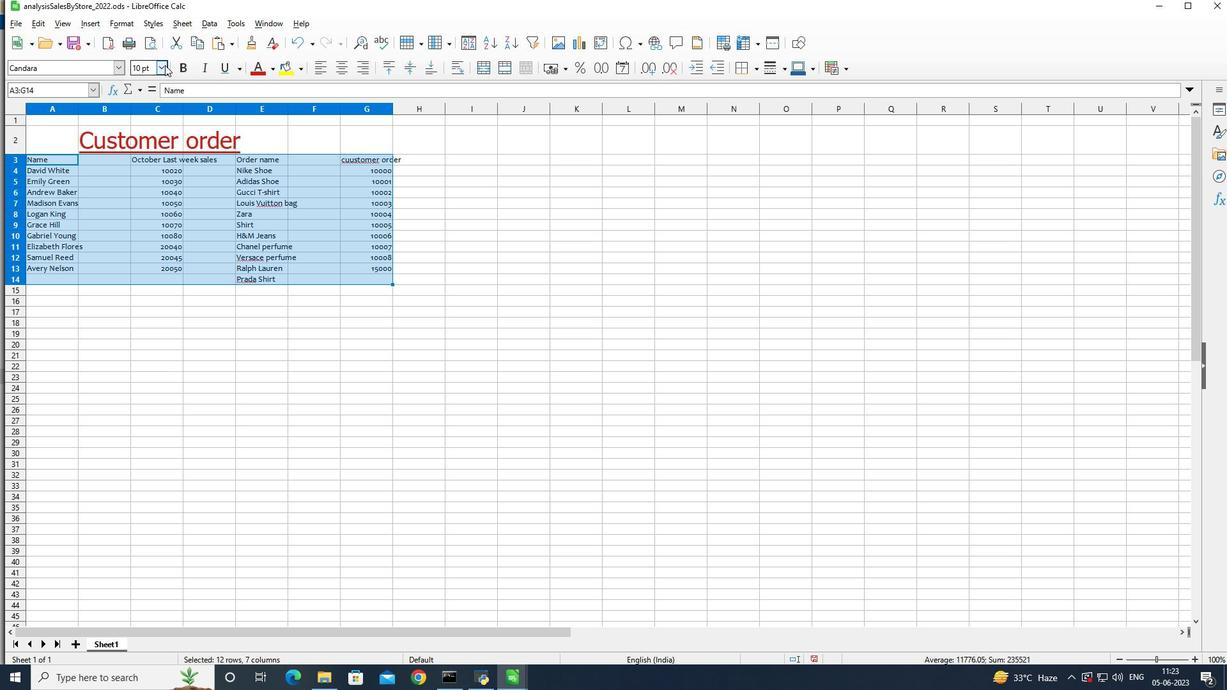 
Action: Mouse moved to (143, 177)
Screenshot: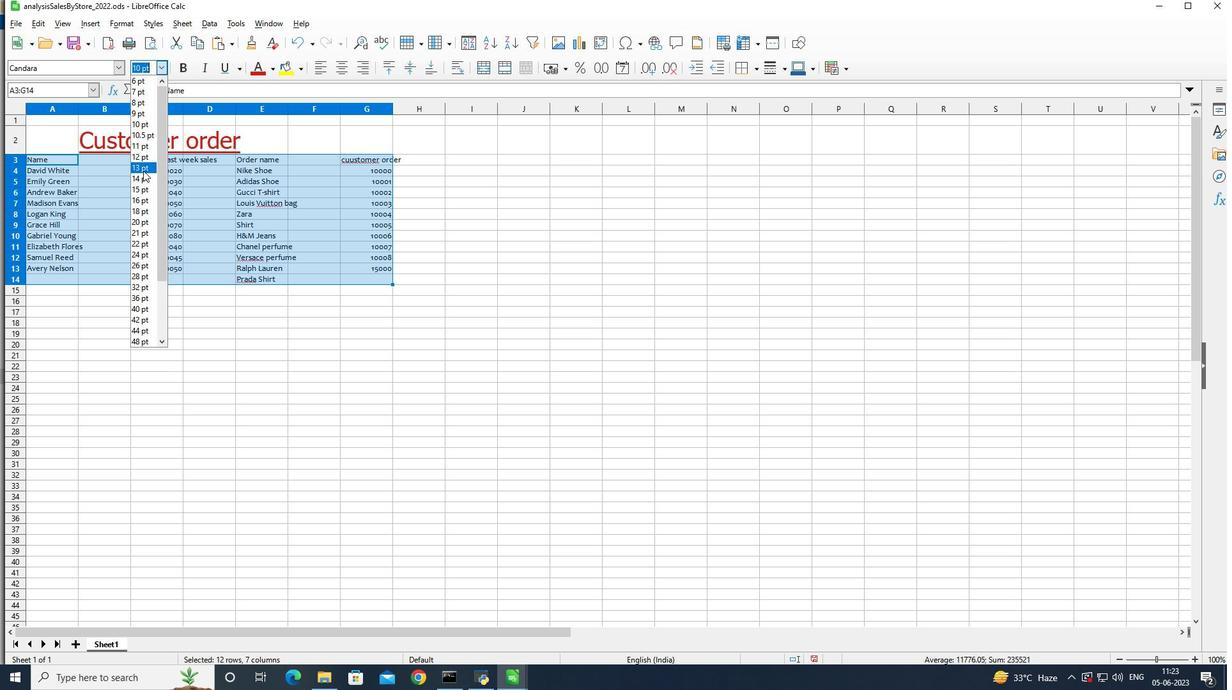 
Action: Mouse pressed left at (143, 177)
Screenshot: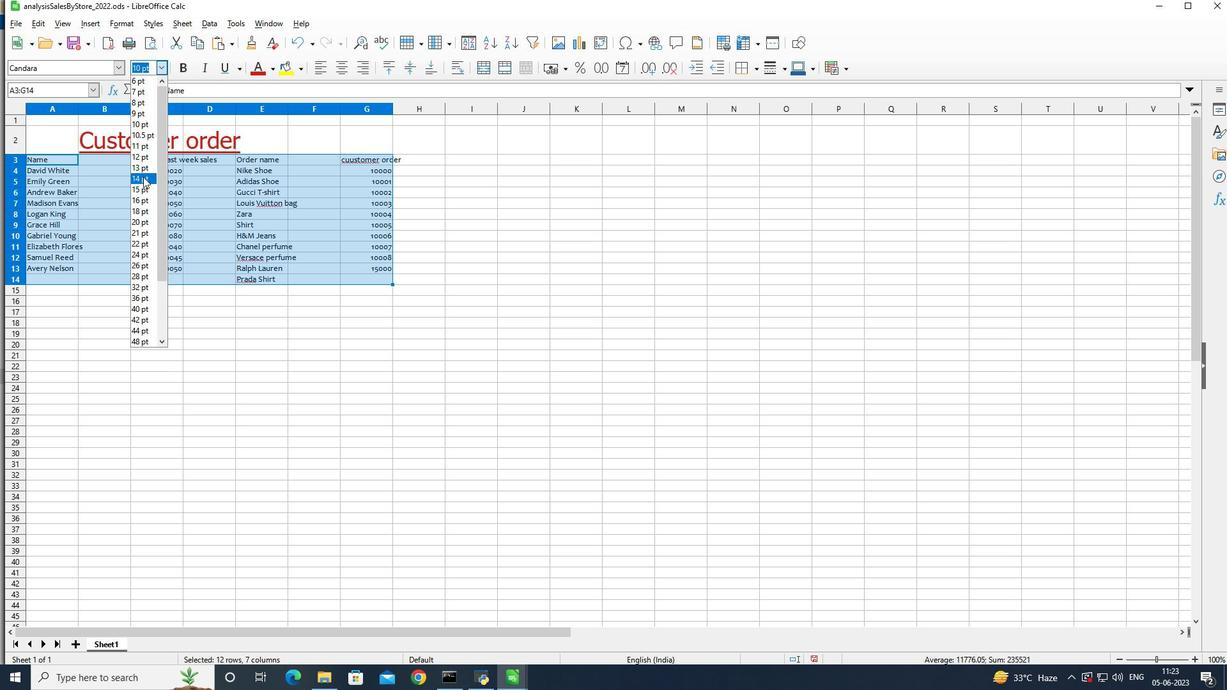 
Action: Mouse moved to (424, 70)
Screenshot: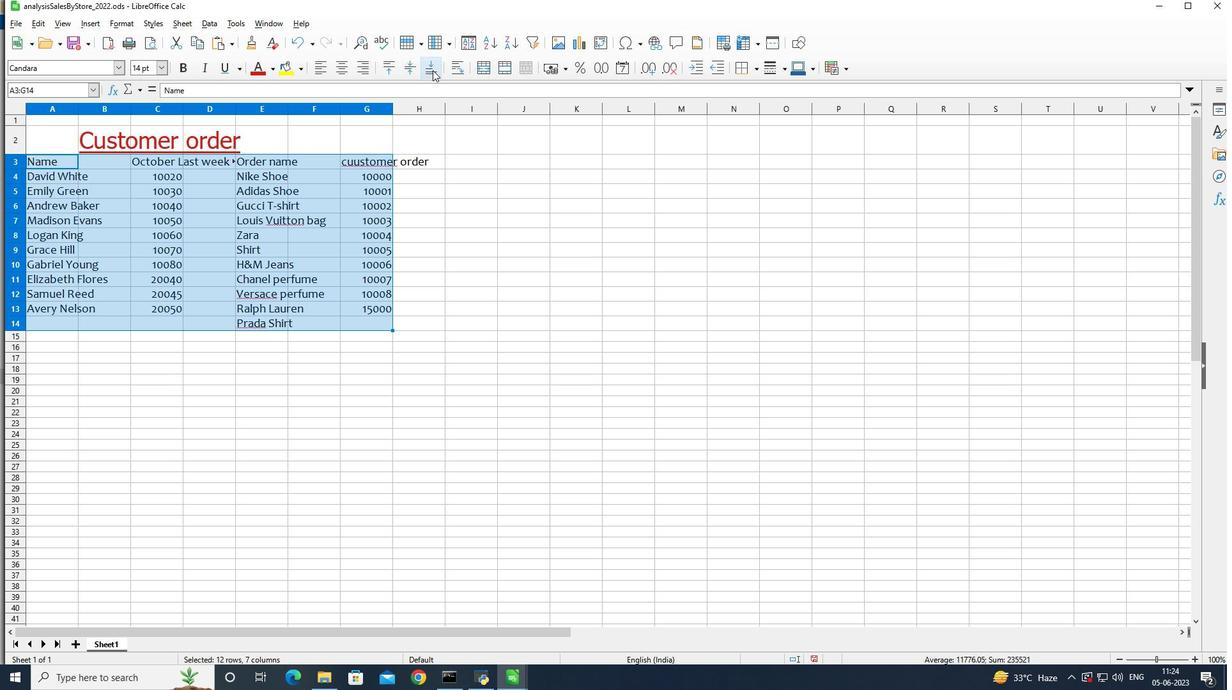 
Action: Mouse pressed left at (424, 70)
Screenshot: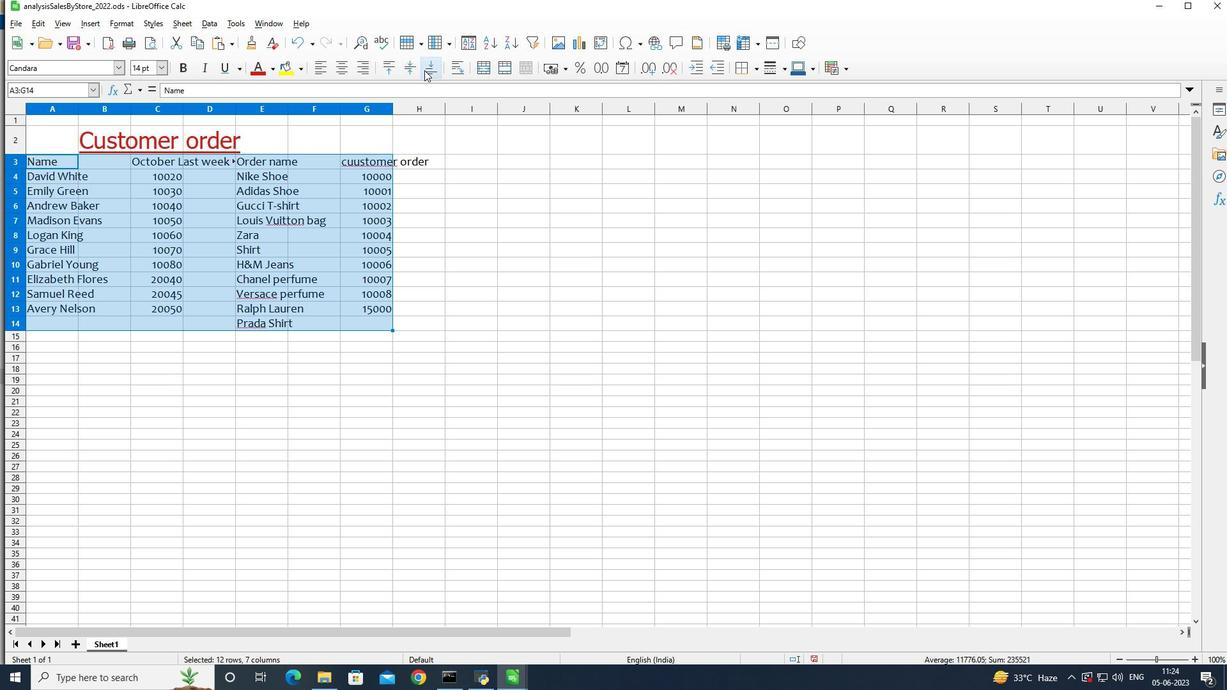 
Action: Mouse moved to (120, 139)
Screenshot: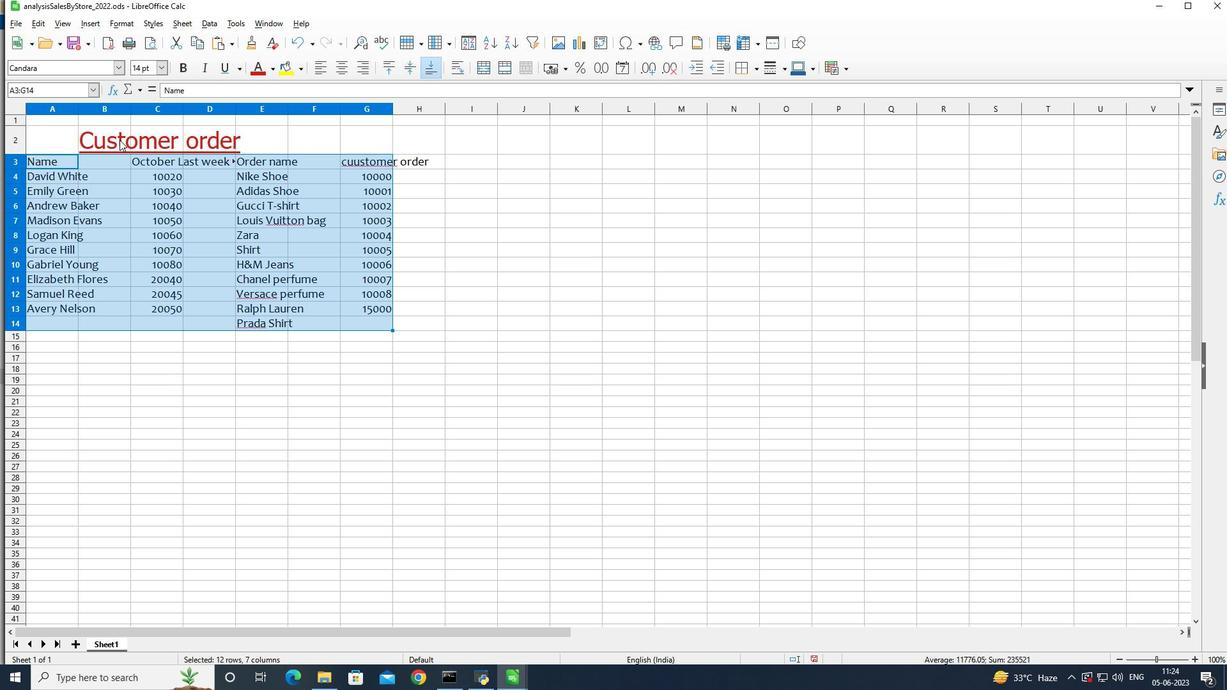 
Action: Mouse pressed left at (120, 139)
Screenshot: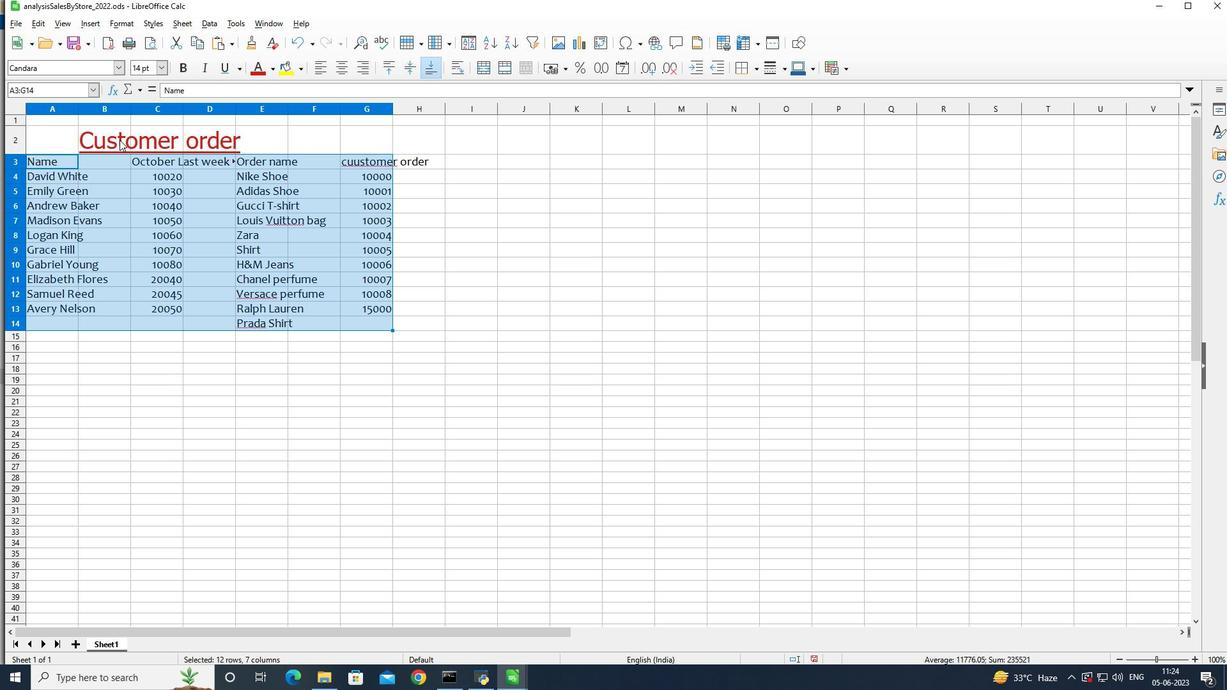 
Action: Mouse moved to (120, 139)
Screenshot: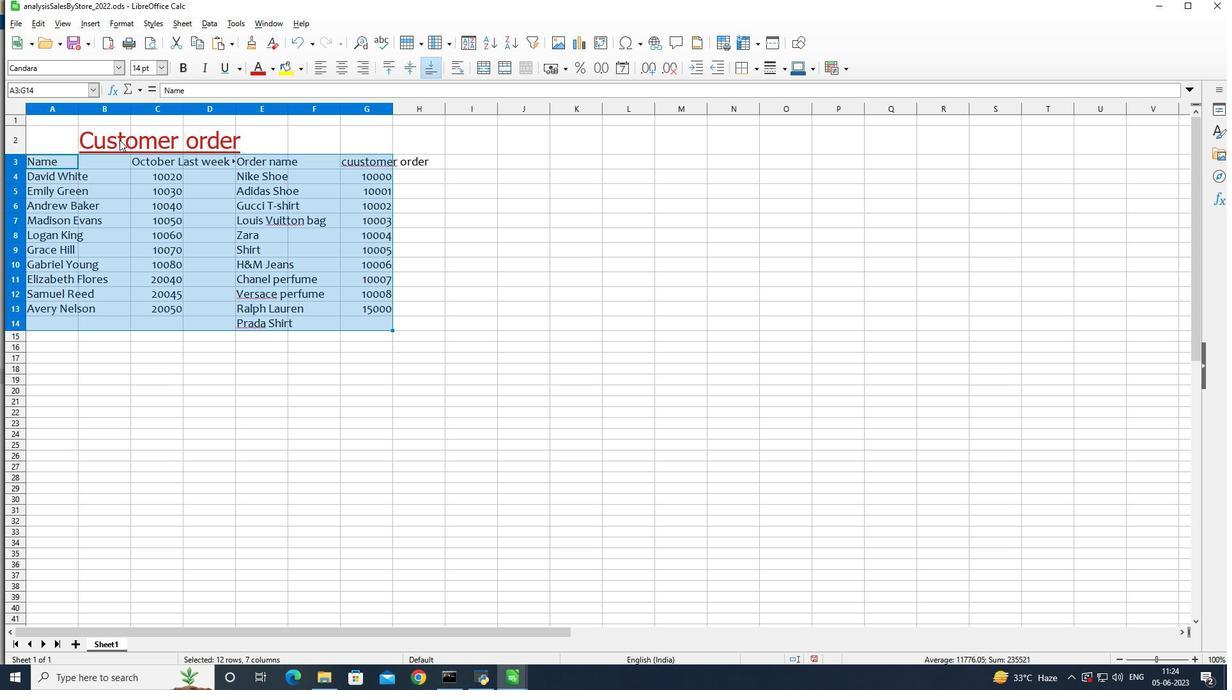 
Action: Mouse pressed left at (120, 139)
Screenshot: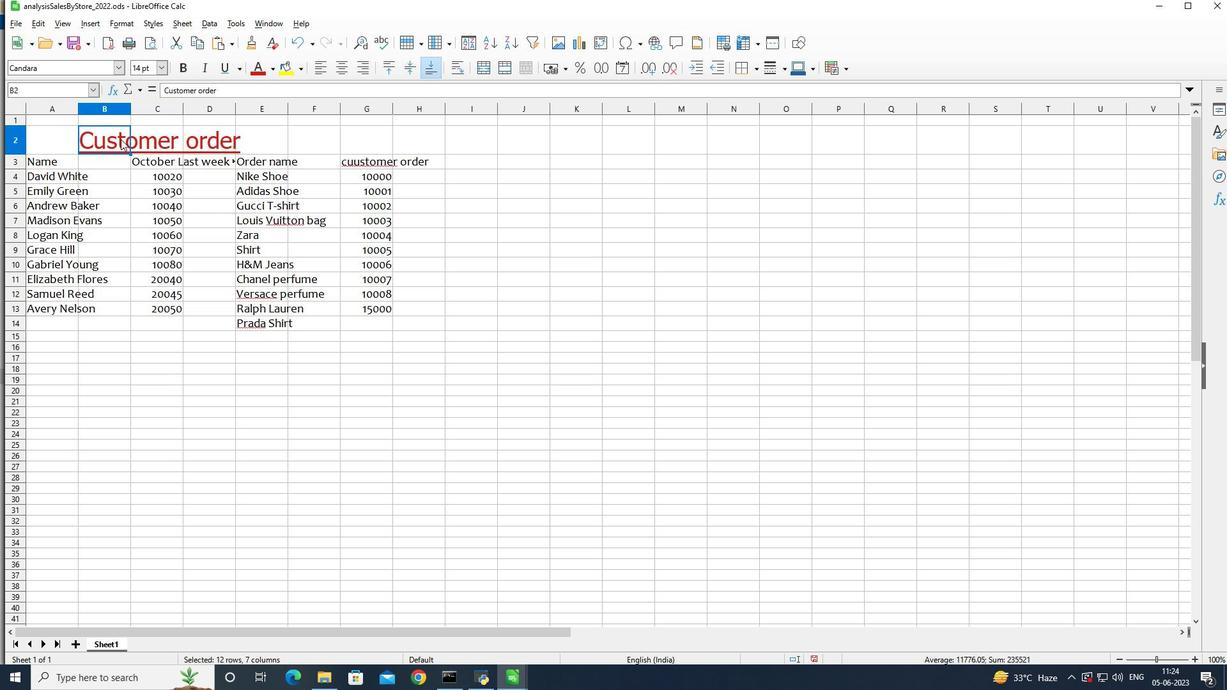 
Action: Mouse pressed left at (120, 139)
Screenshot: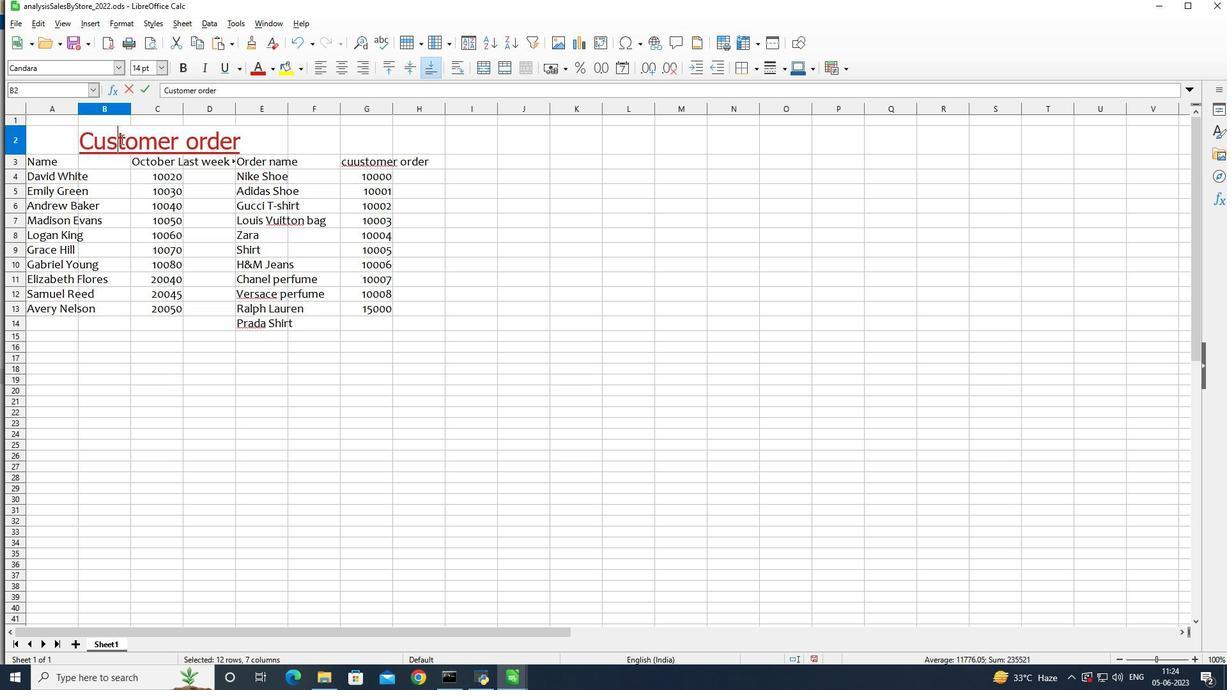 
Action: Mouse moved to (438, 67)
Screenshot: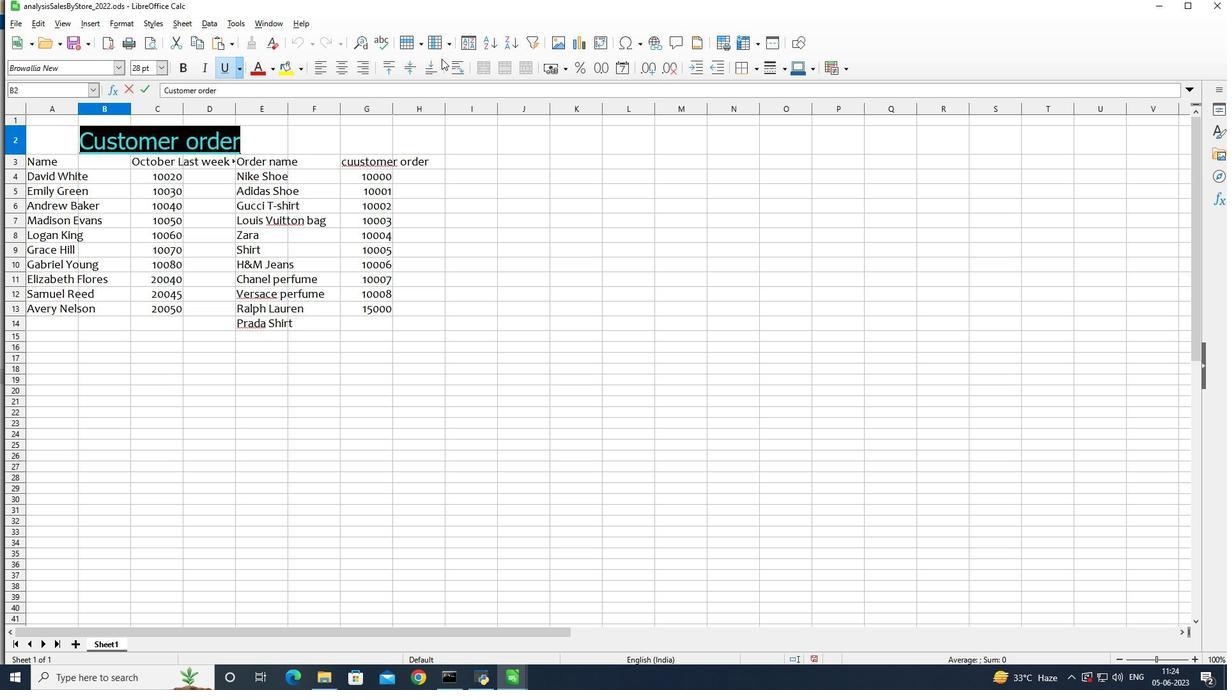 
Action: Mouse pressed left at (438, 67)
Screenshot: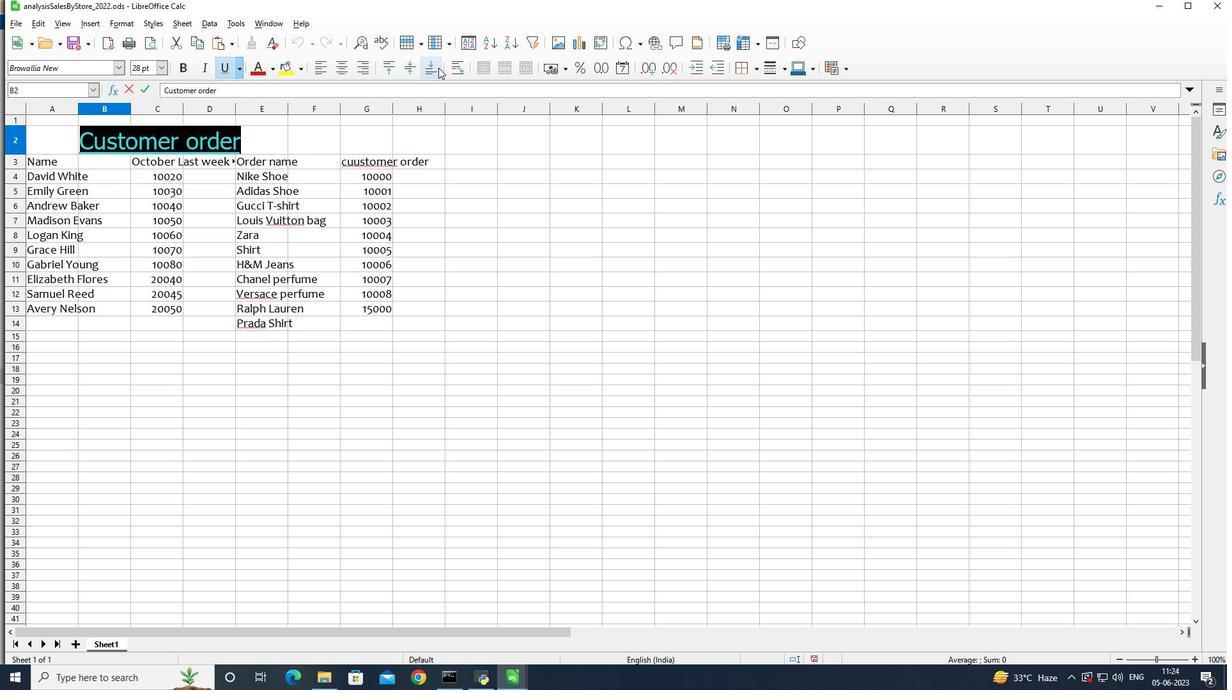 
Action: Mouse moved to (457, 261)
Screenshot: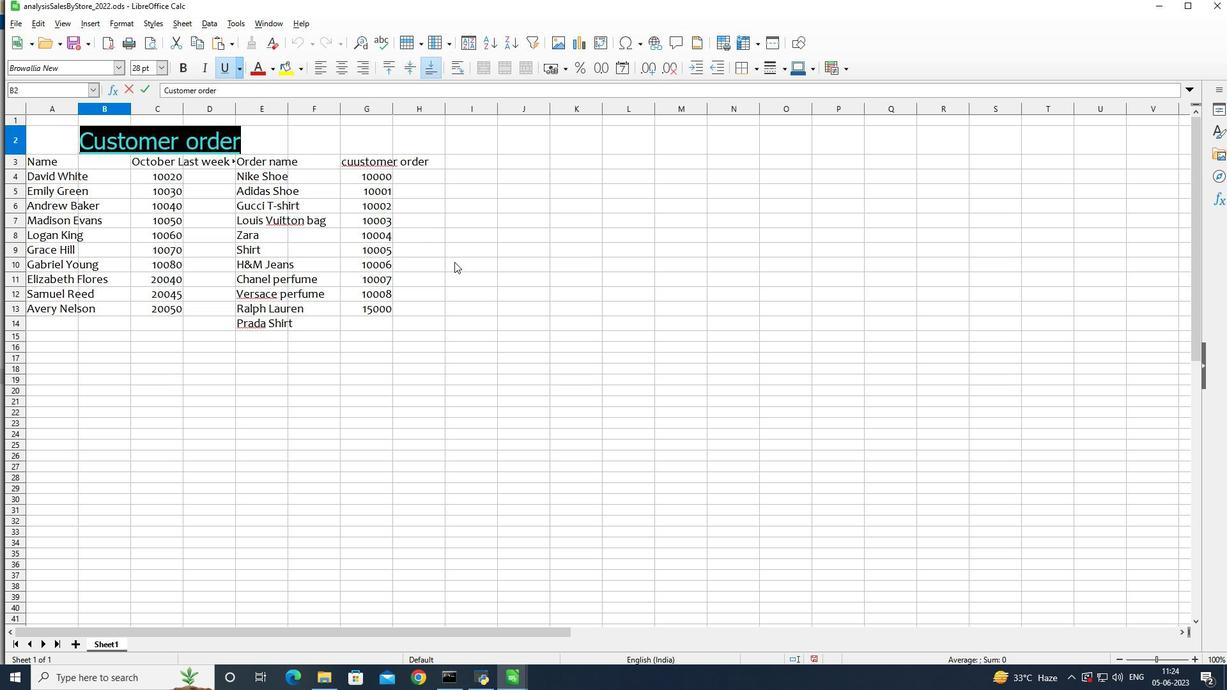 
Action: Mouse pressed left at (457, 261)
Screenshot: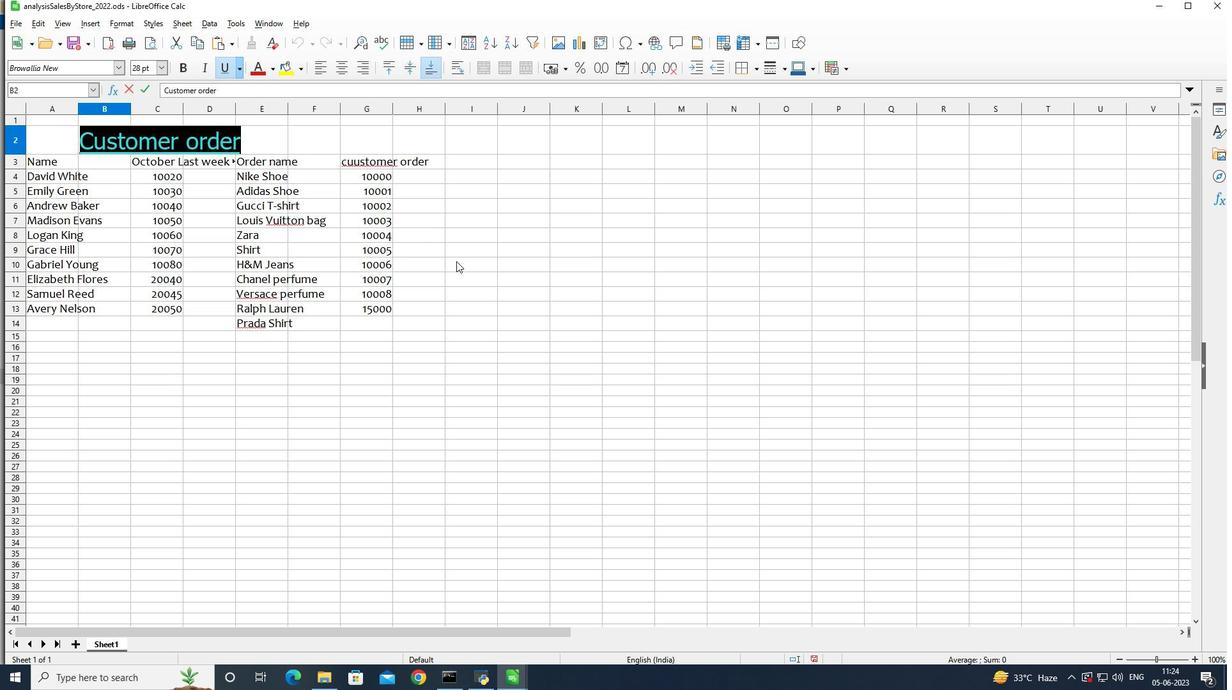 
Action: Mouse moved to (457, 260)
Screenshot: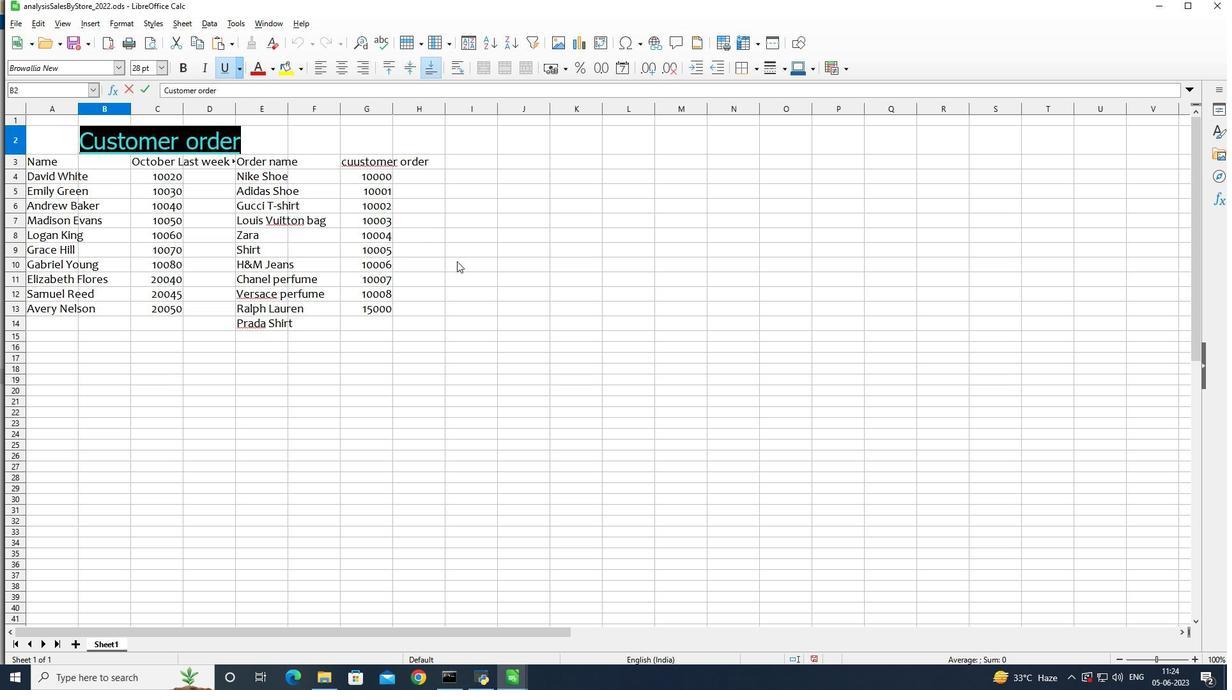 
